 Task: Compose an email with the signature James Flores with the subject Thank you for your time and the message Could you please provide us with the details of the project requirements? from softage.8@softage.net to softage.9@softage.net Select the numbered list and change the font typography to strikethroughSelect the numbered list and remove the font typography strikethrough Send the email. Finally, move the email from Sent Items to the label Educational resources
Action: Mouse moved to (1330, 70)
Screenshot: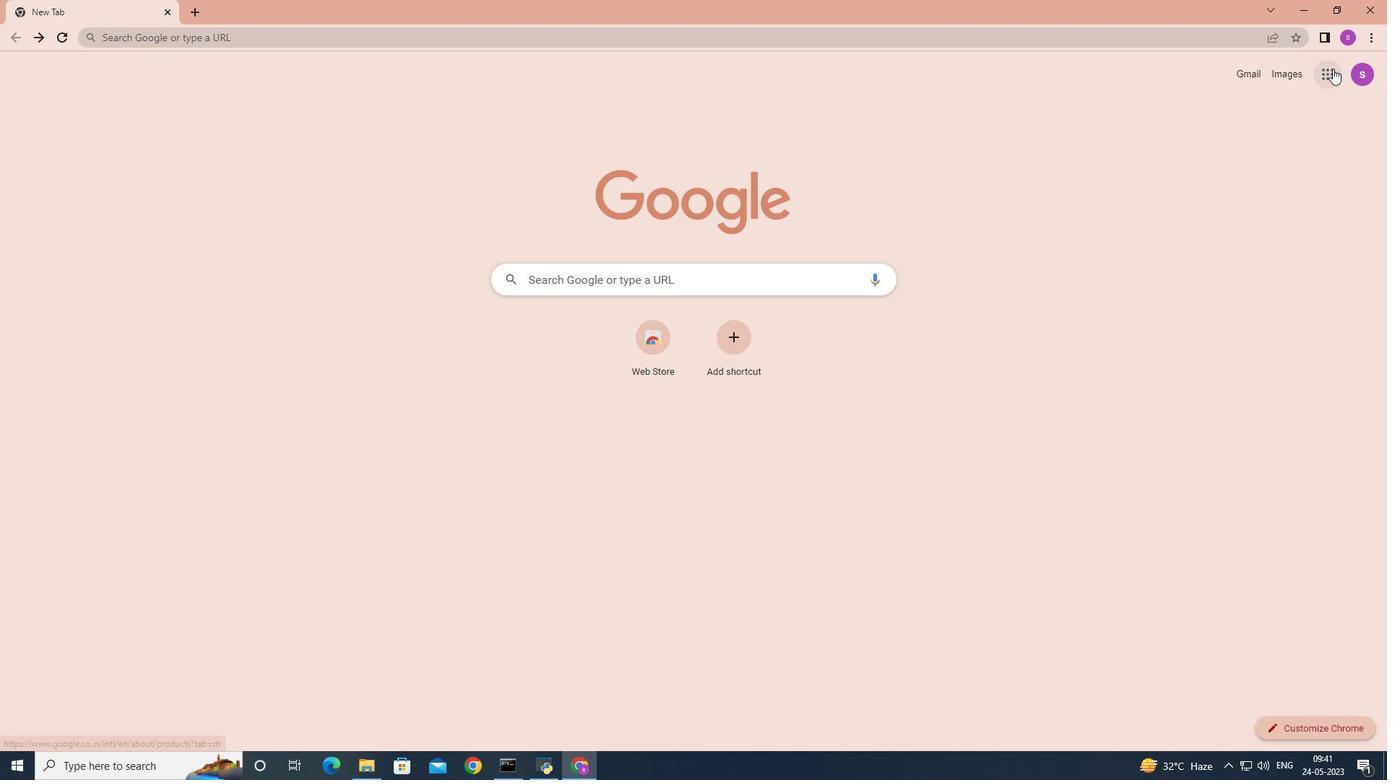 
Action: Mouse pressed left at (1330, 70)
Screenshot: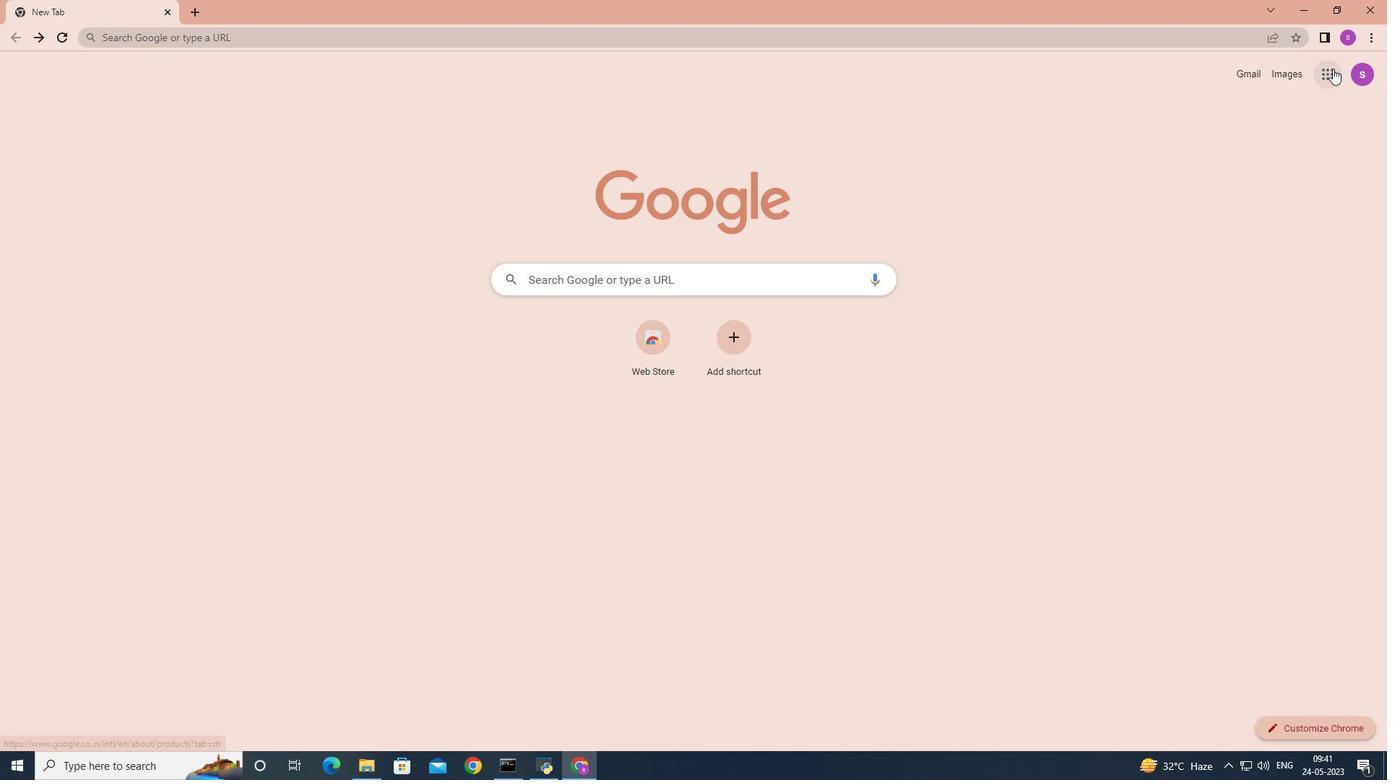
Action: Mouse moved to (1273, 148)
Screenshot: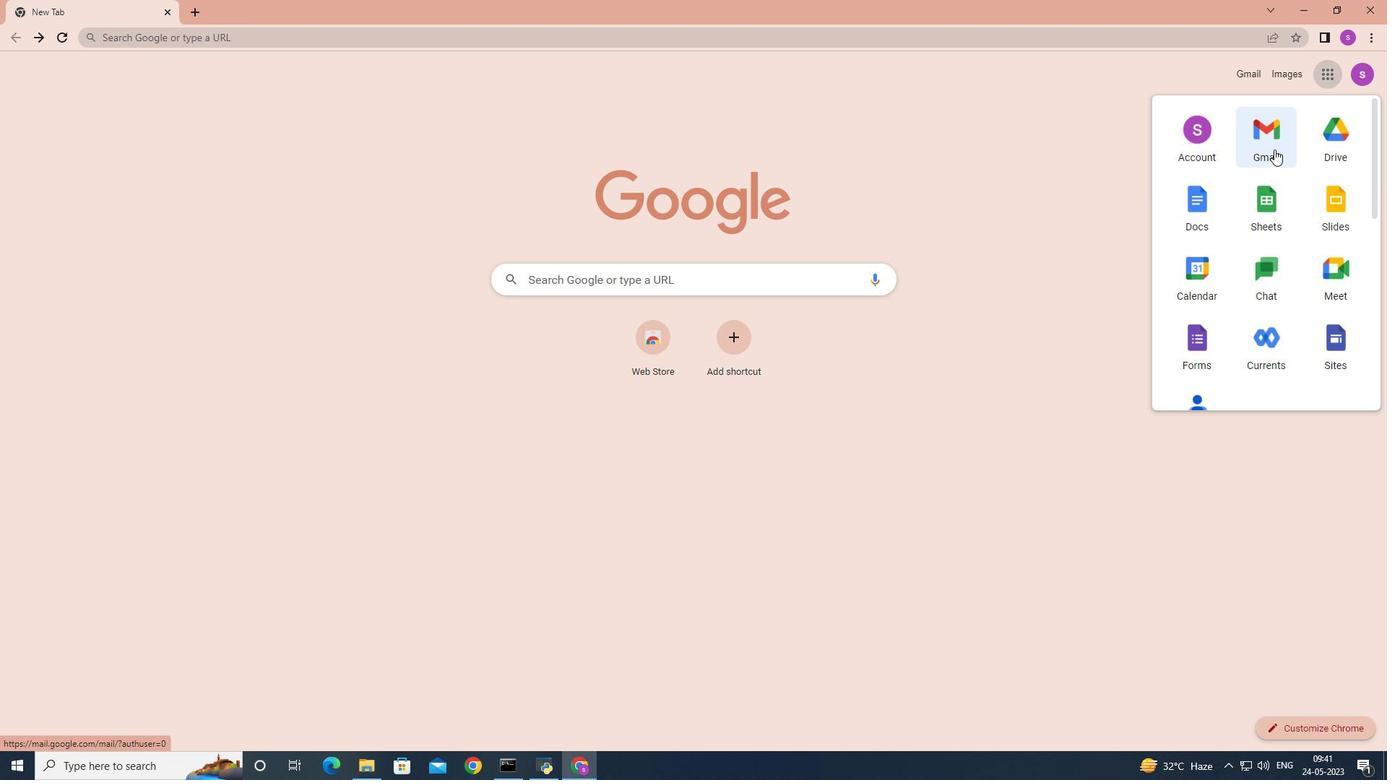
Action: Mouse pressed left at (1273, 148)
Screenshot: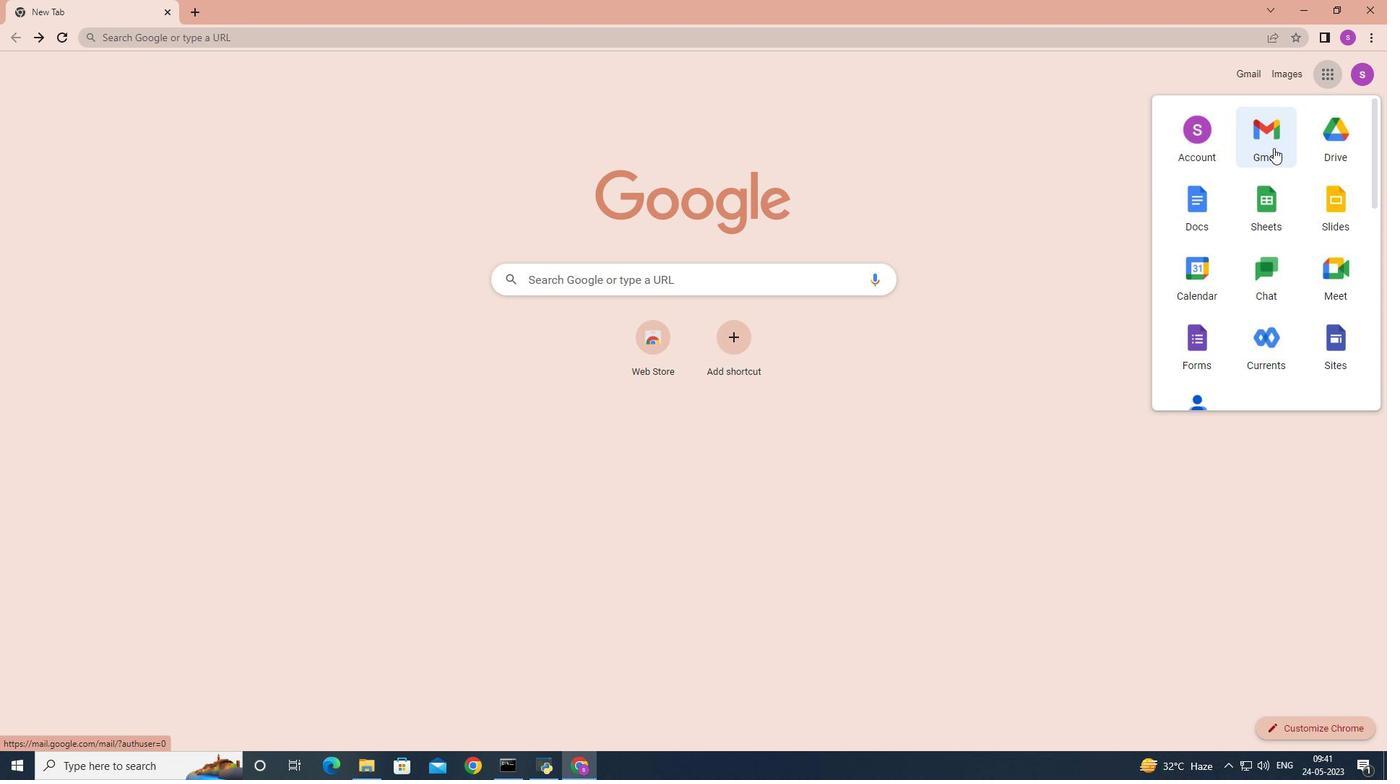 
Action: Mouse moved to (1221, 88)
Screenshot: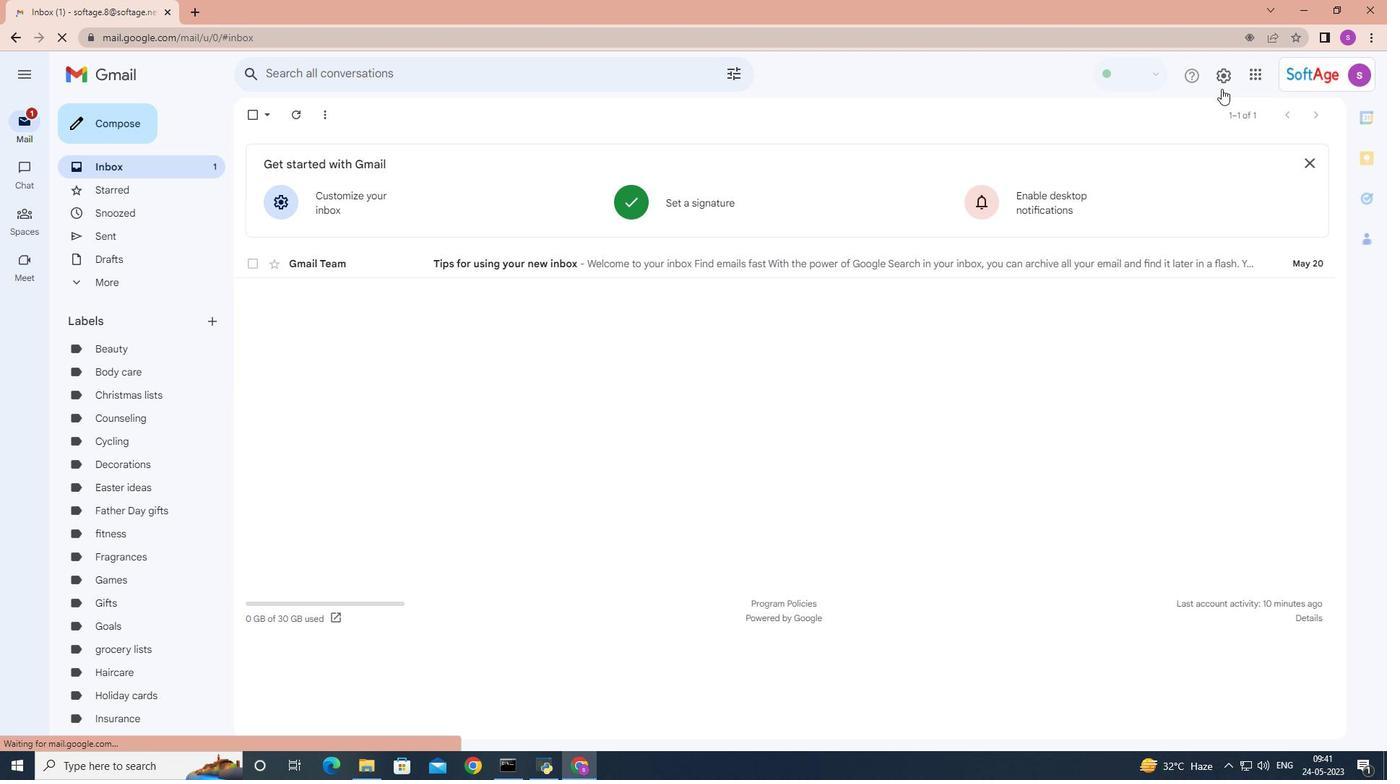 
Action: Mouse pressed left at (1221, 88)
Screenshot: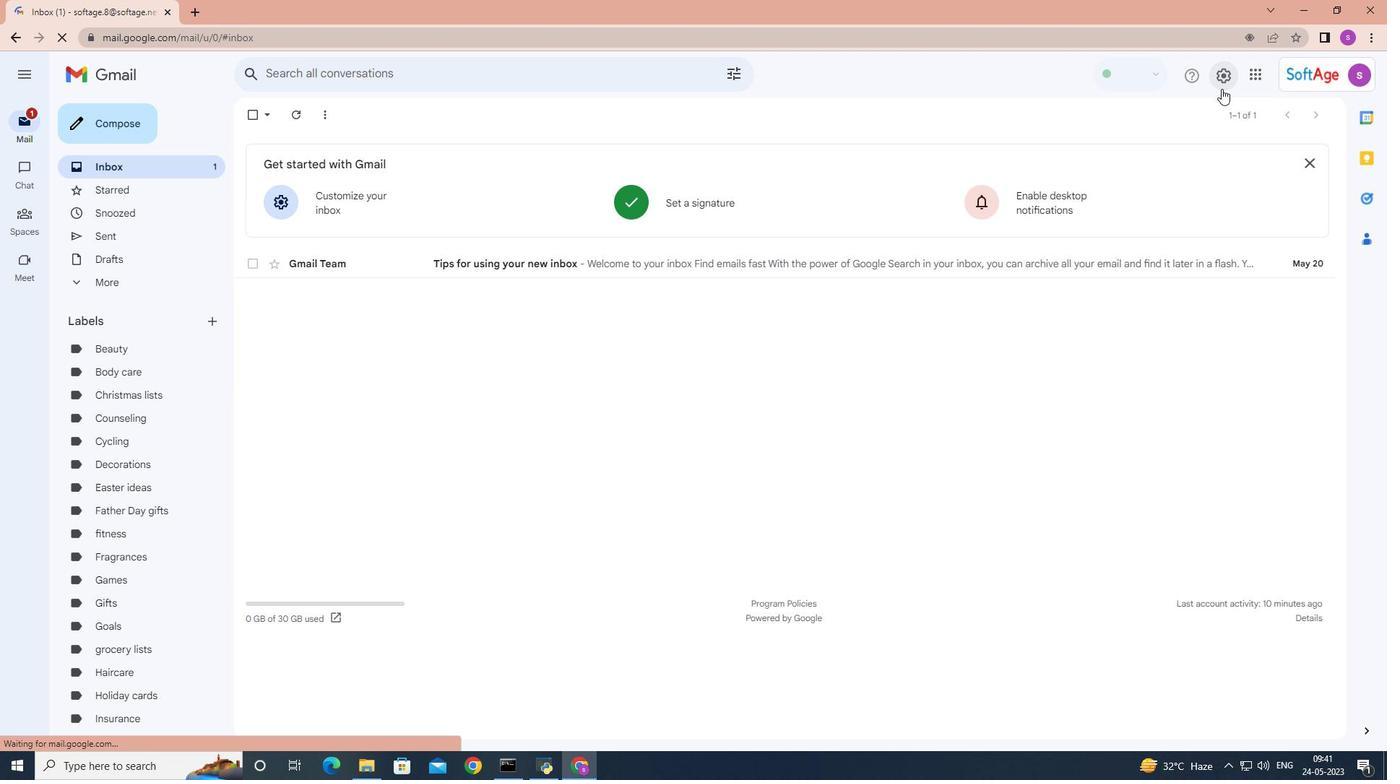 
Action: Mouse moved to (1248, 147)
Screenshot: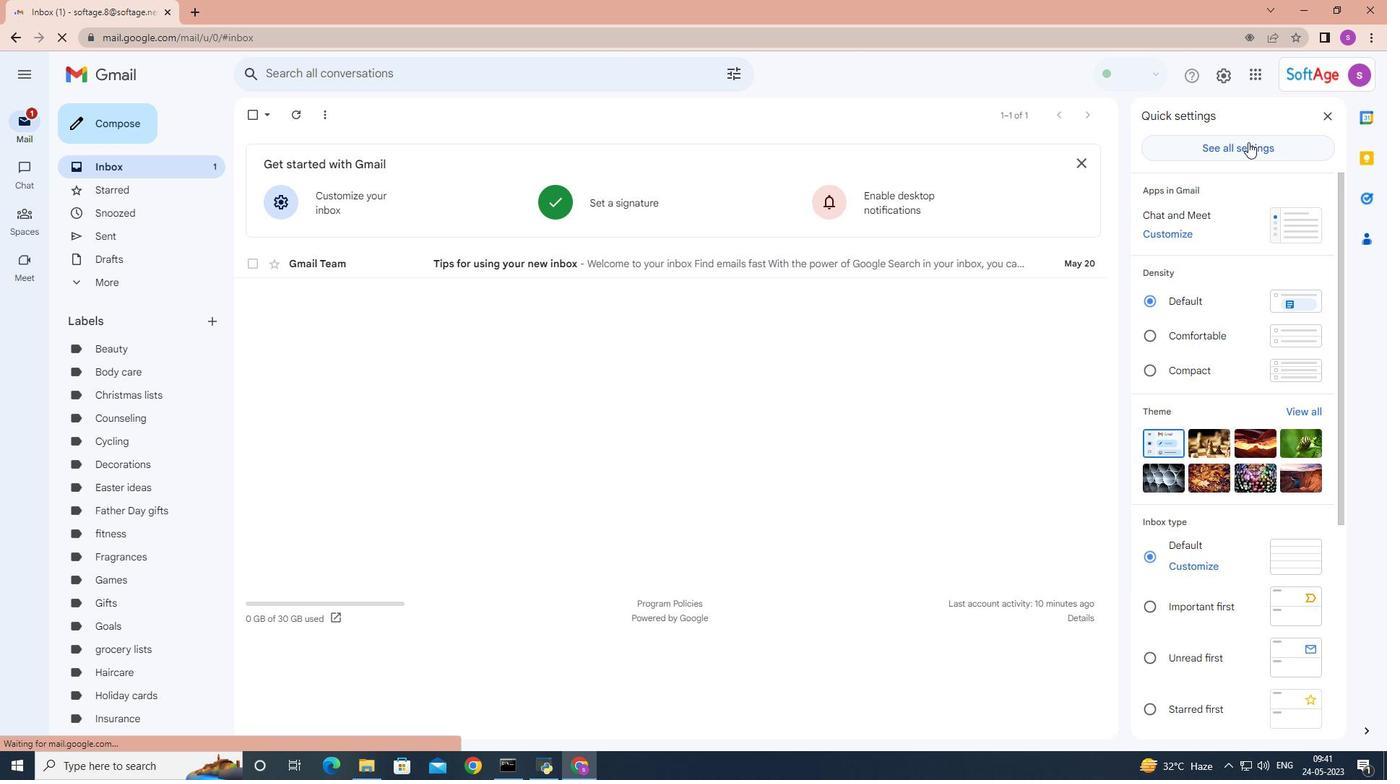 
Action: Mouse pressed left at (1248, 147)
Screenshot: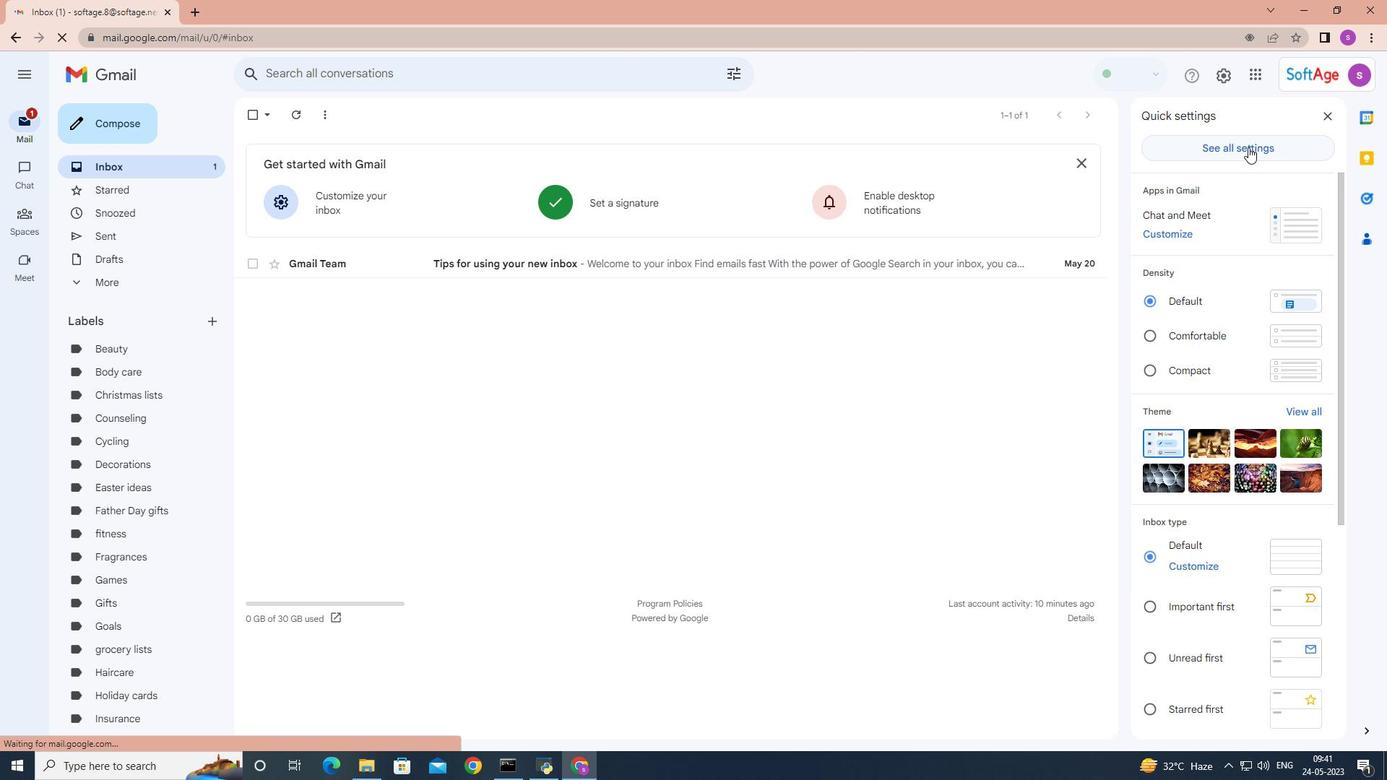 
Action: Mouse moved to (934, 260)
Screenshot: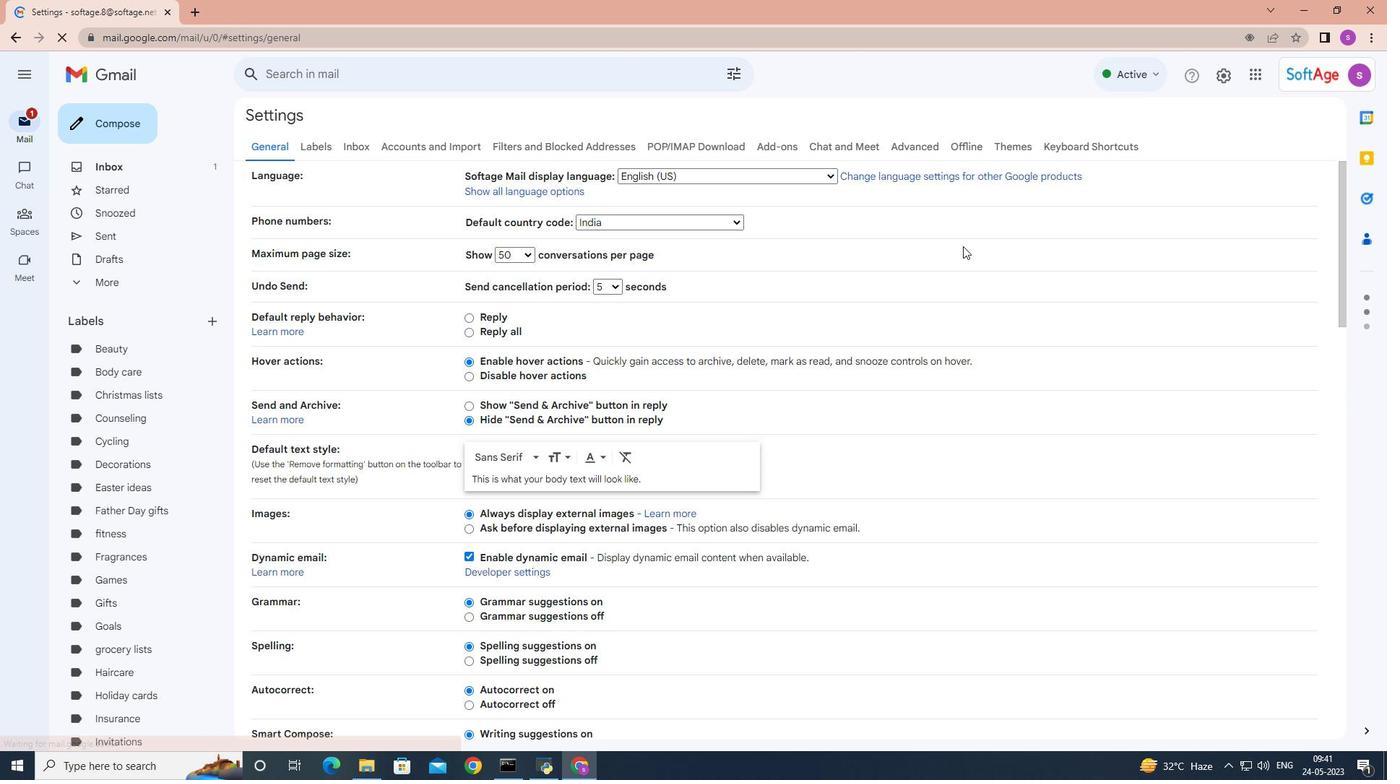 
Action: Mouse scrolled (934, 259) with delta (0, 0)
Screenshot: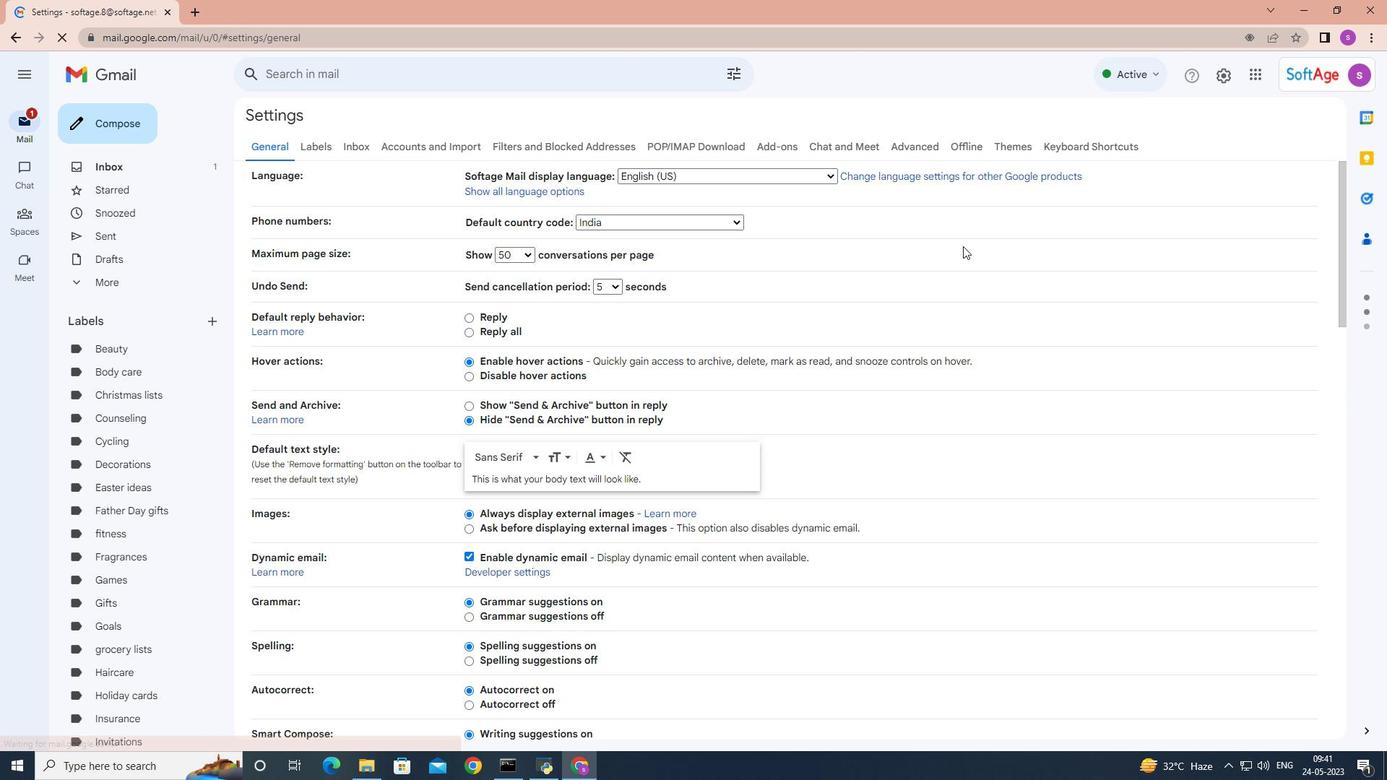 
Action: Mouse moved to (934, 261)
Screenshot: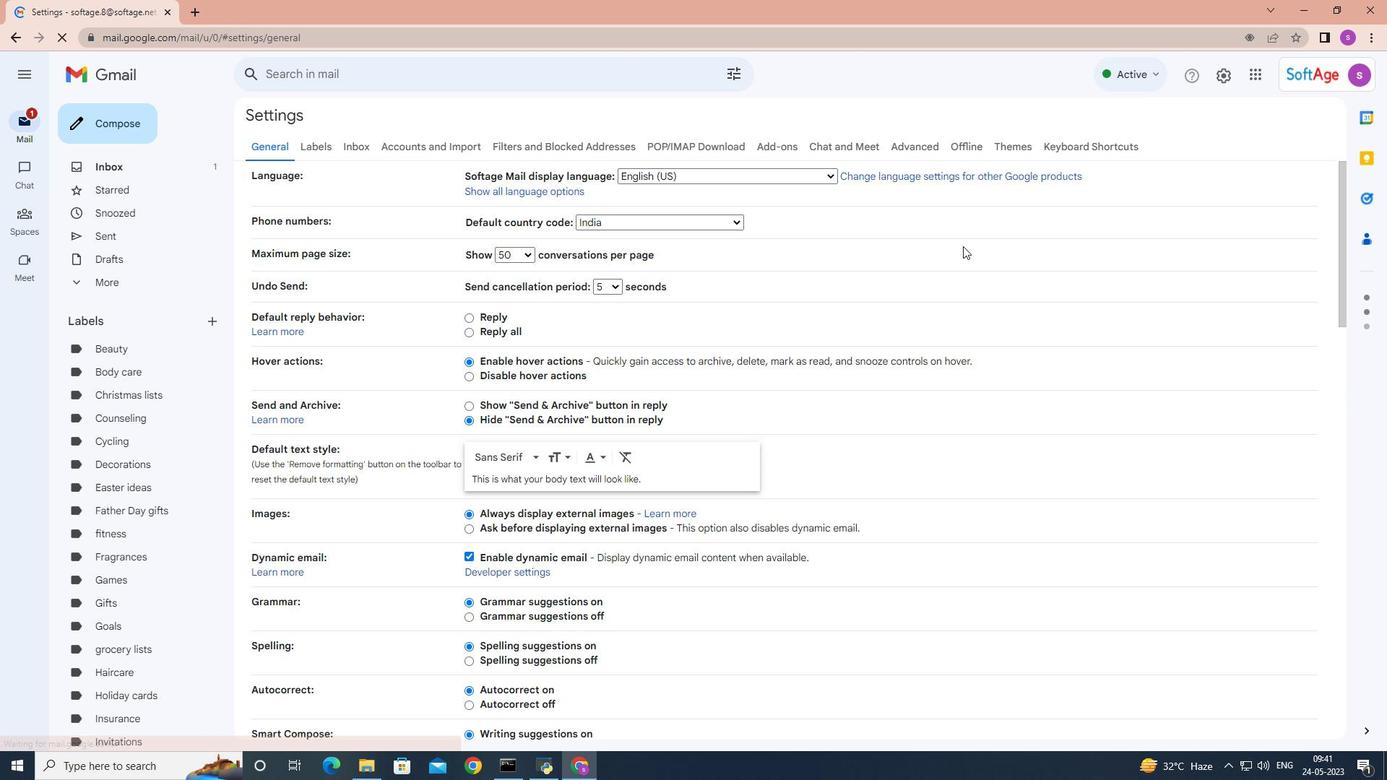 
Action: Mouse scrolled (934, 260) with delta (0, 0)
Screenshot: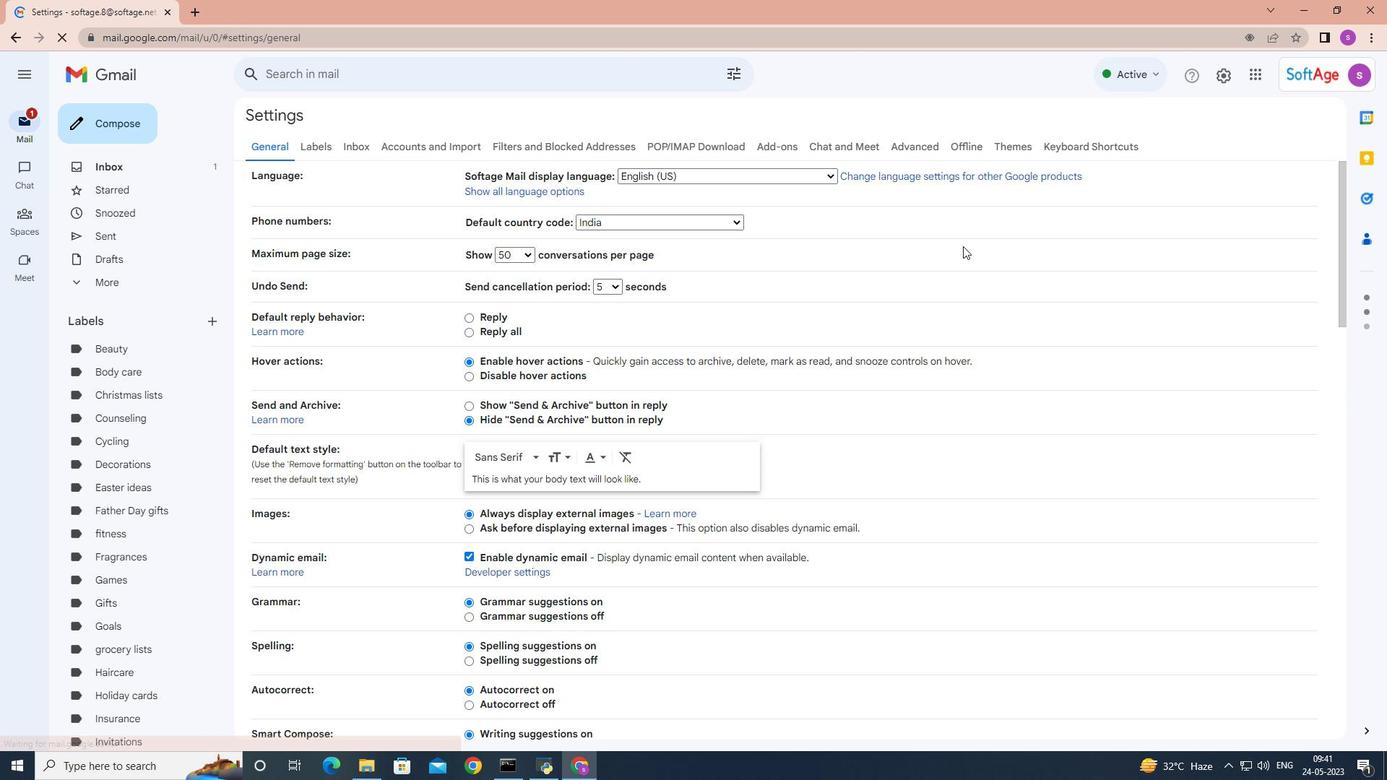 
Action: Mouse scrolled (934, 260) with delta (0, 0)
Screenshot: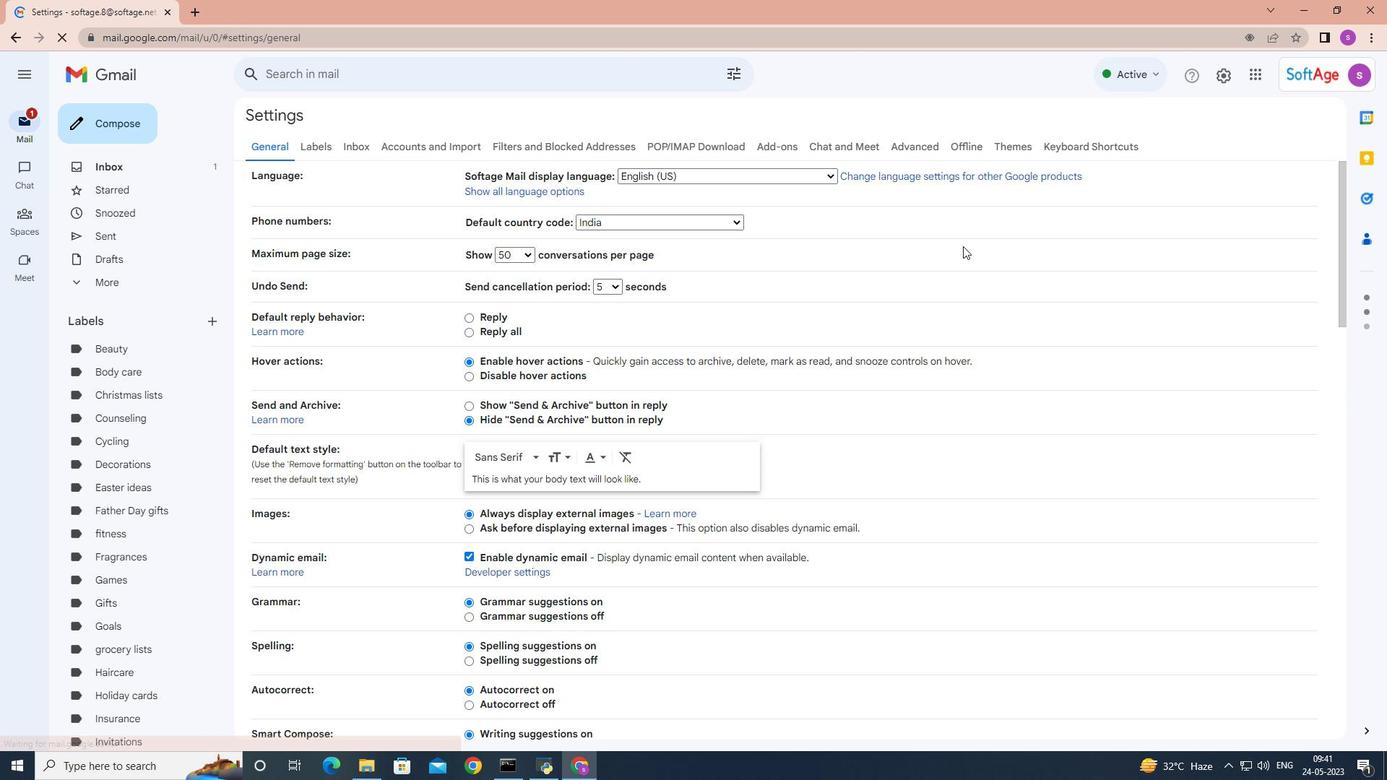 
Action: Mouse moved to (934, 261)
Screenshot: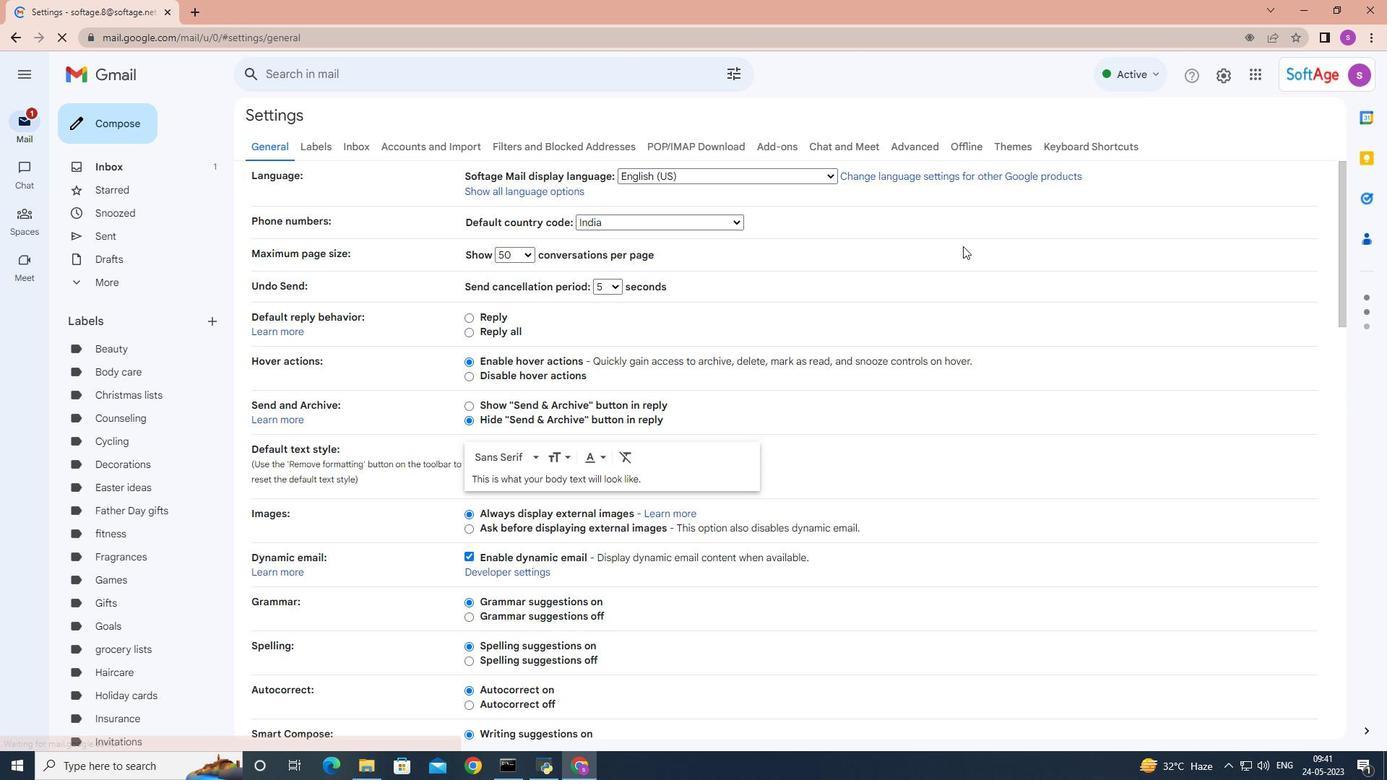 
Action: Mouse scrolled (934, 260) with delta (0, 0)
Screenshot: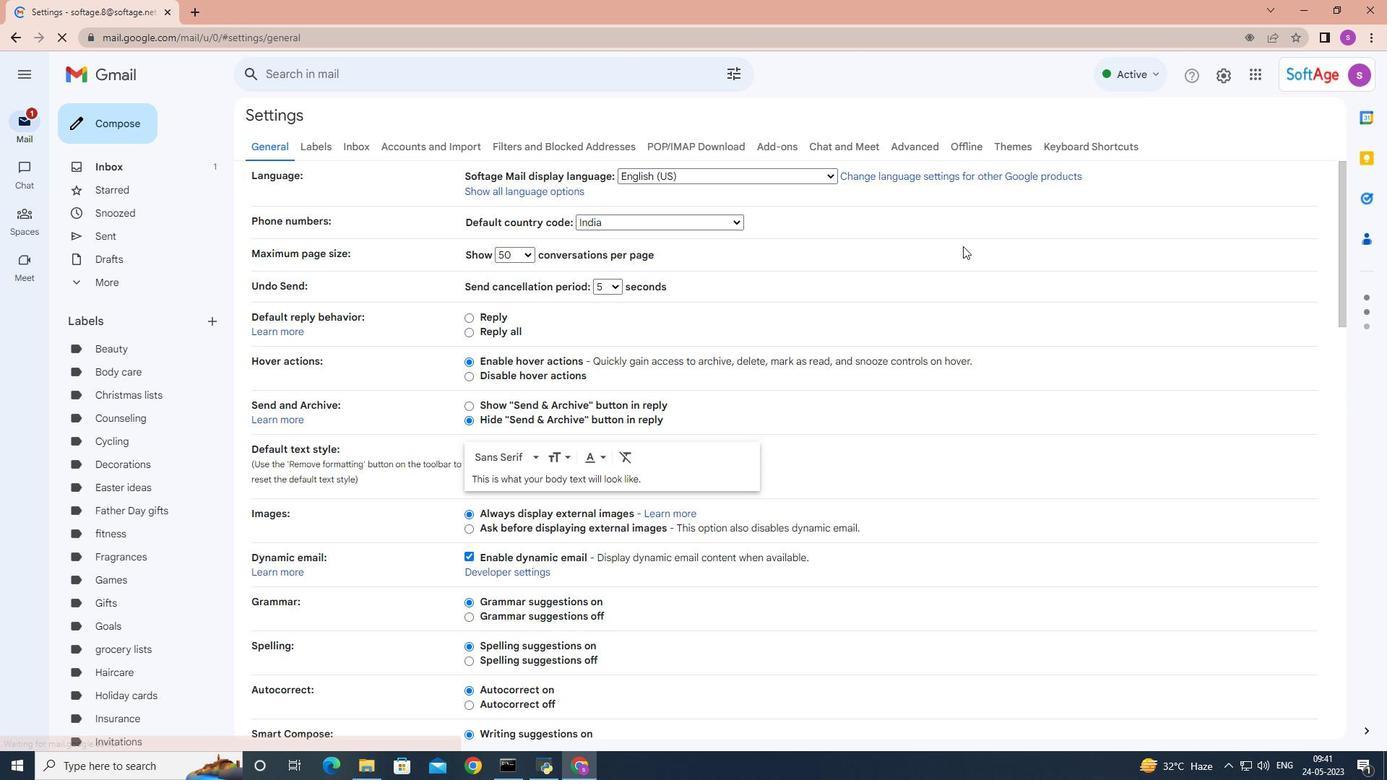 
Action: Mouse scrolled (934, 260) with delta (0, 0)
Screenshot: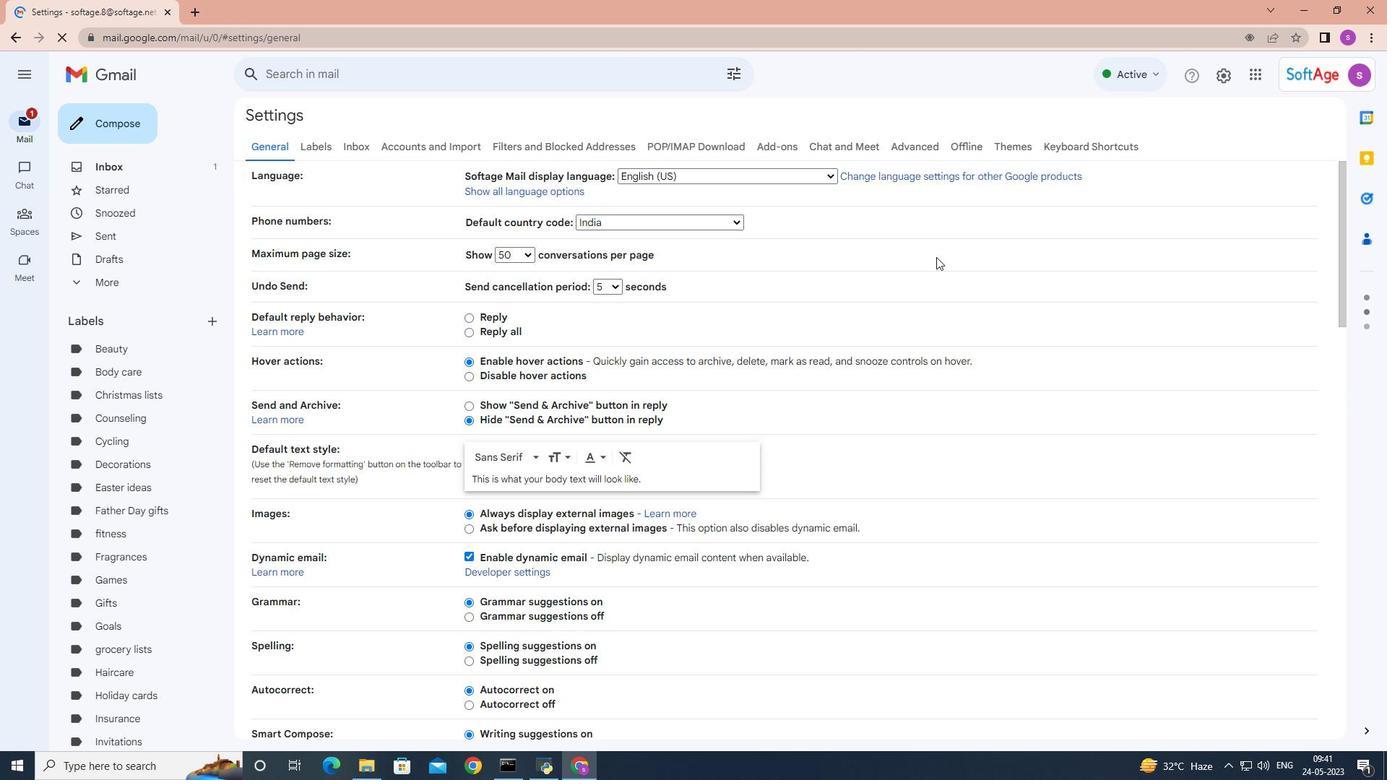 
Action: Mouse scrolled (934, 260) with delta (0, 0)
Screenshot: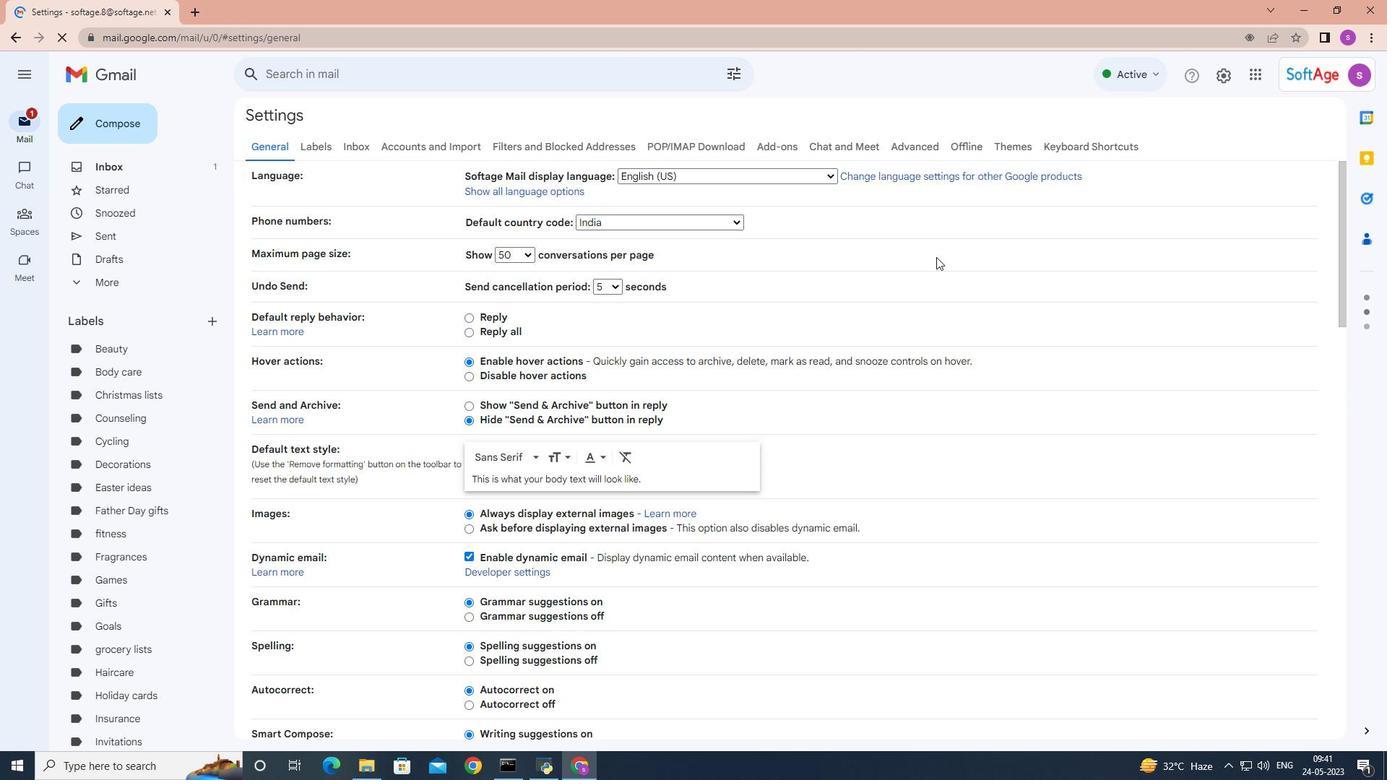 
Action: Mouse scrolled (934, 260) with delta (0, 0)
Screenshot: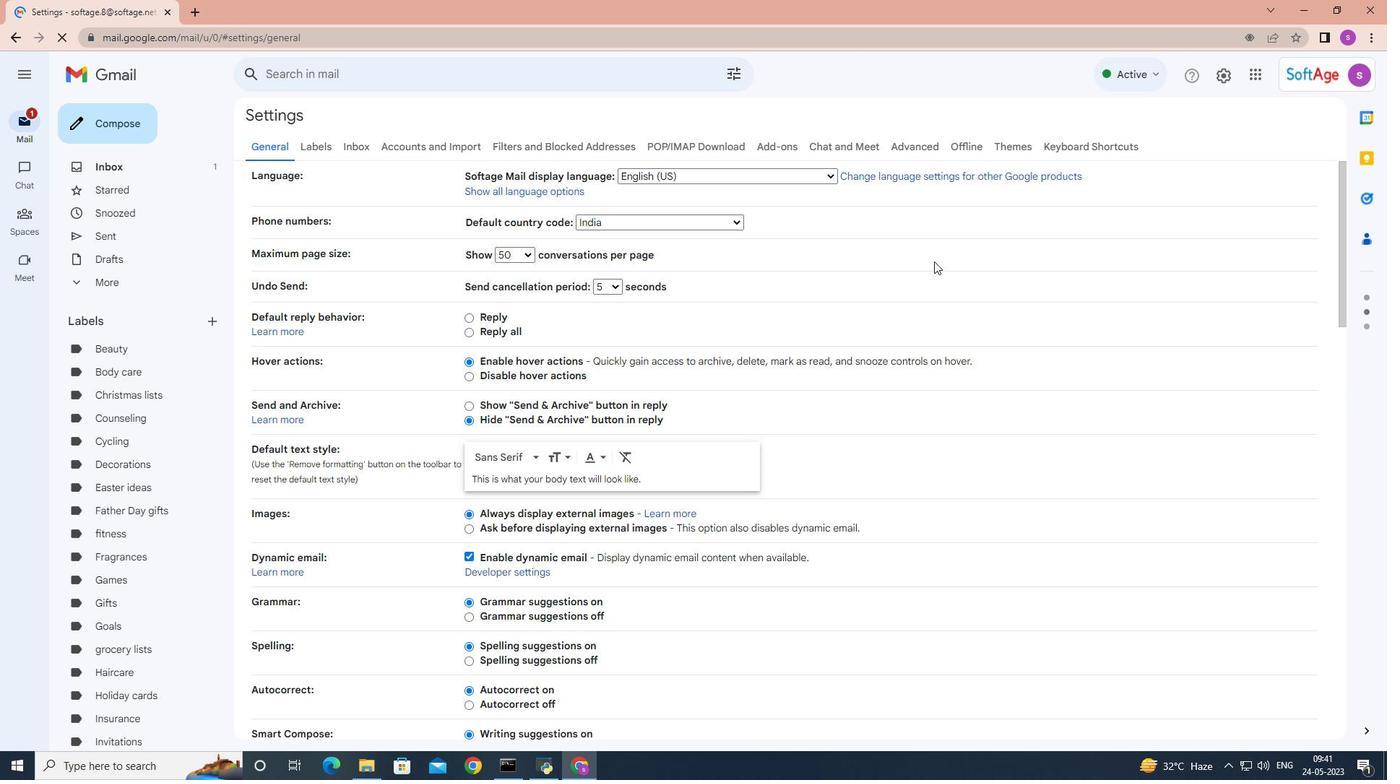 
Action: Mouse scrolled (934, 260) with delta (0, 0)
Screenshot: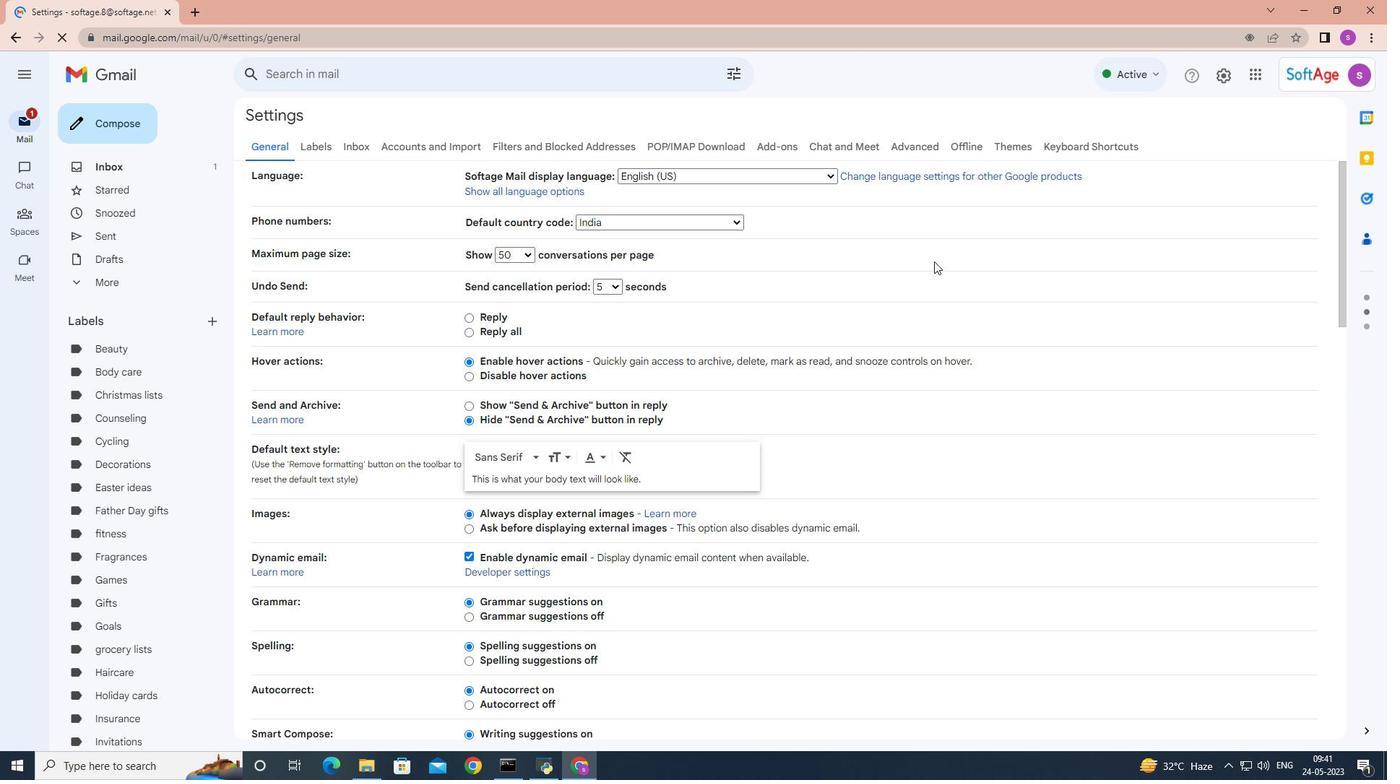 
Action: Mouse moved to (936, 260)
Screenshot: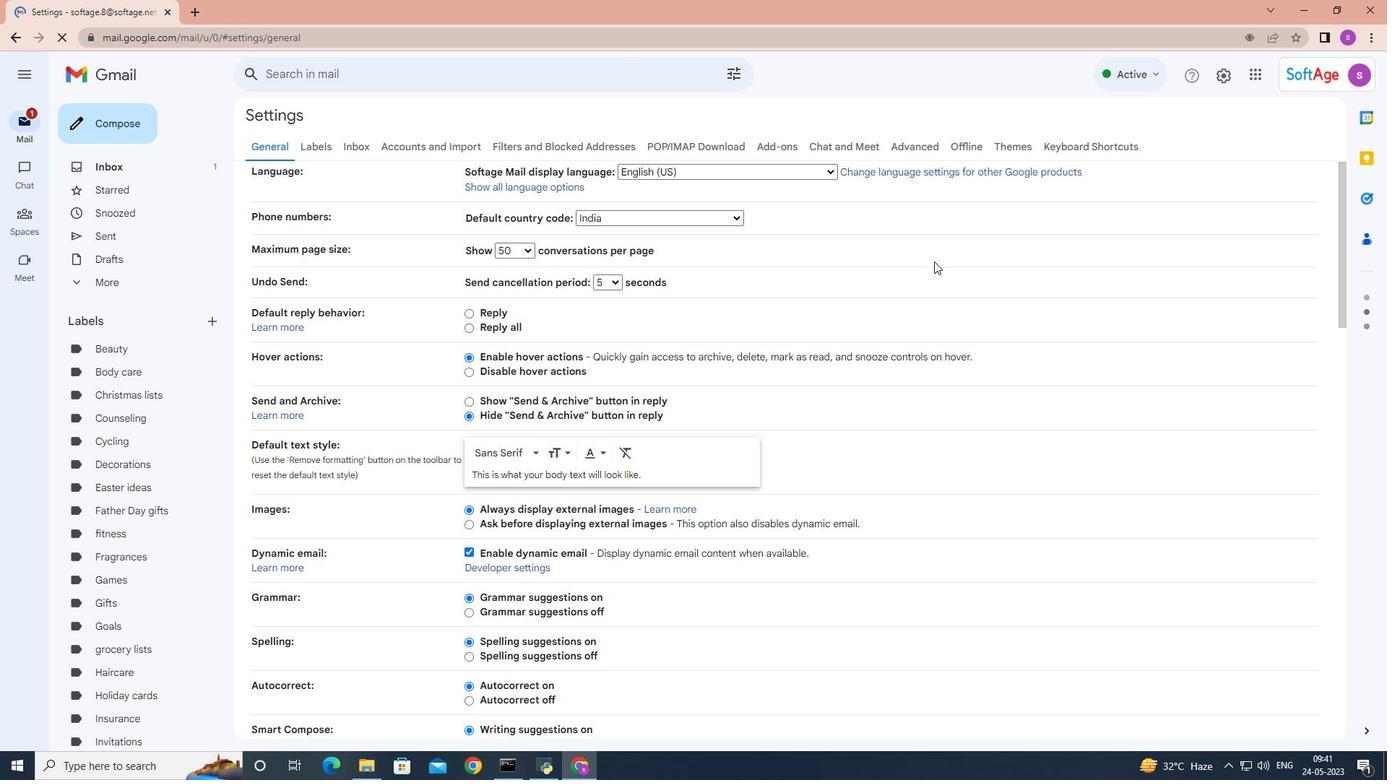 
Action: Mouse scrolled (936, 259) with delta (0, 0)
Screenshot: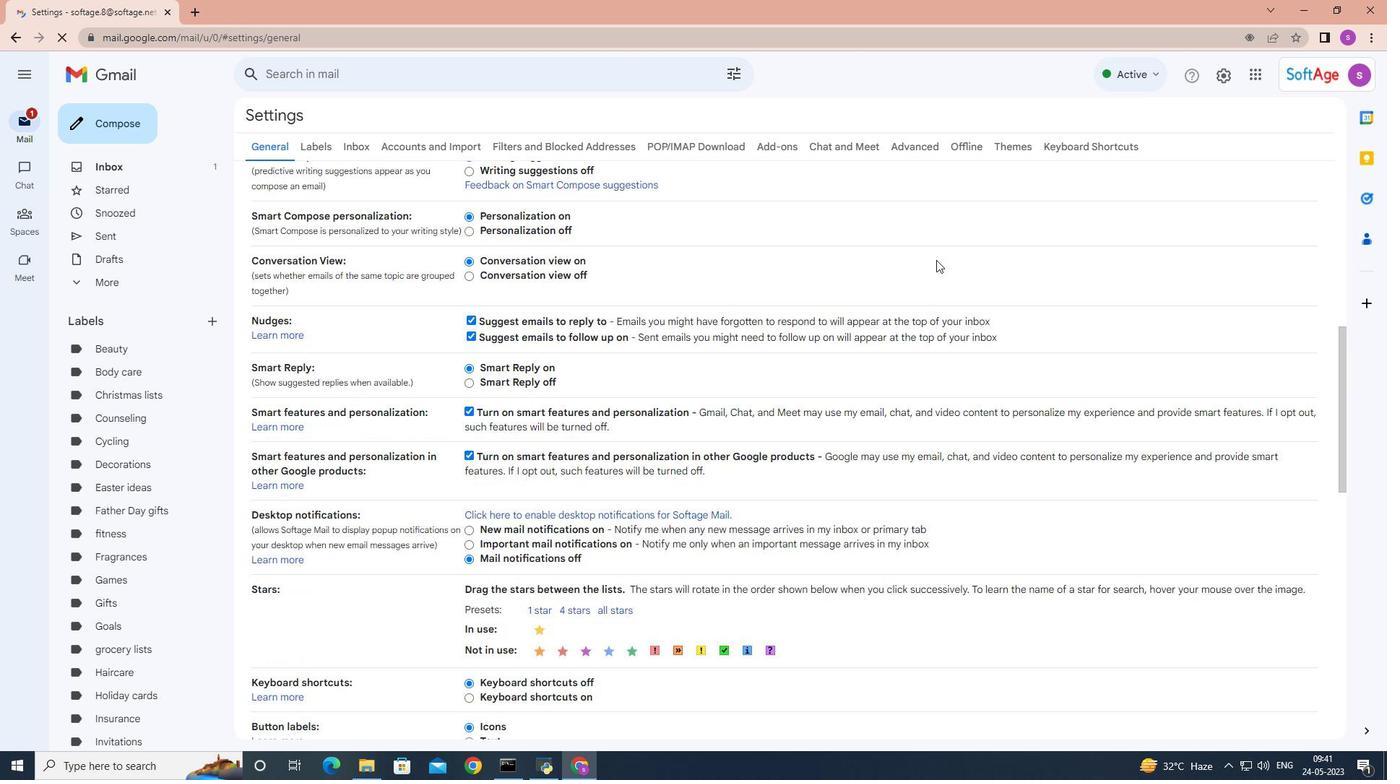 
Action: Mouse scrolled (936, 259) with delta (0, 0)
Screenshot: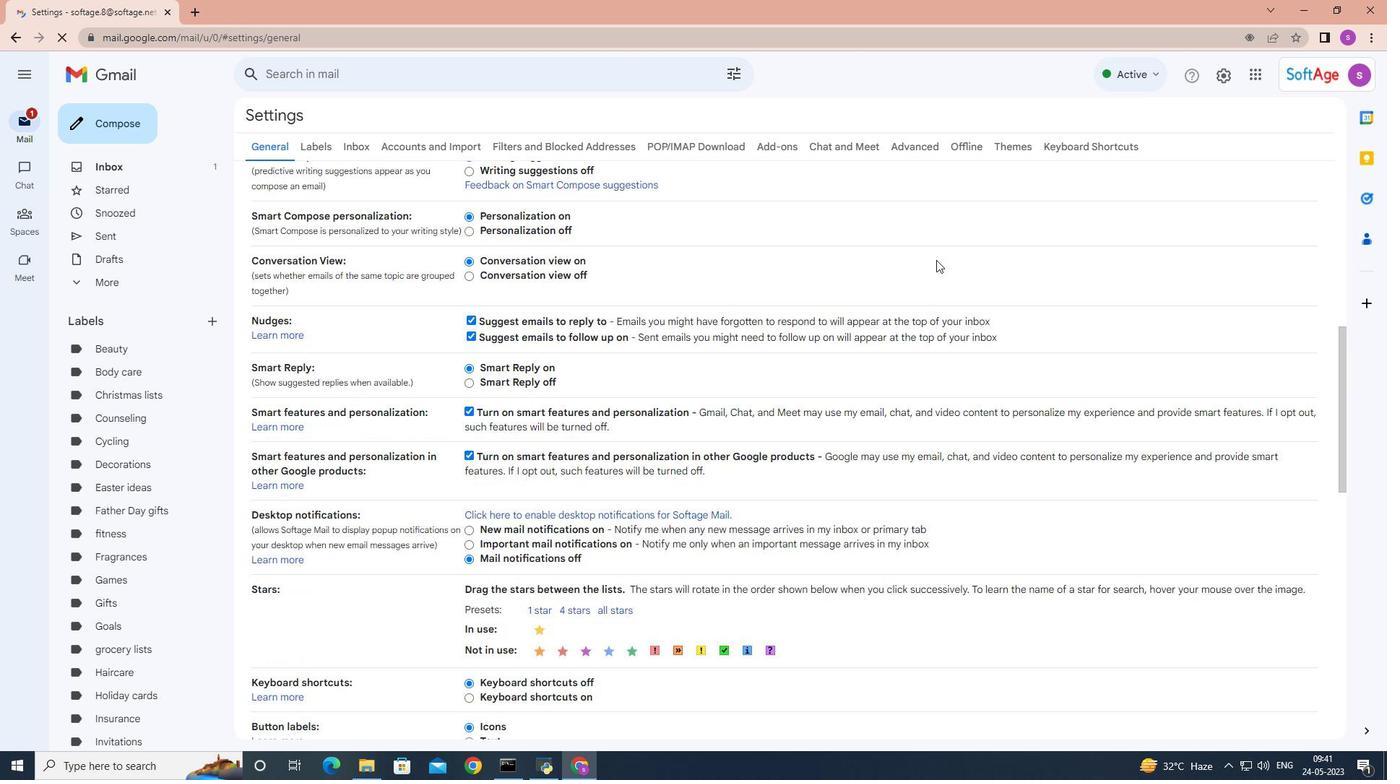 
Action: Mouse moved to (936, 260)
Screenshot: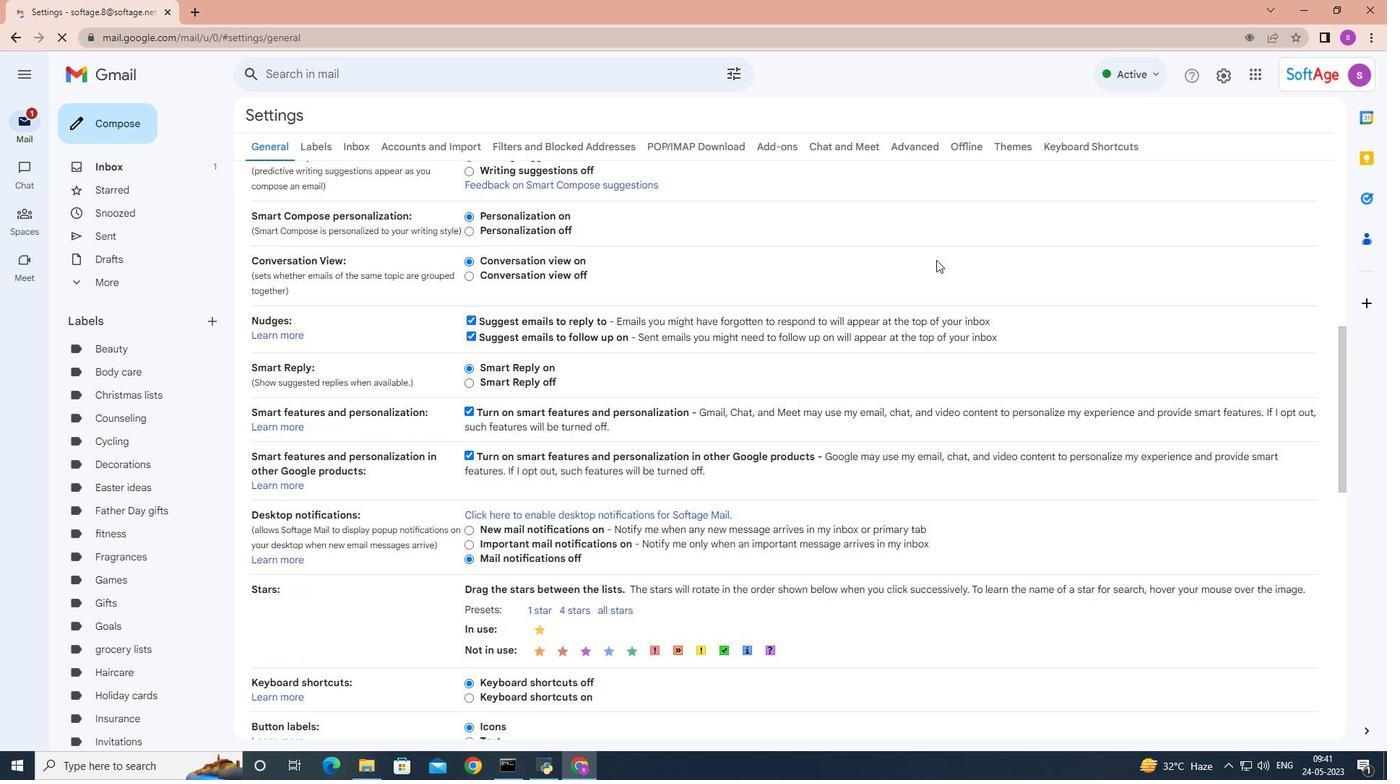 
Action: Mouse scrolled (936, 259) with delta (0, 0)
Screenshot: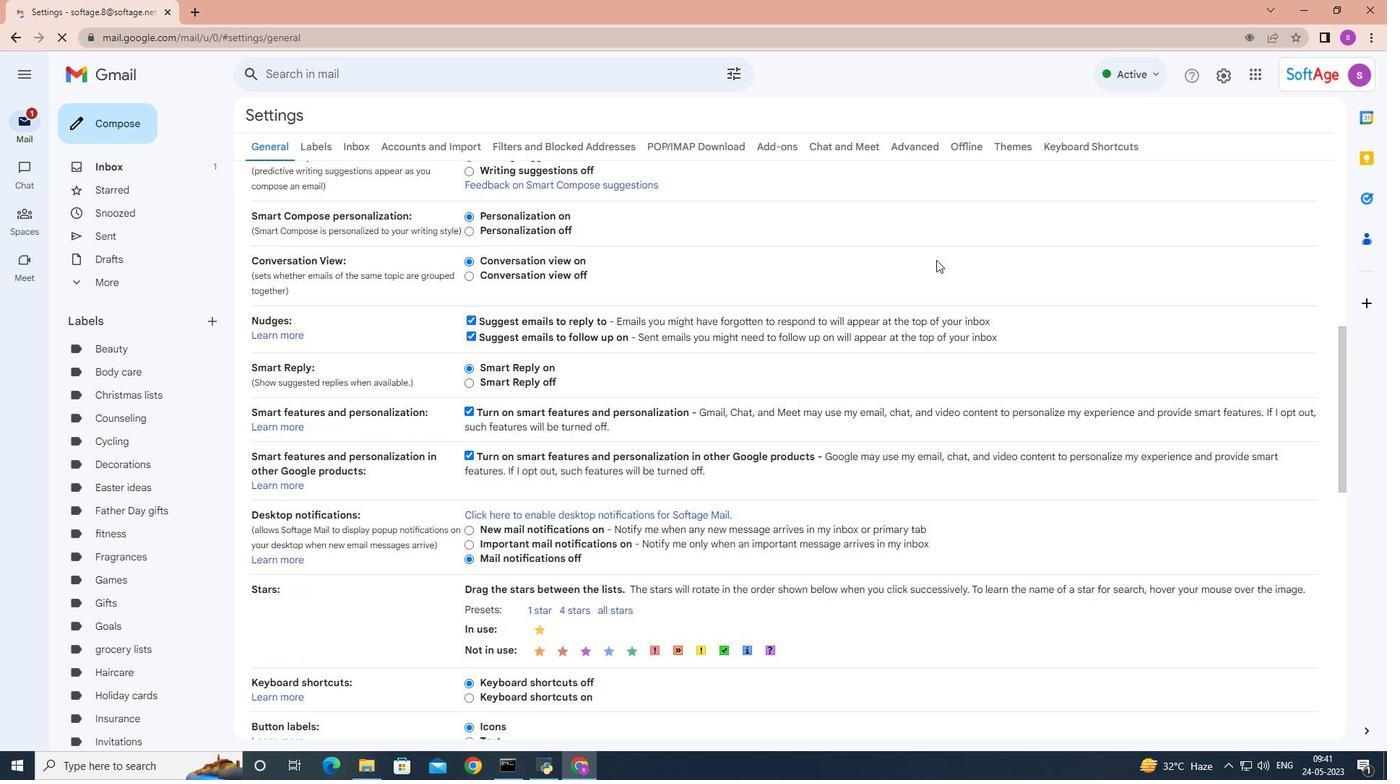 
Action: Mouse moved to (936, 261)
Screenshot: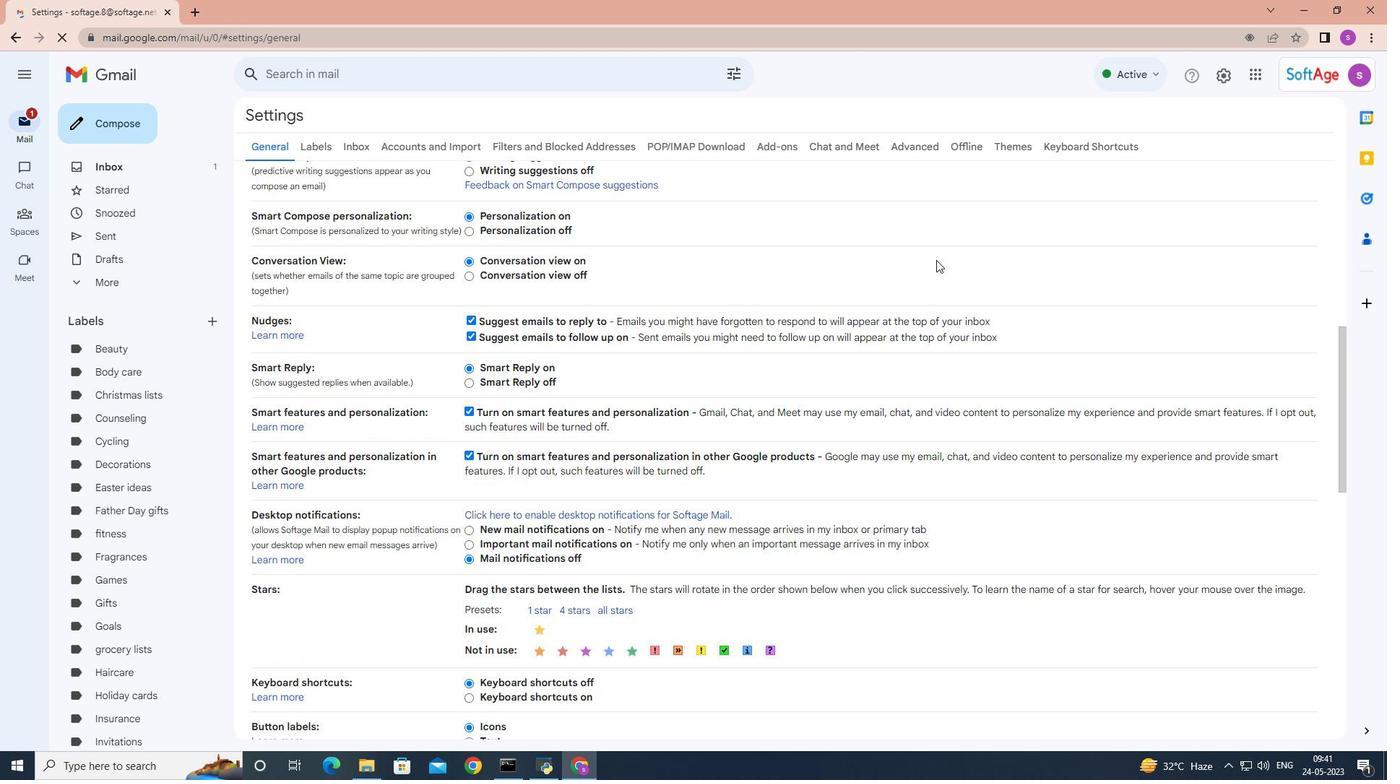 
Action: Mouse scrolled (936, 260) with delta (0, 0)
Screenshot: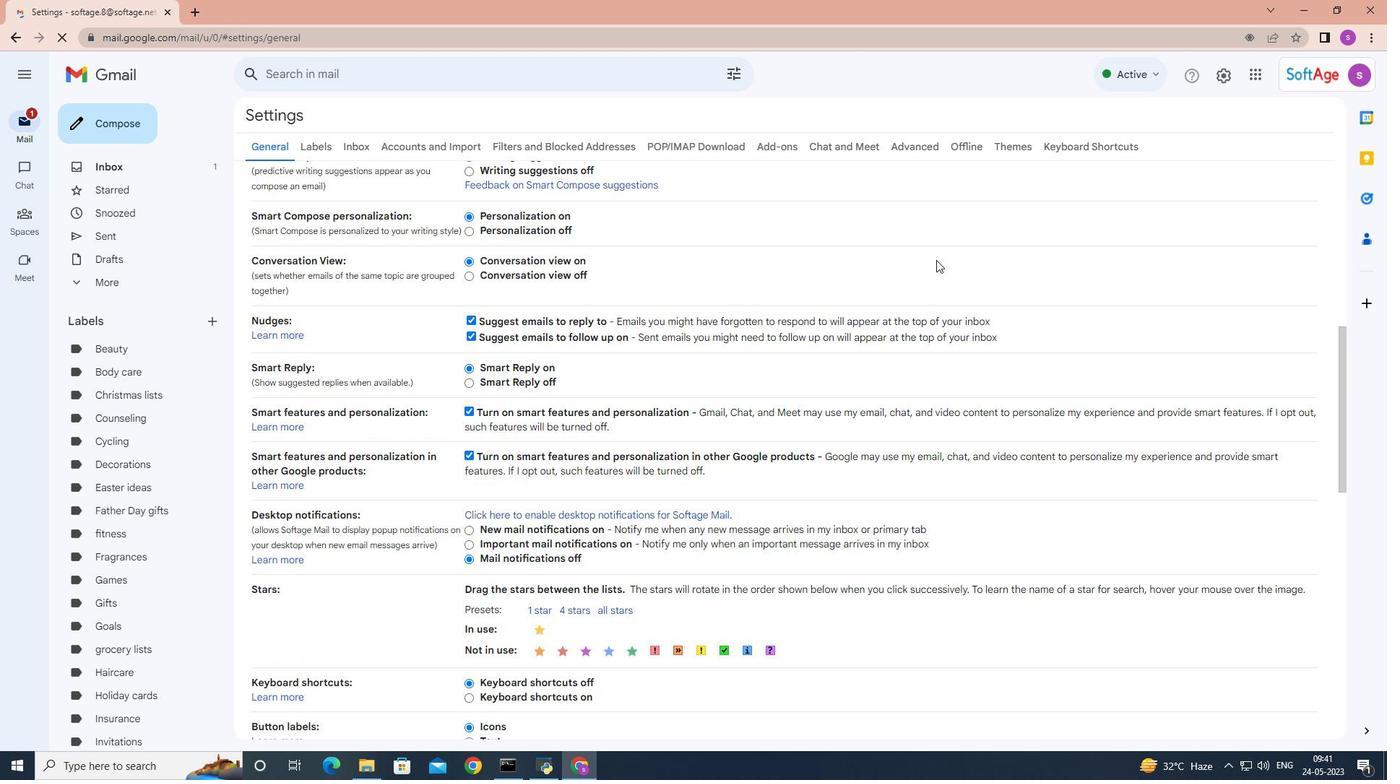 
Action: Mouse moved to (936, 262)
Screenshot: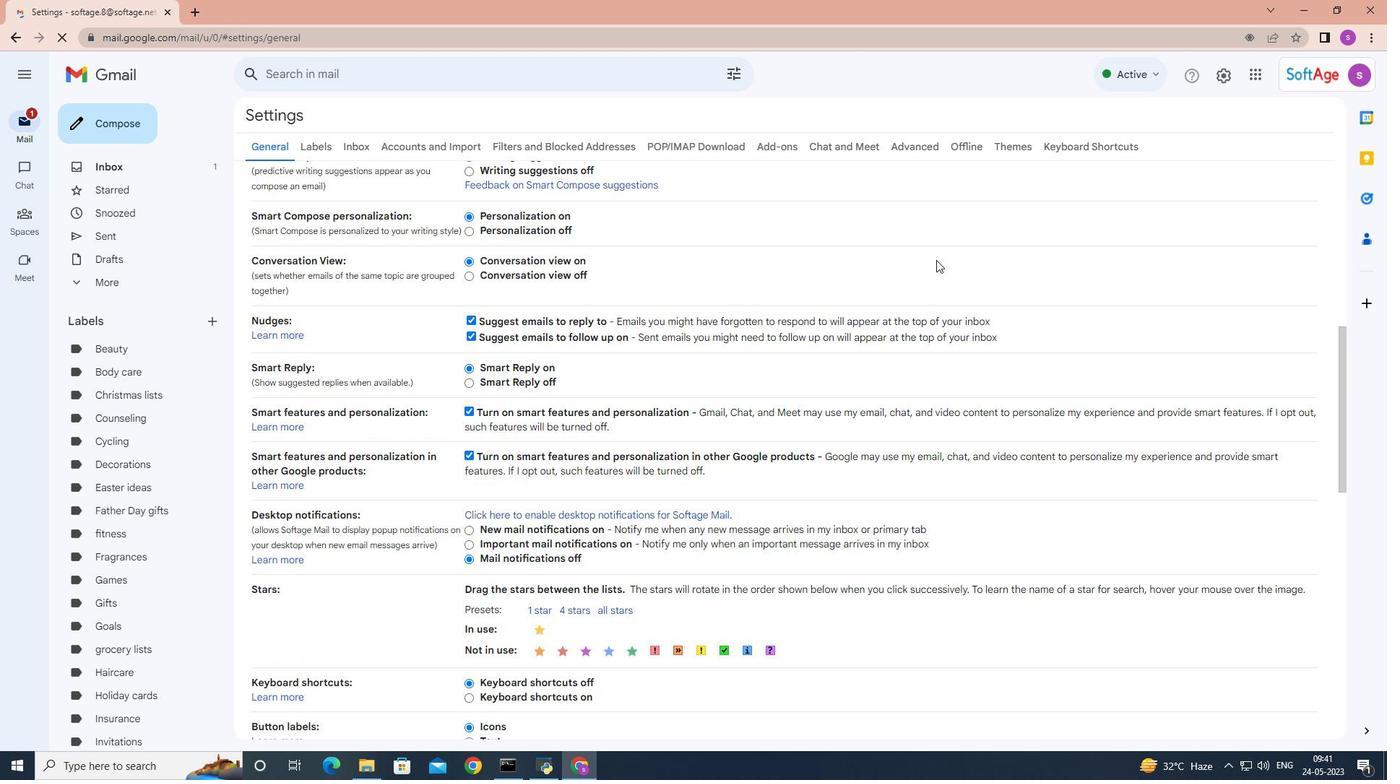
Action: Mouse scrolled (936, 261) with delta (0, 0)
Screenshot: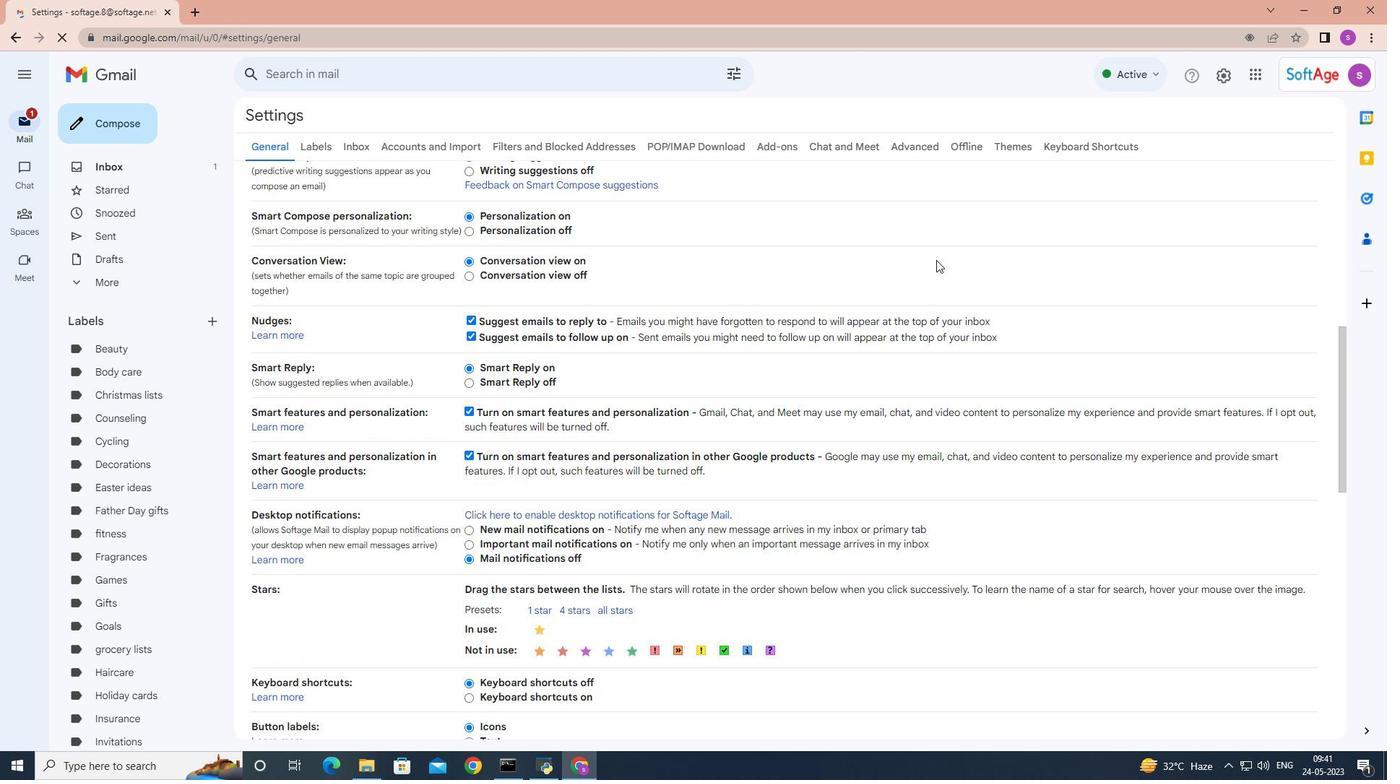 
Action: Mouse moved to (936, 262)
Screenshot: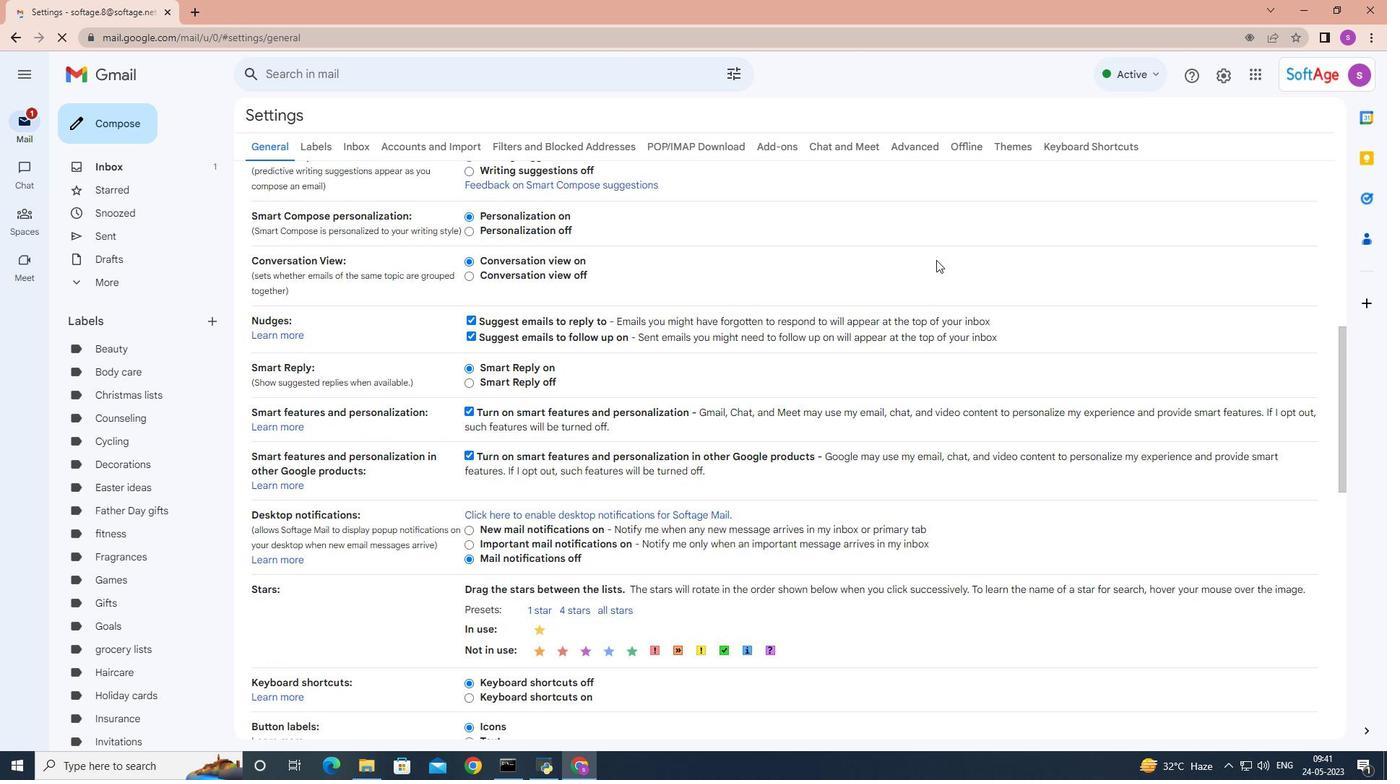 
Action: Mouse scrolled (936, 261) with delta (0, 0)
Screenshot: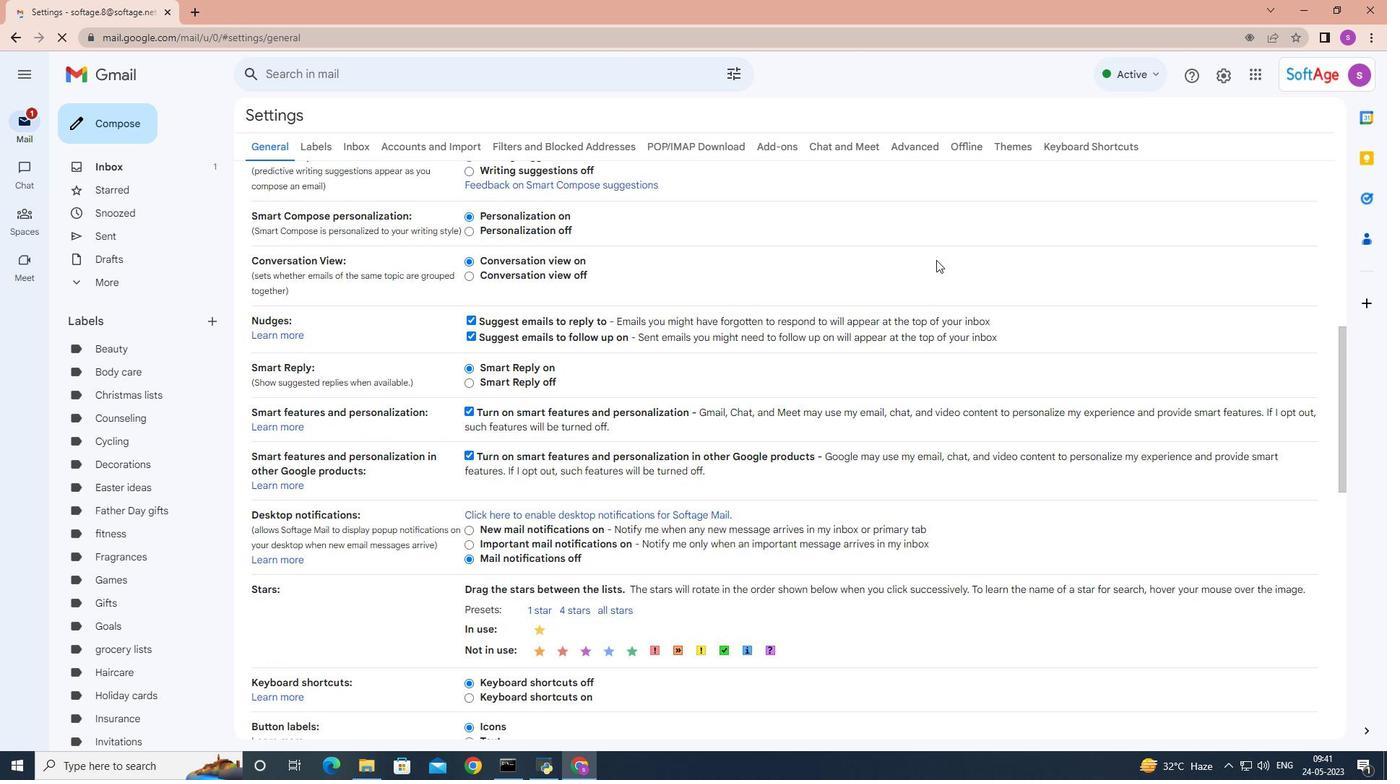 
Action: Mouse scrolled (936, 261) with delta (0, 0)
Screenshot: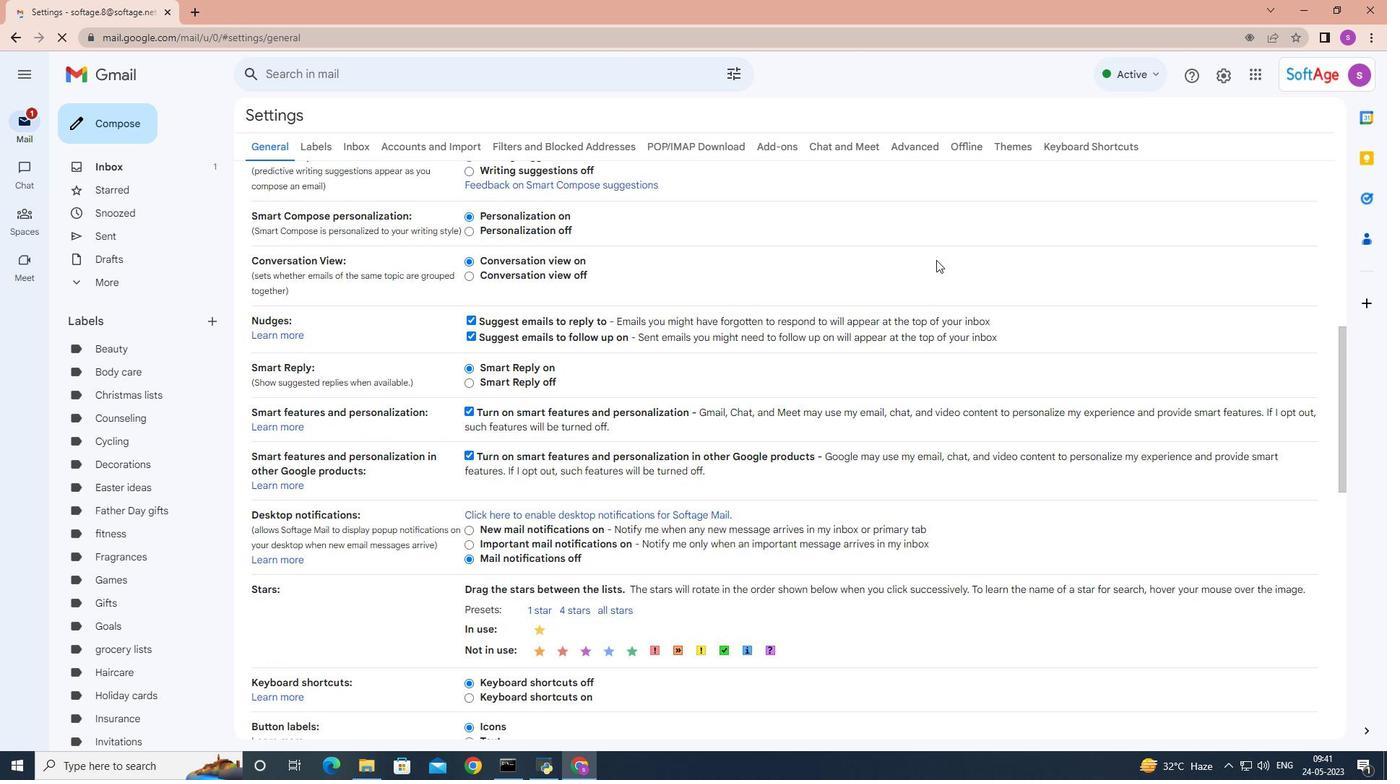 
Action: Mouse moved to (936, 262)
Screenshot: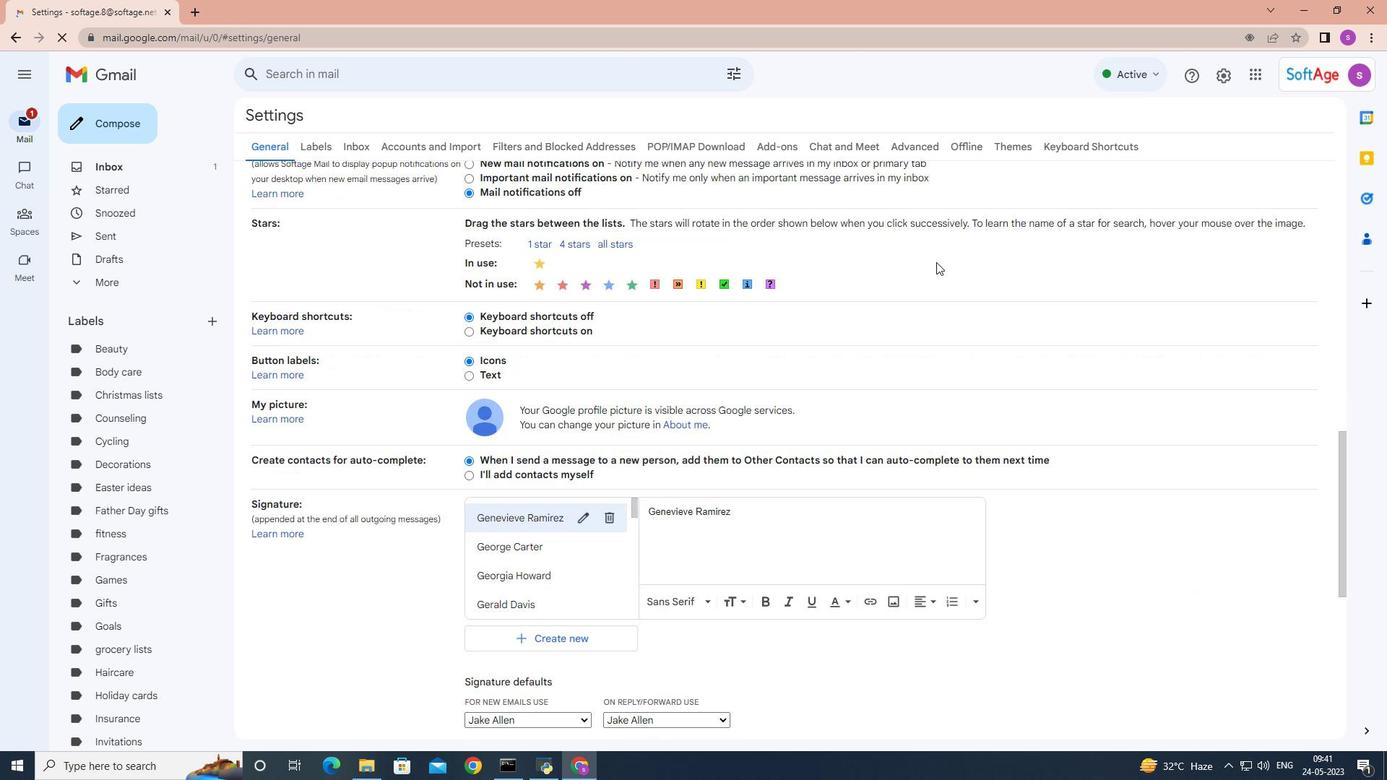 
Action: Mouse scrolled (936, 261) with delta (0, 0)
Screenshot: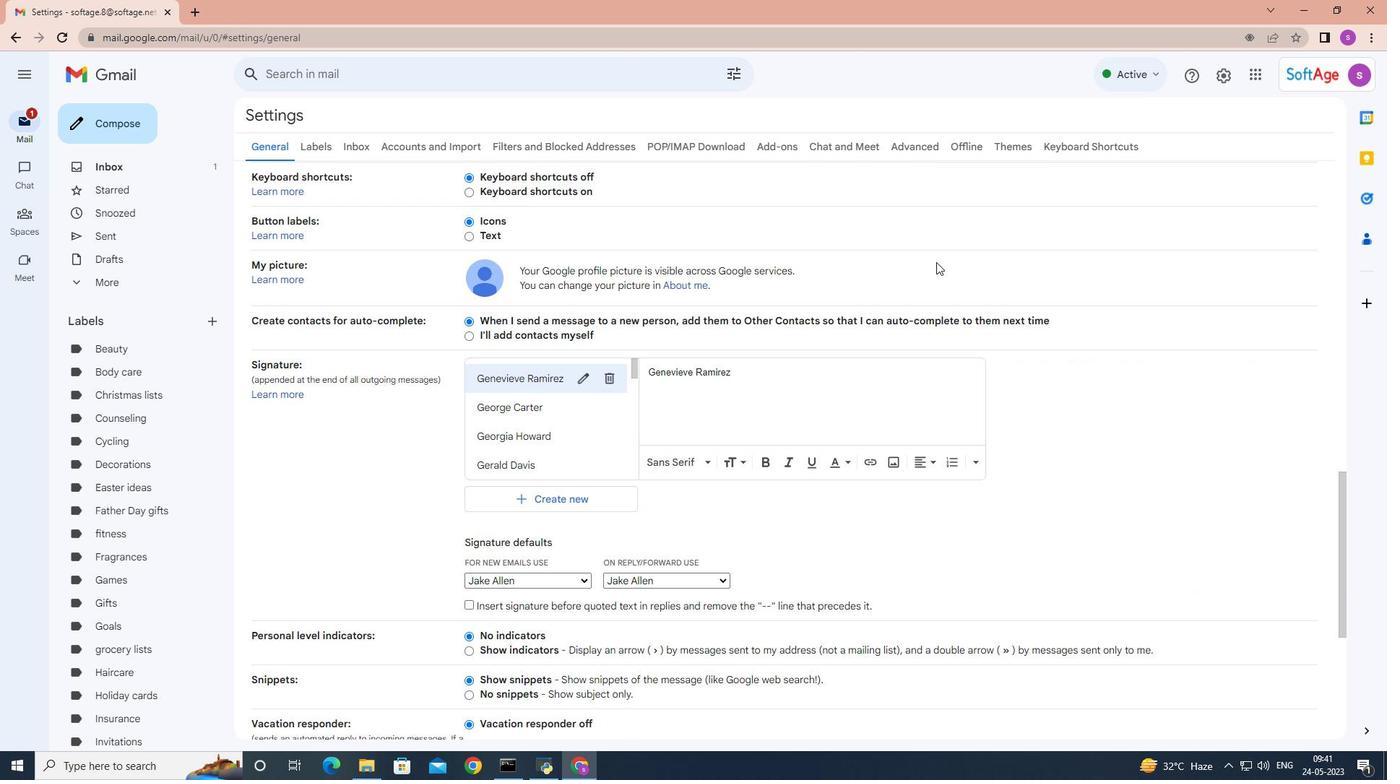 
Action: Mouse scrolled (936, 261) with delta (0, 0)
Screenshot: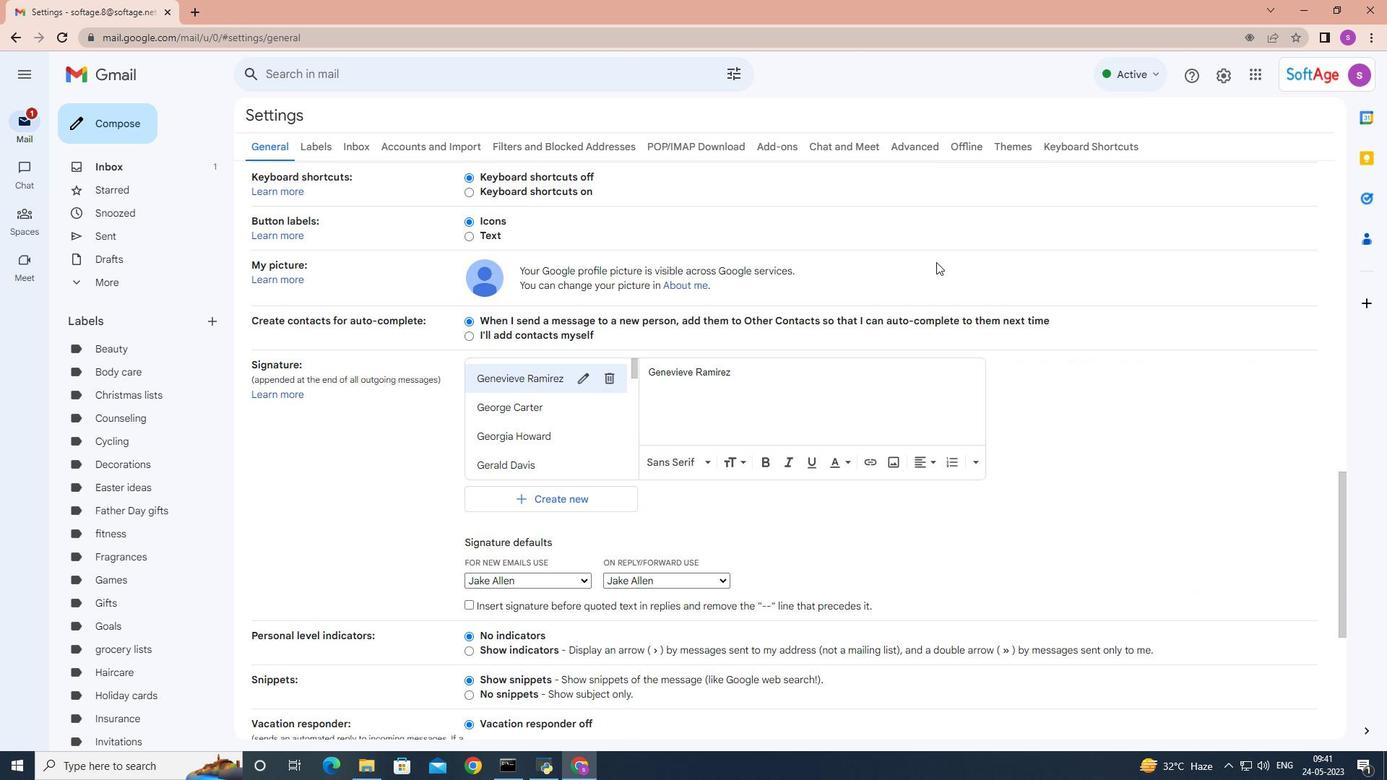 
Action: Mouse scrolled (936, 261) with delta (0, 0)
Screenshot: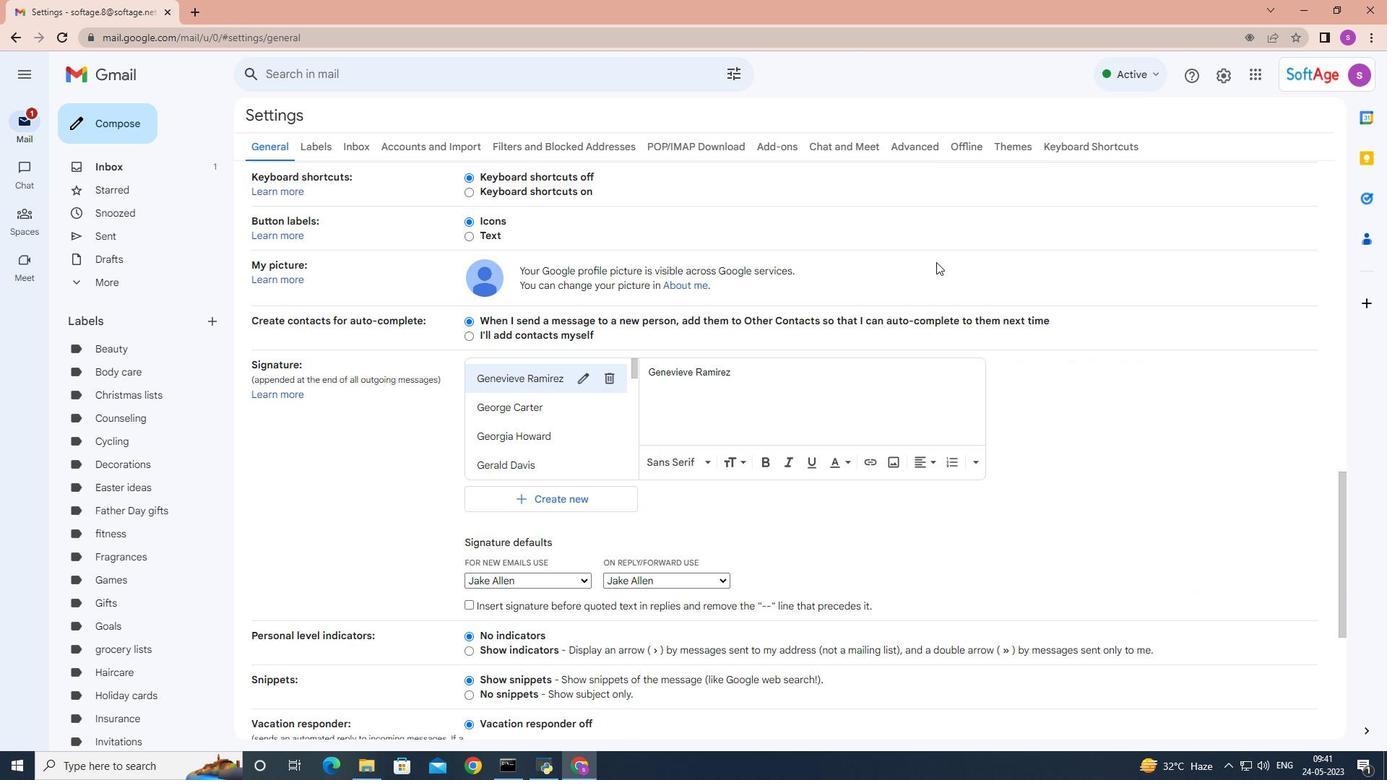
Action: Mouse moved to (594, 282)
Screenshot: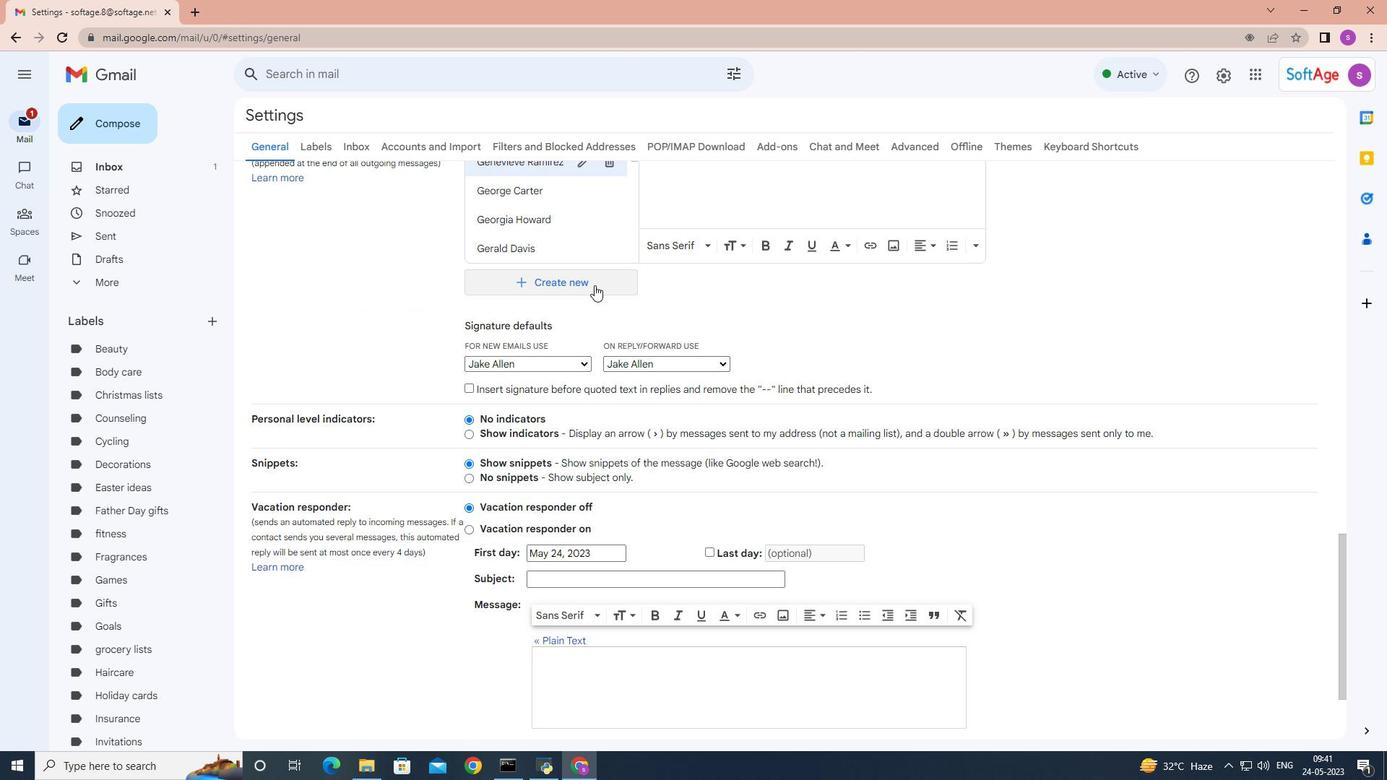 
Action: Mouse pressed left at (594, 282)
Screenshot: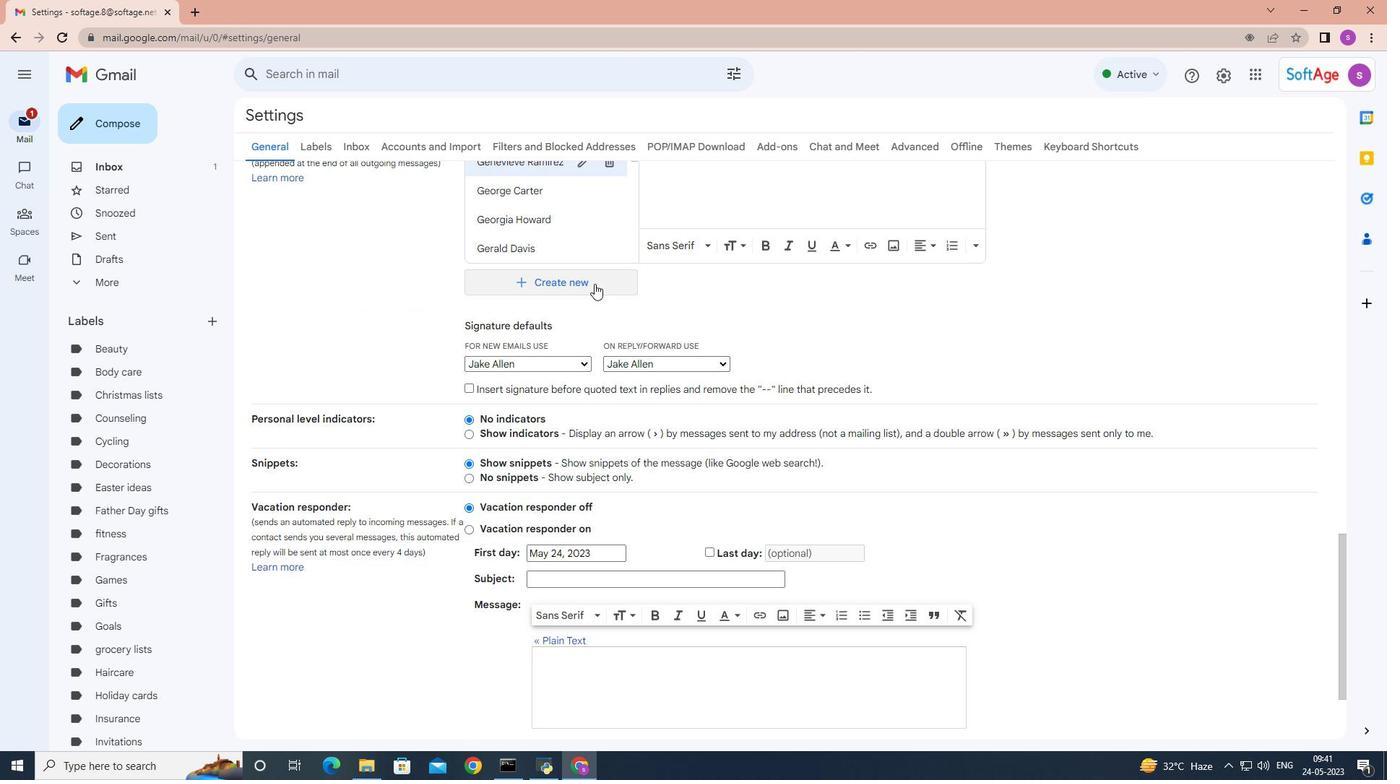 
Action: Mouse moved to (652, 356)
Screenshot: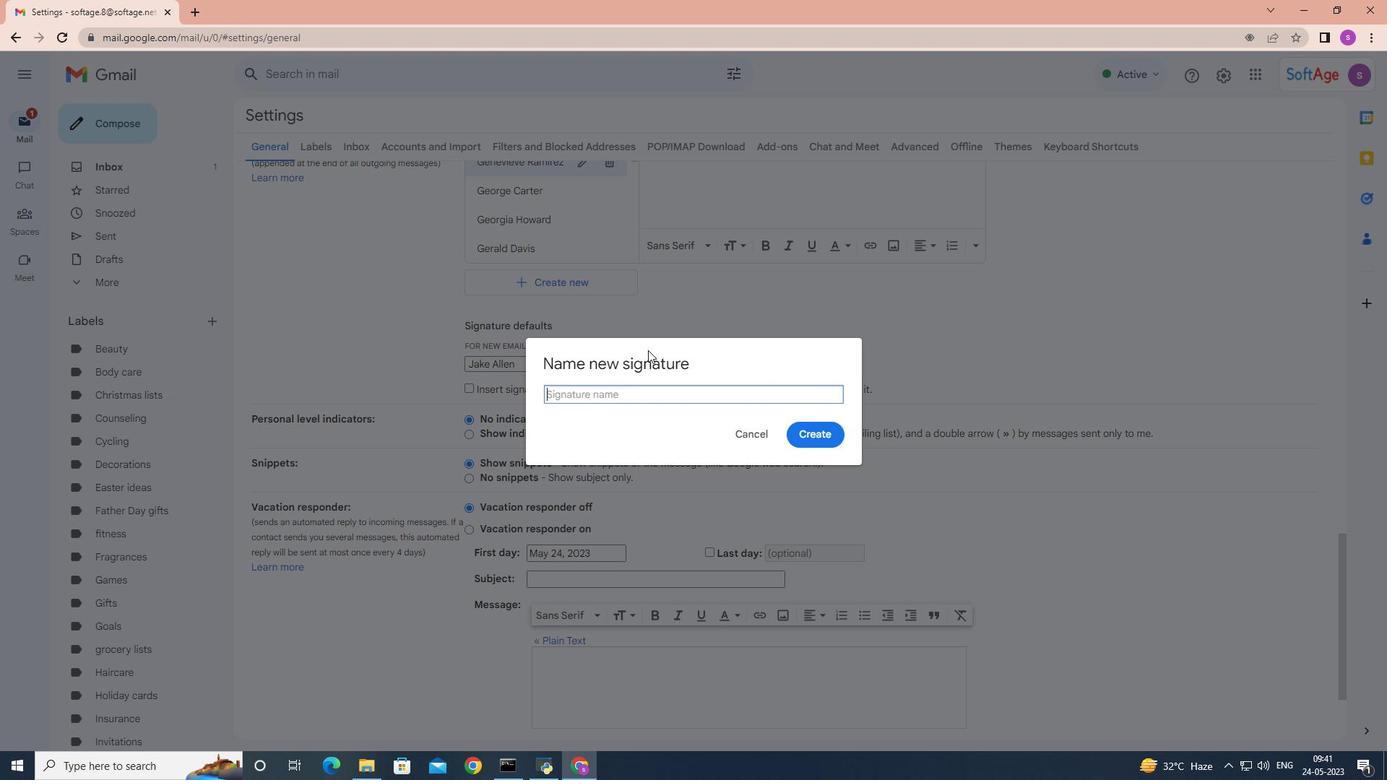 
Action: Key pressed <Key.shift>James<Key.space><Key.shift><Key.shift>Flores
Screenshot: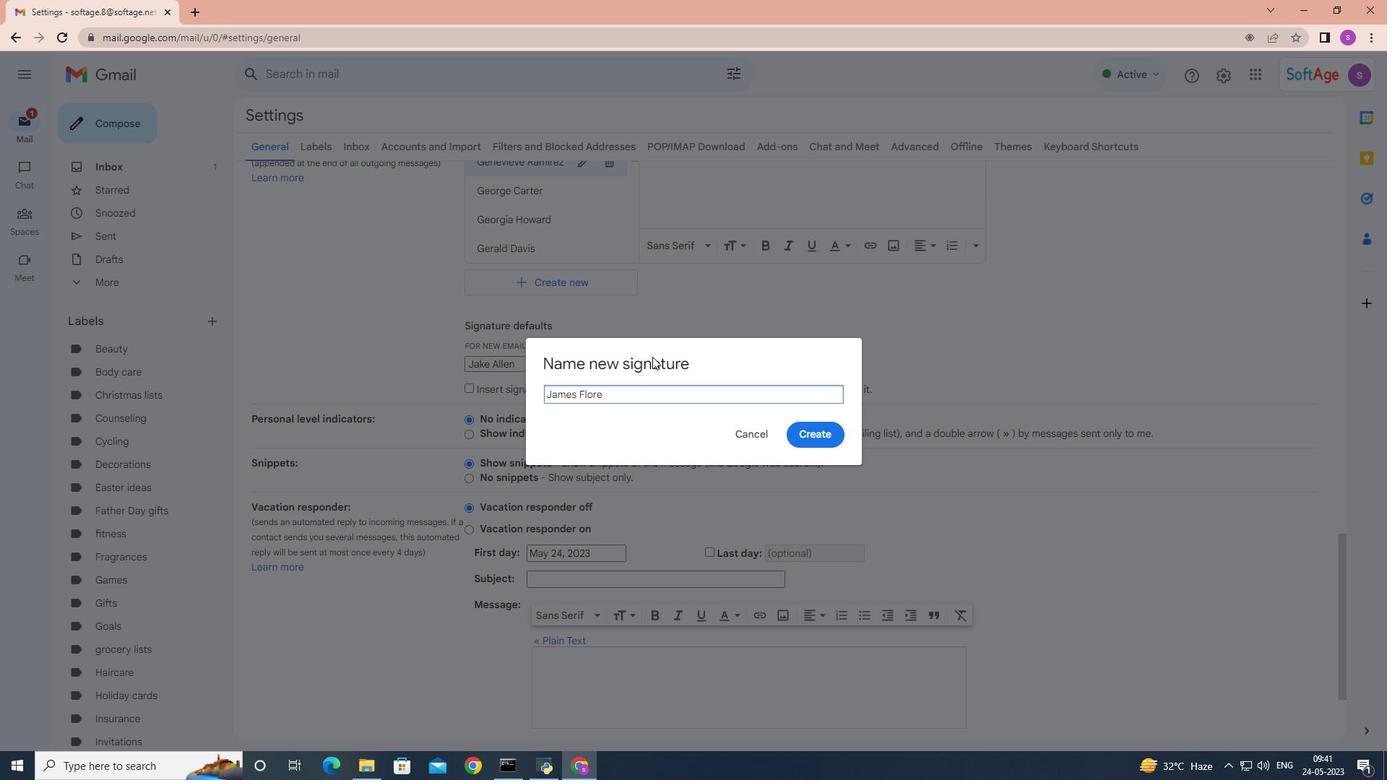 
Action: Mouse moved to (813, 437)
Screenshot: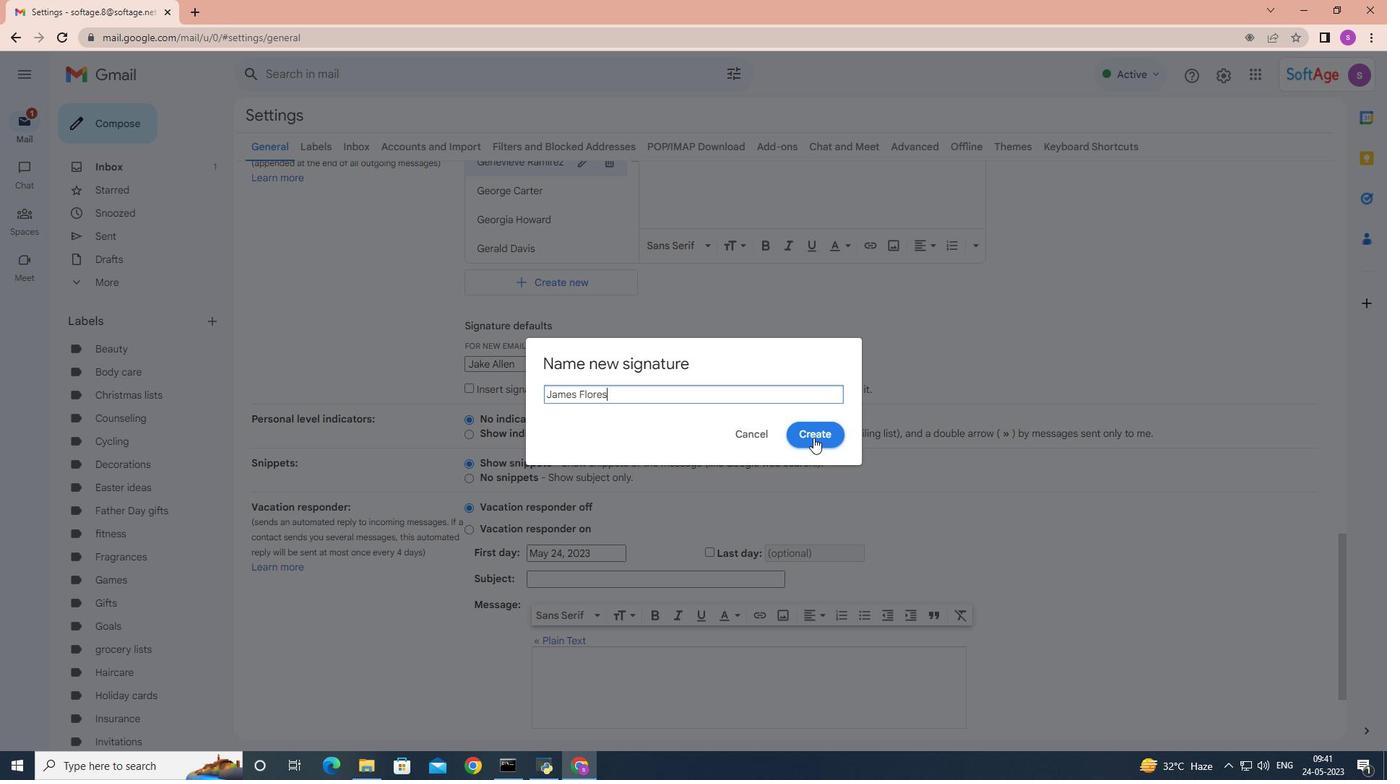 
Action: Mouse pressed left at (813, 437)
Screenshot: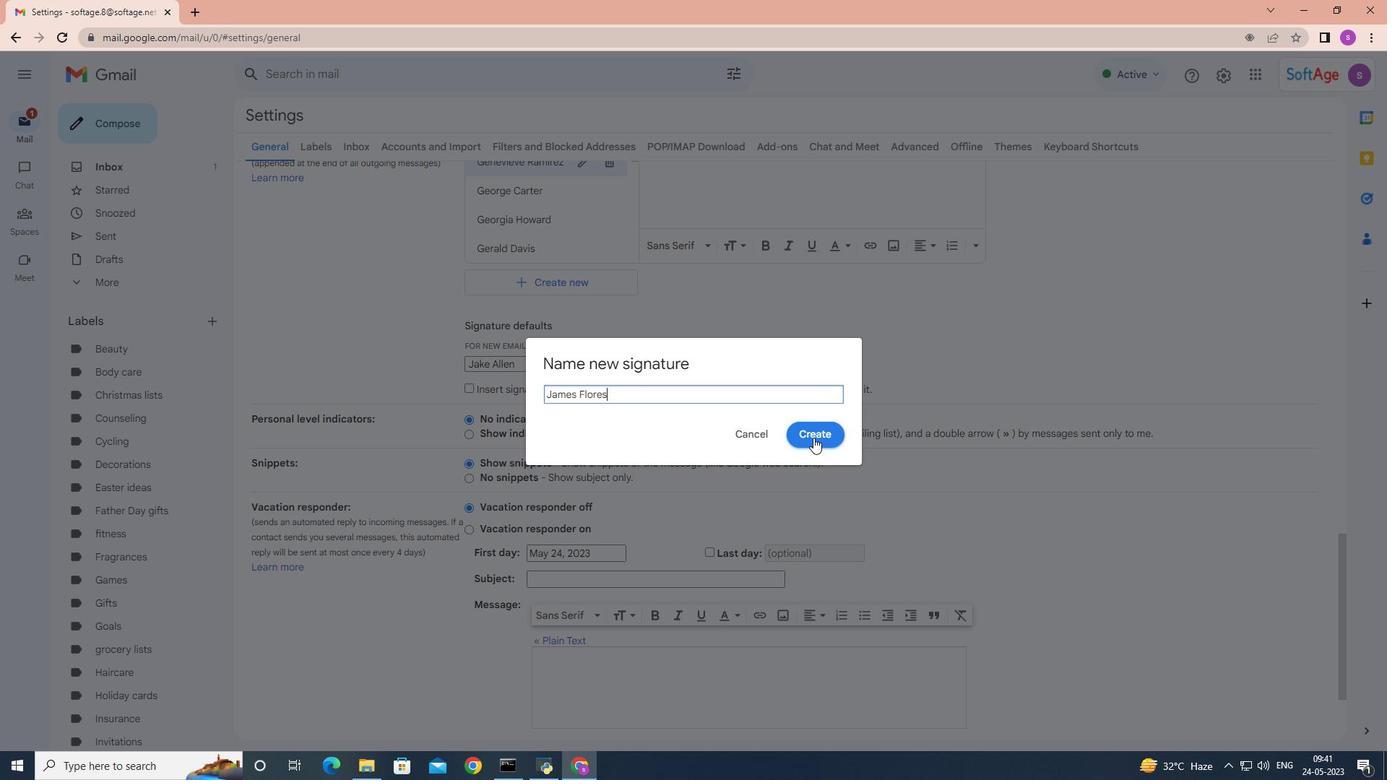 
Action: Mouse moved to (695, 447)
Screenshot: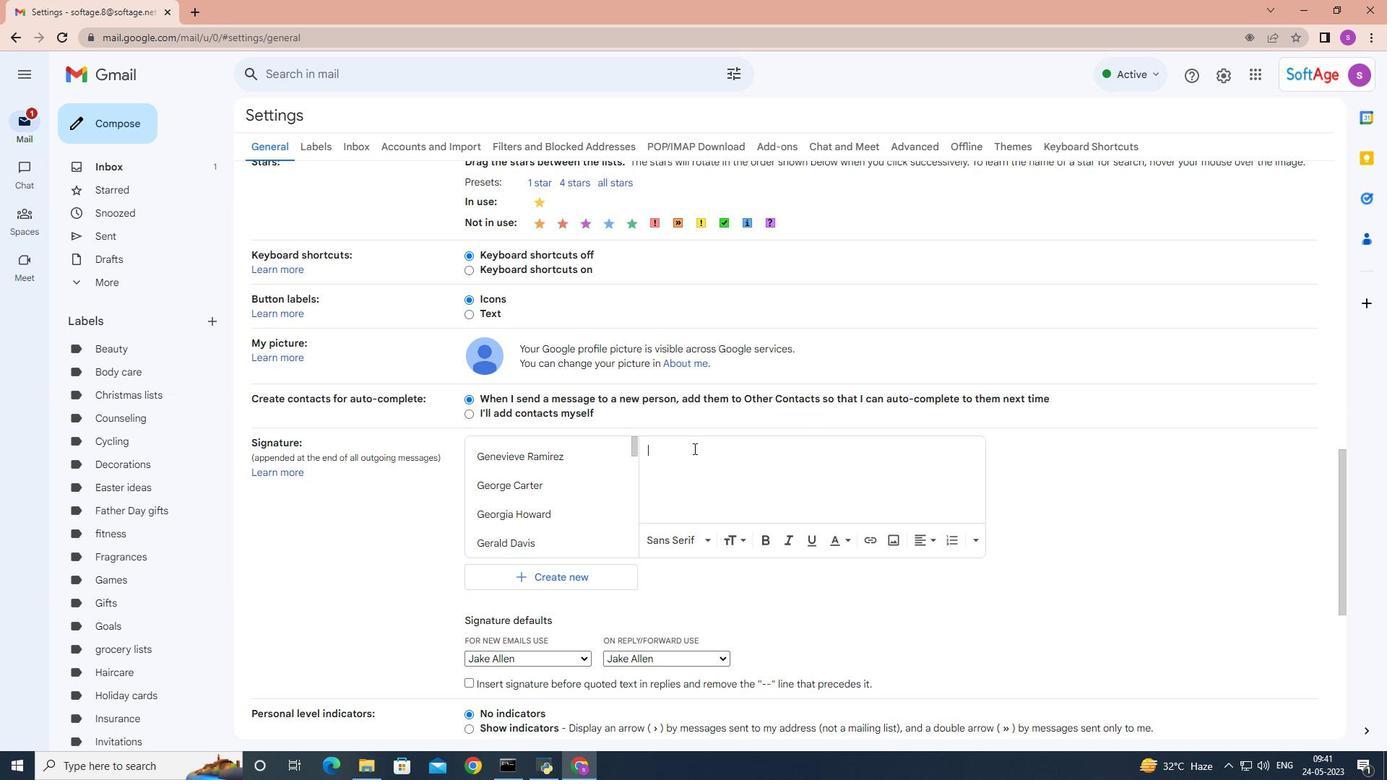 
Action: Key pressed <Key.shift>James<Key.space><Key.shift>Flores
Screenshot: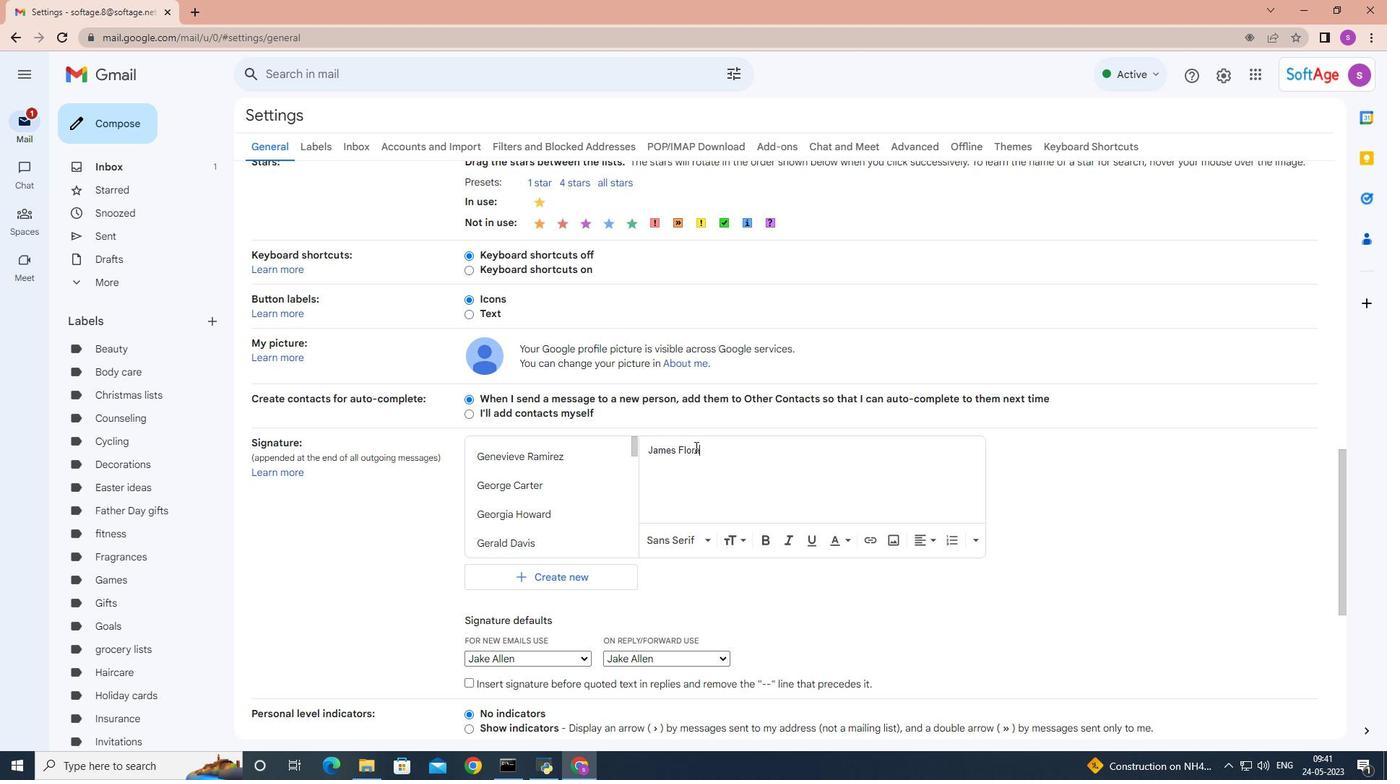 
Action: Mouse moved to (747, 578)
Screenshot: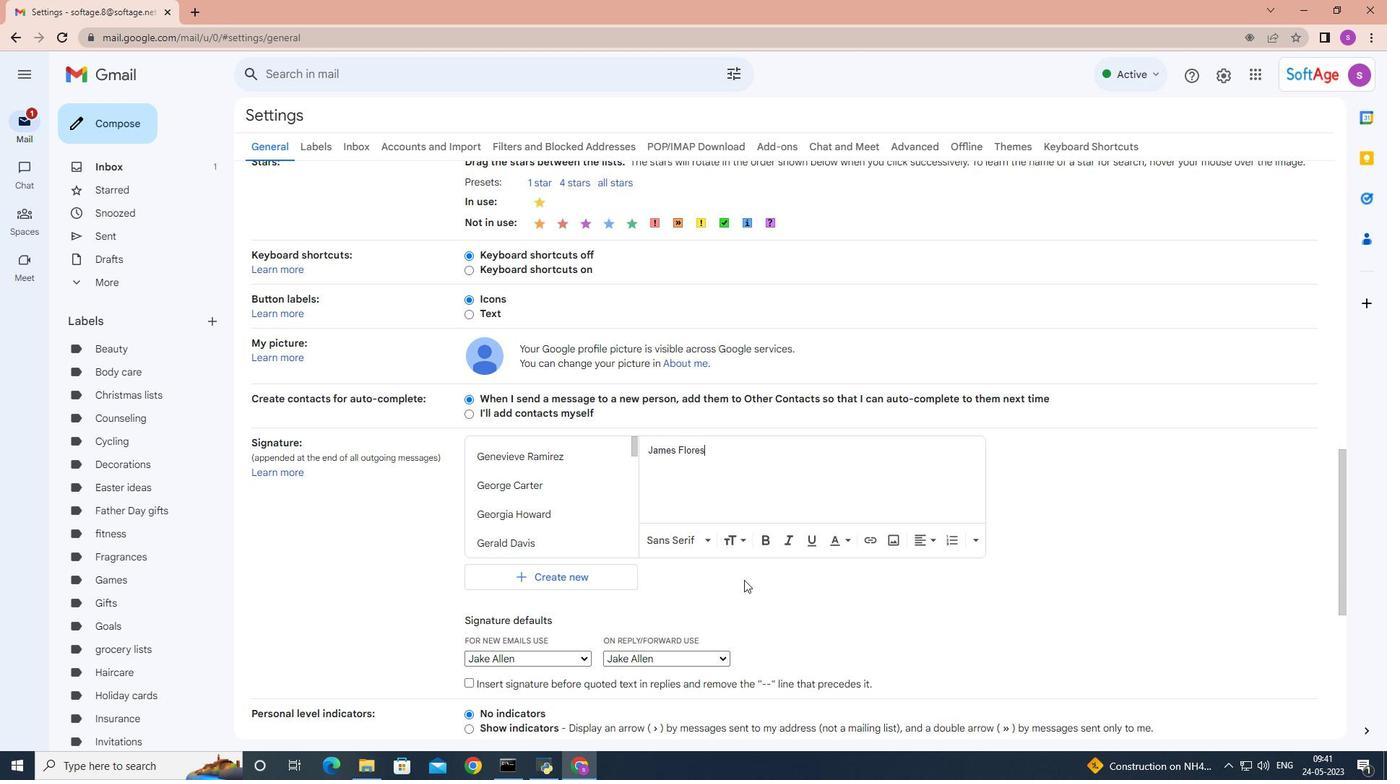 
Action: Mouse scrolled (747, 577) with delta (0, 0)
Screenshot: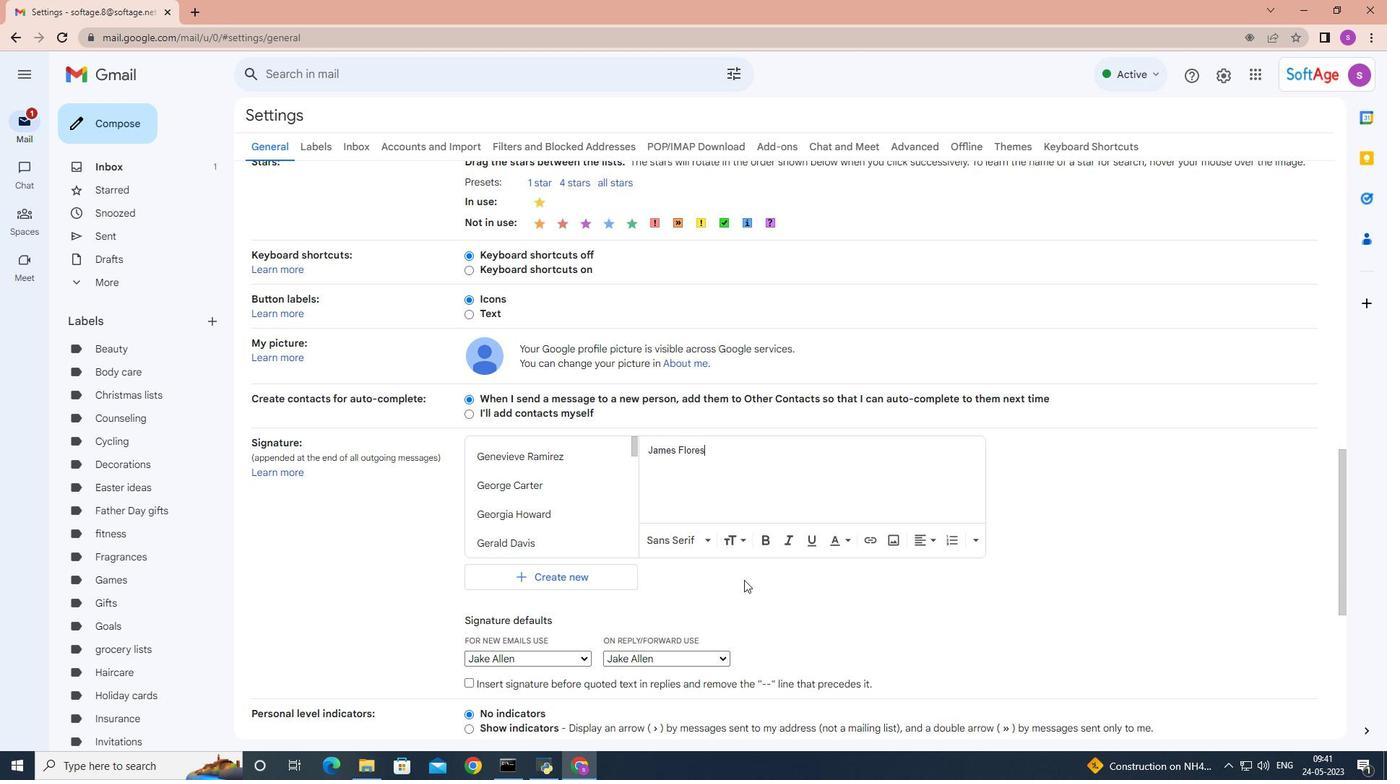 
Action: Mouse moved to (749, 576)
Screenshot: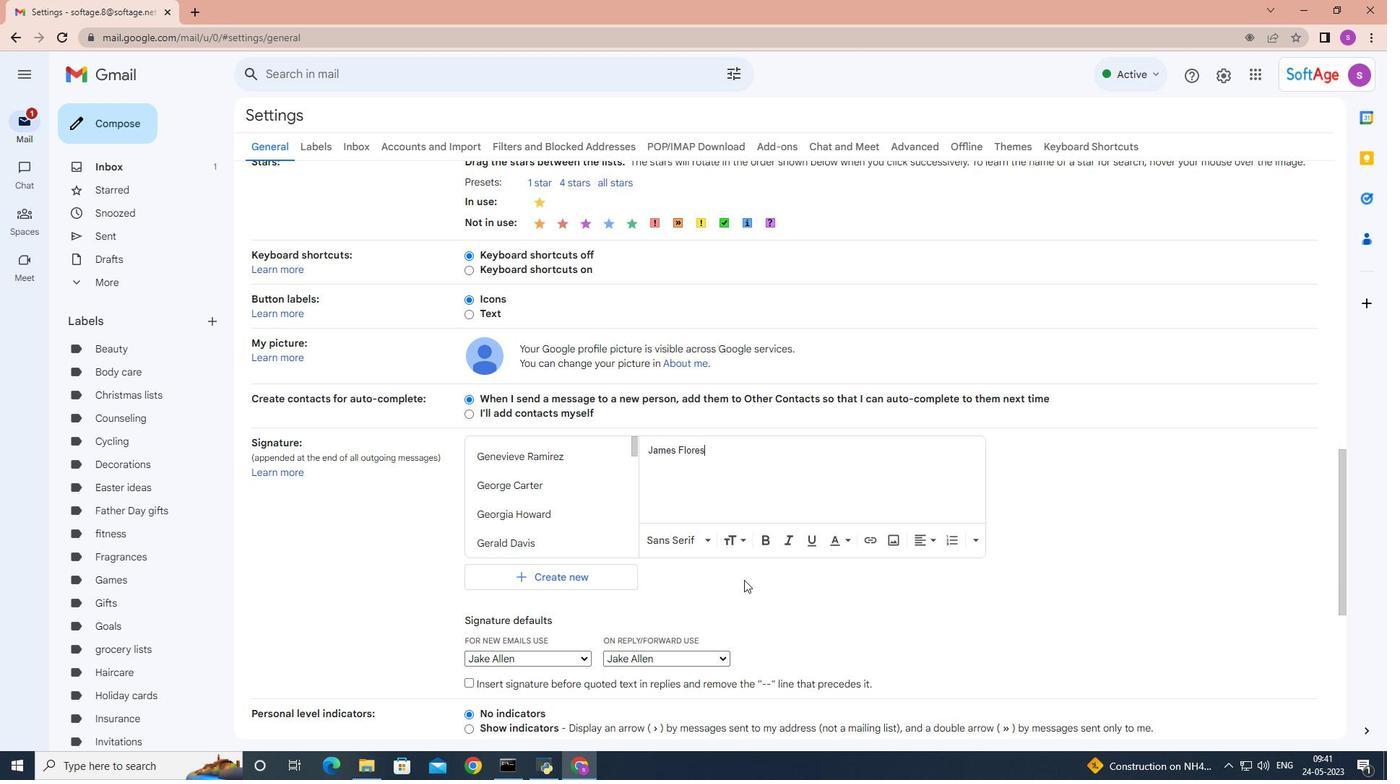 
Action: Mouse scrolled (749, 575) with delta (0, 0)
Screenshot: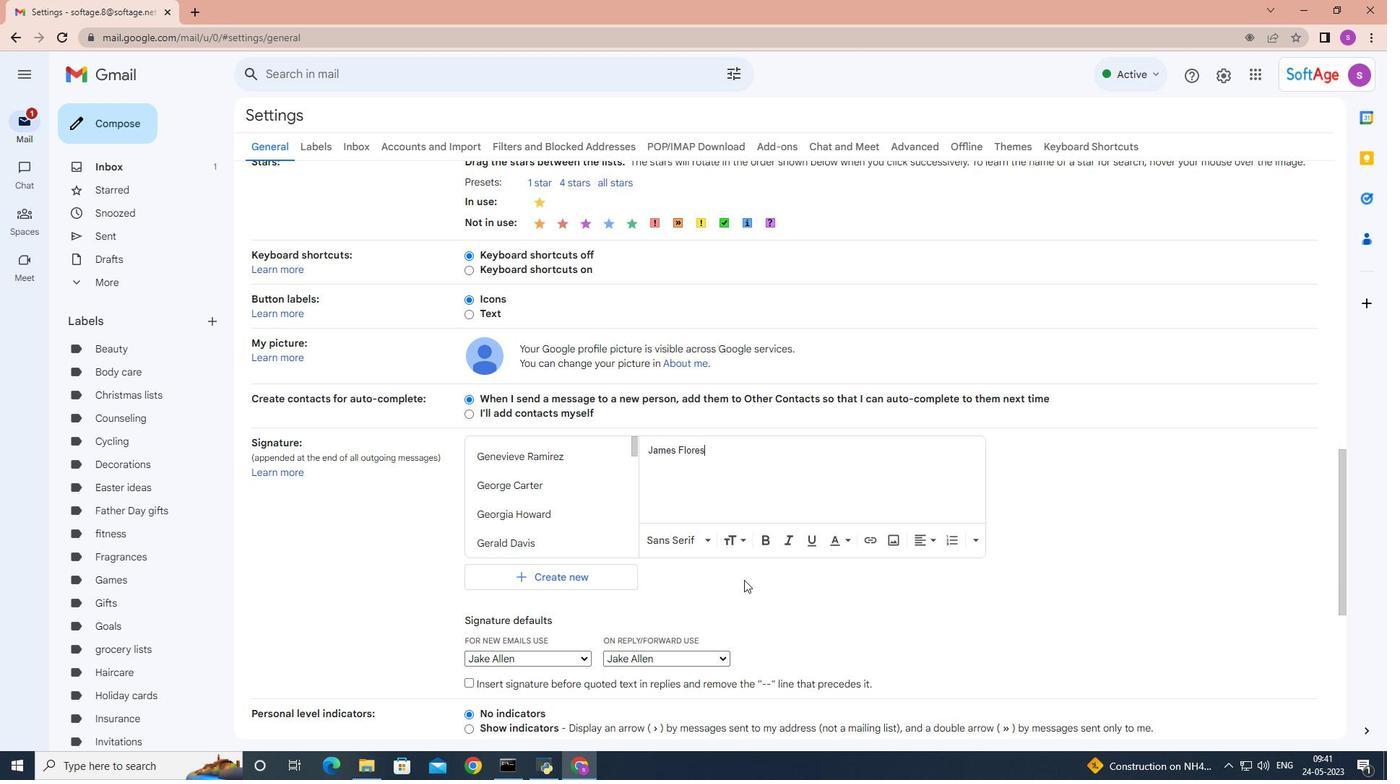 
Action: Mouse moved to (581, 514)
Screenshot: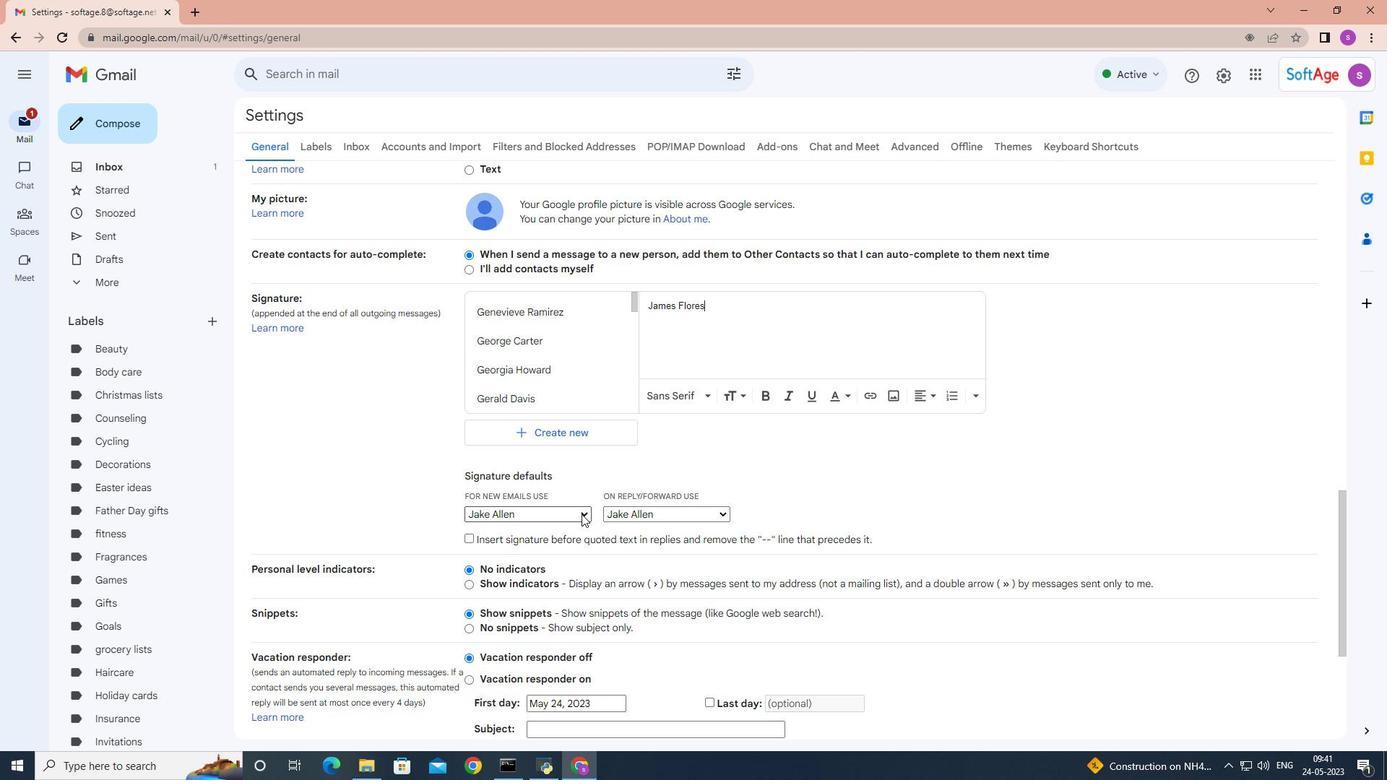 
Action: Mouse pressed left at (581, 514)
Screenshot: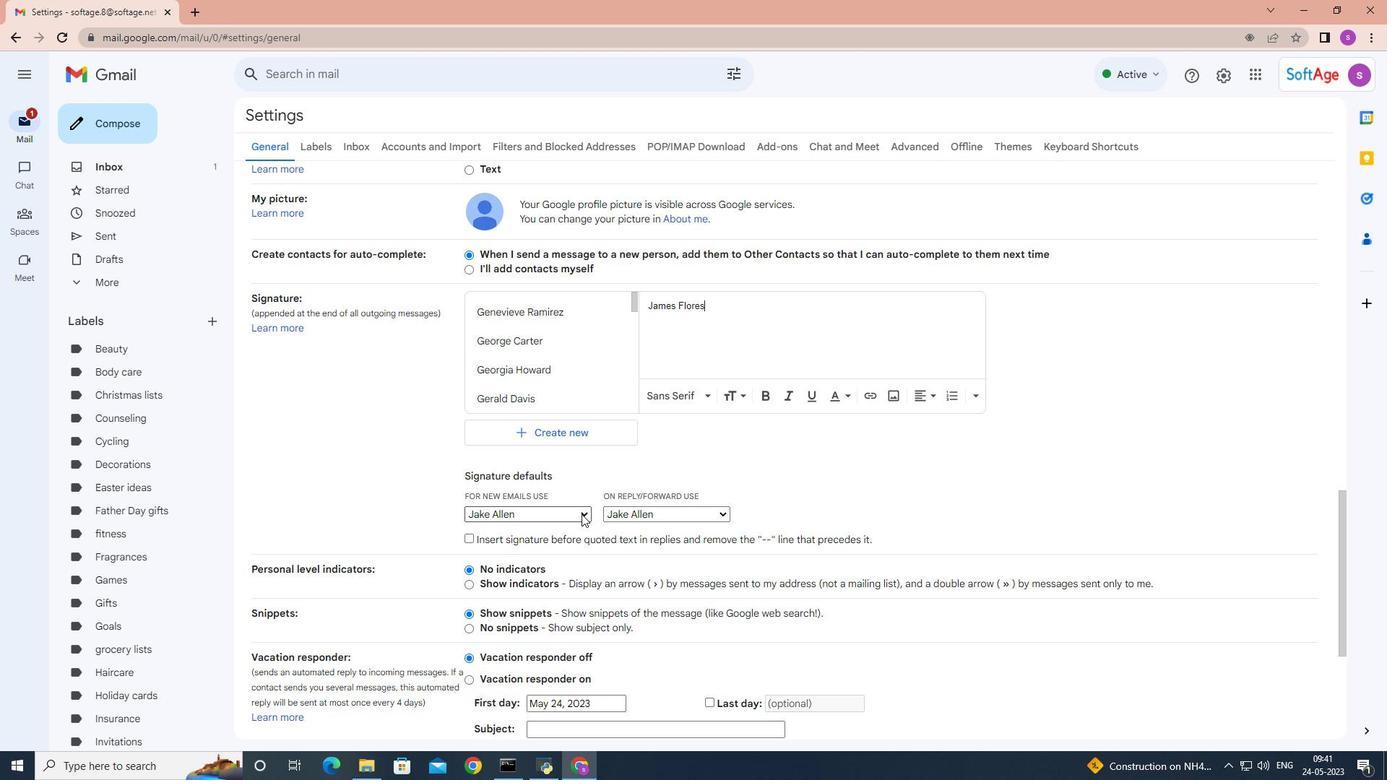 
Action: Mouse moved to (551, 471)
Screenshot: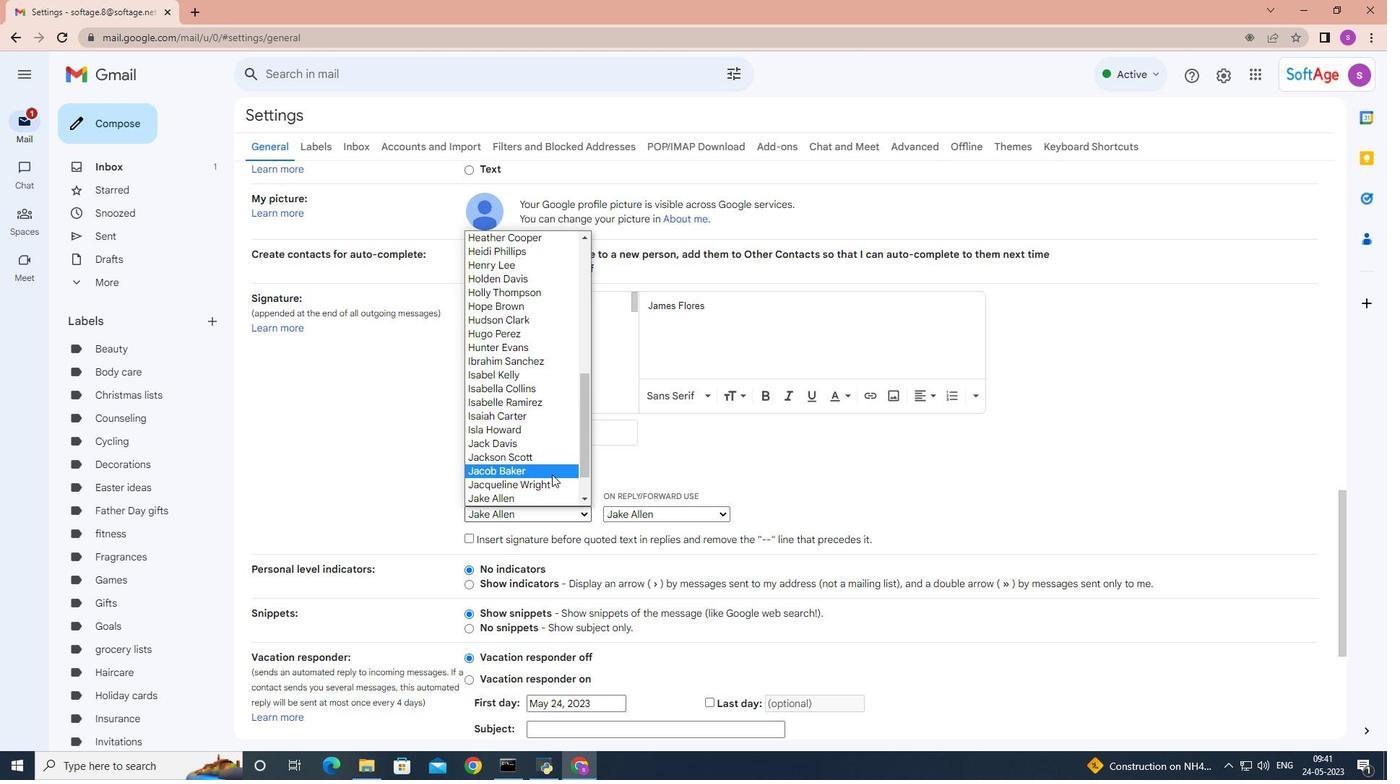
Action: Mouse scrolled (551, 470) with delta (0, 0)
Screenshot: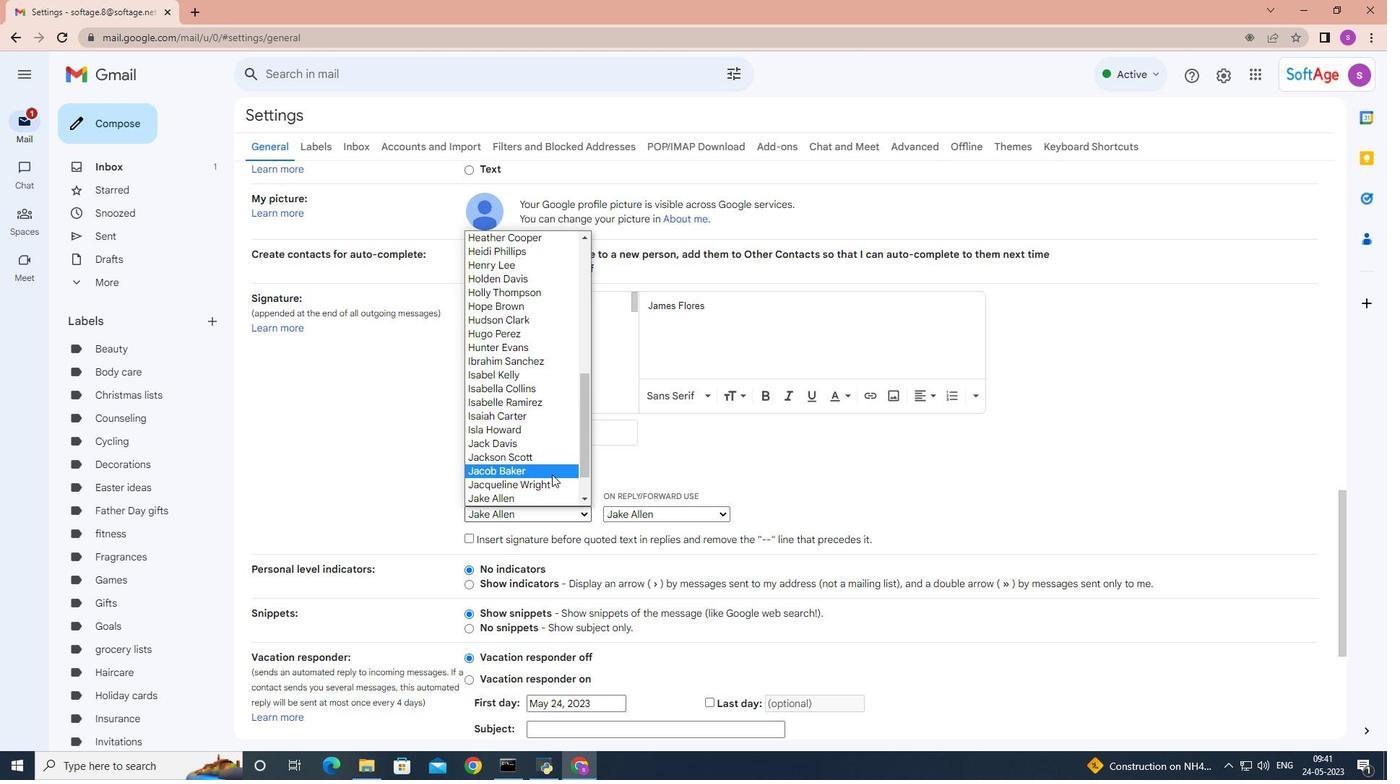 
Action: Mouse scrolled (551, 470) with delta (0, 0)
Screenshot: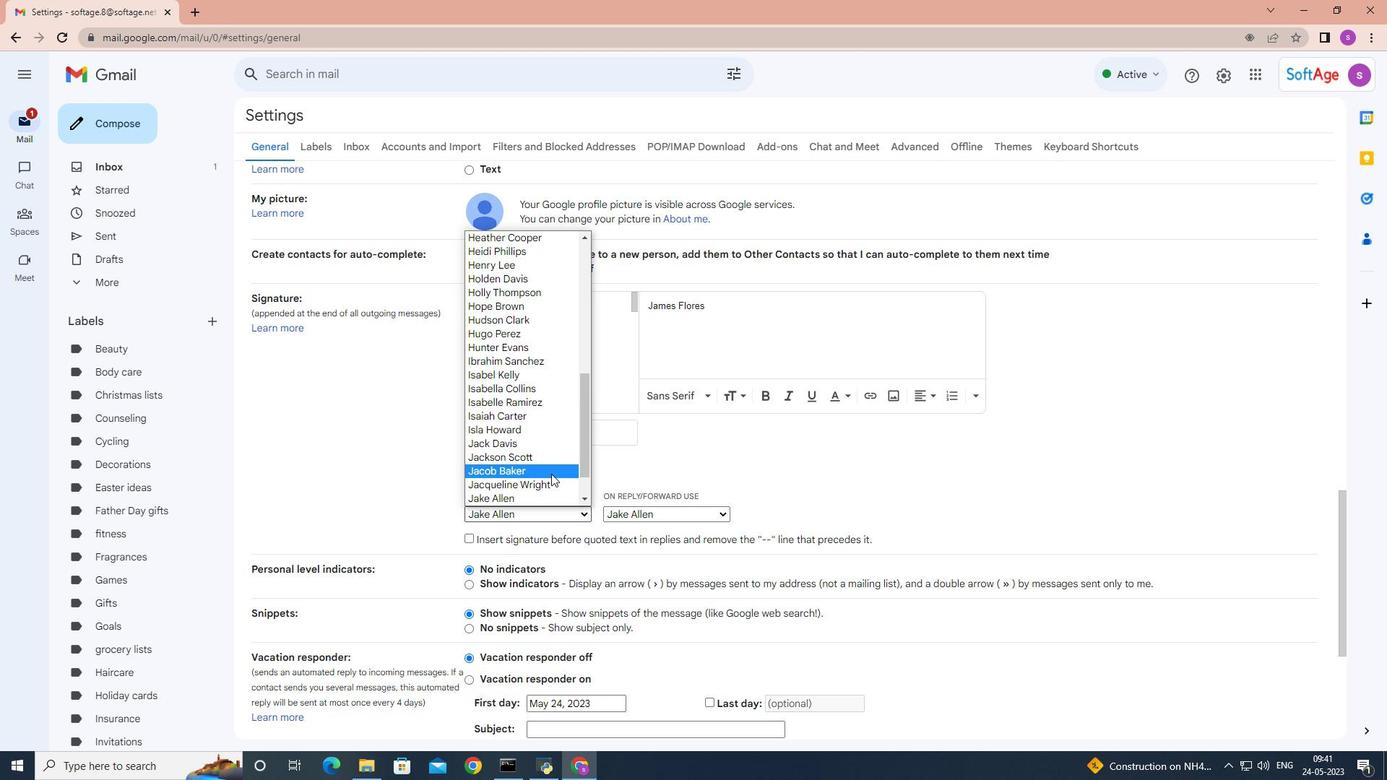 
Action: Mouse scrolled (551, 470) with delta (0, 0)
Screenshot: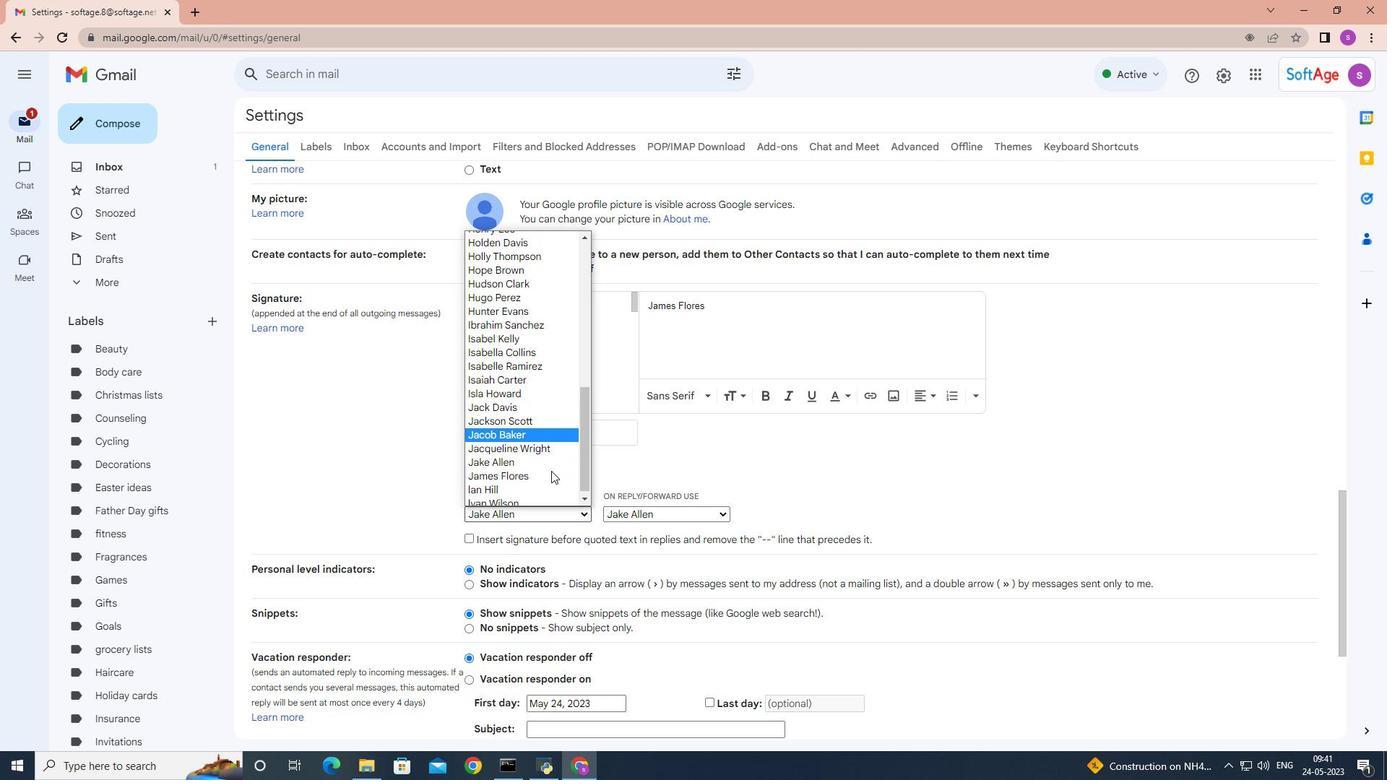 
Action: Mouse moved to (541, 473)
Screenshot: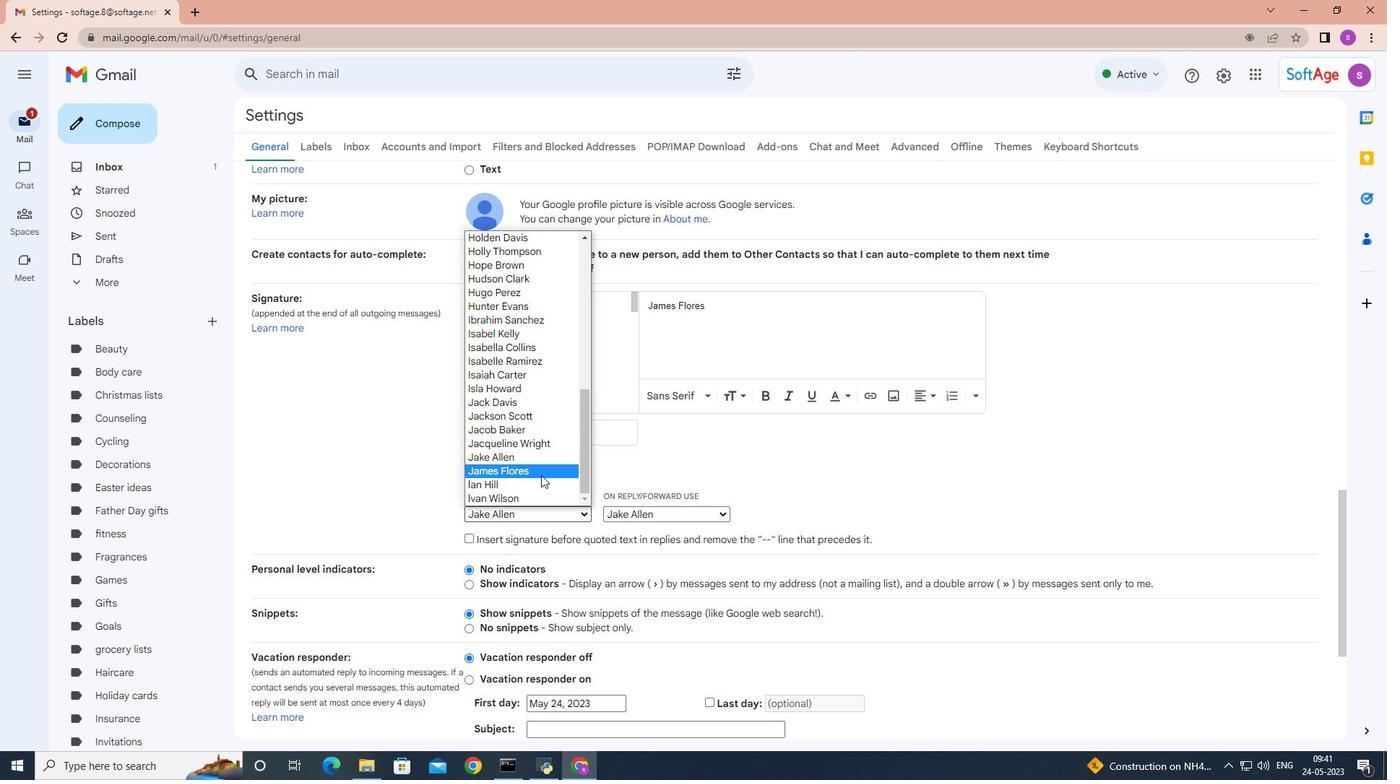 
Action: Mouse pressed left at (541, 473)
Screenshot: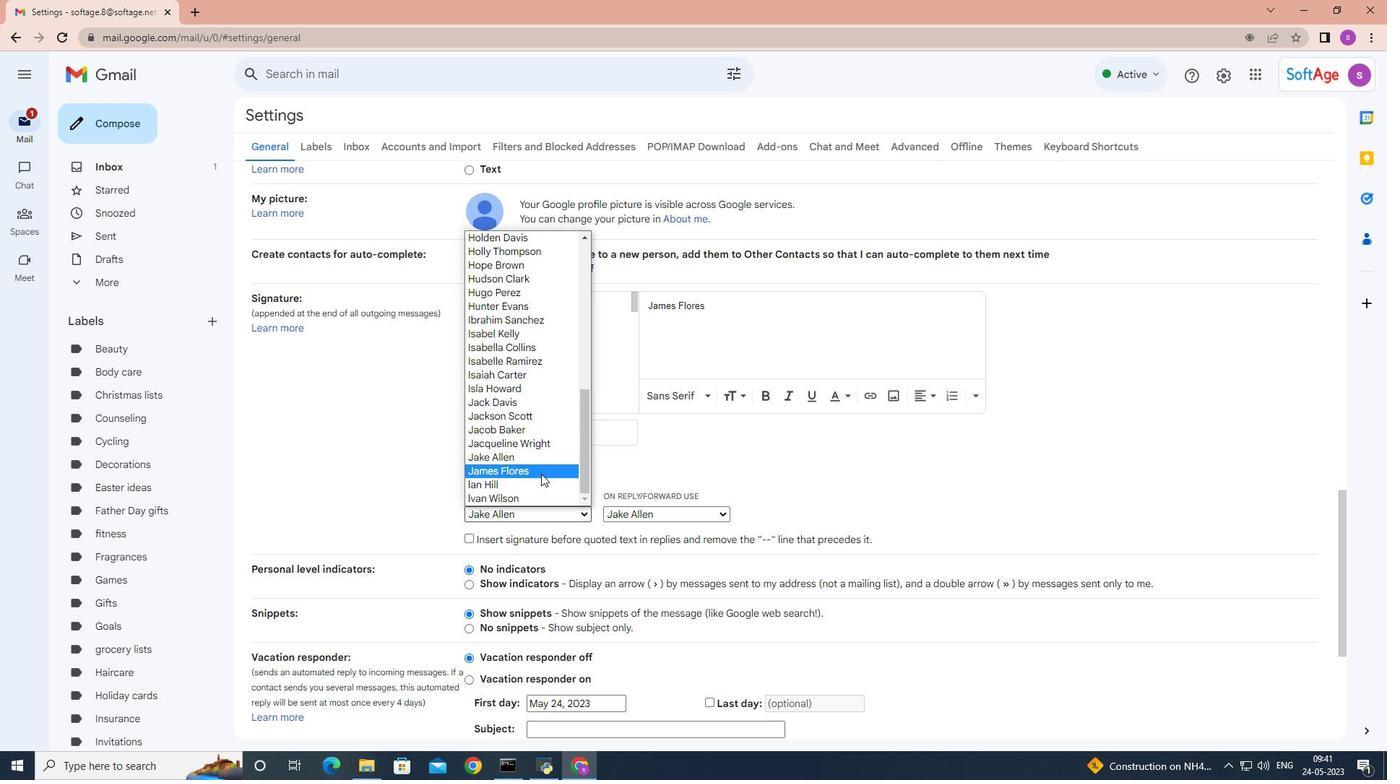 
Action: Mouse moved to (713, 516)
Screenshot: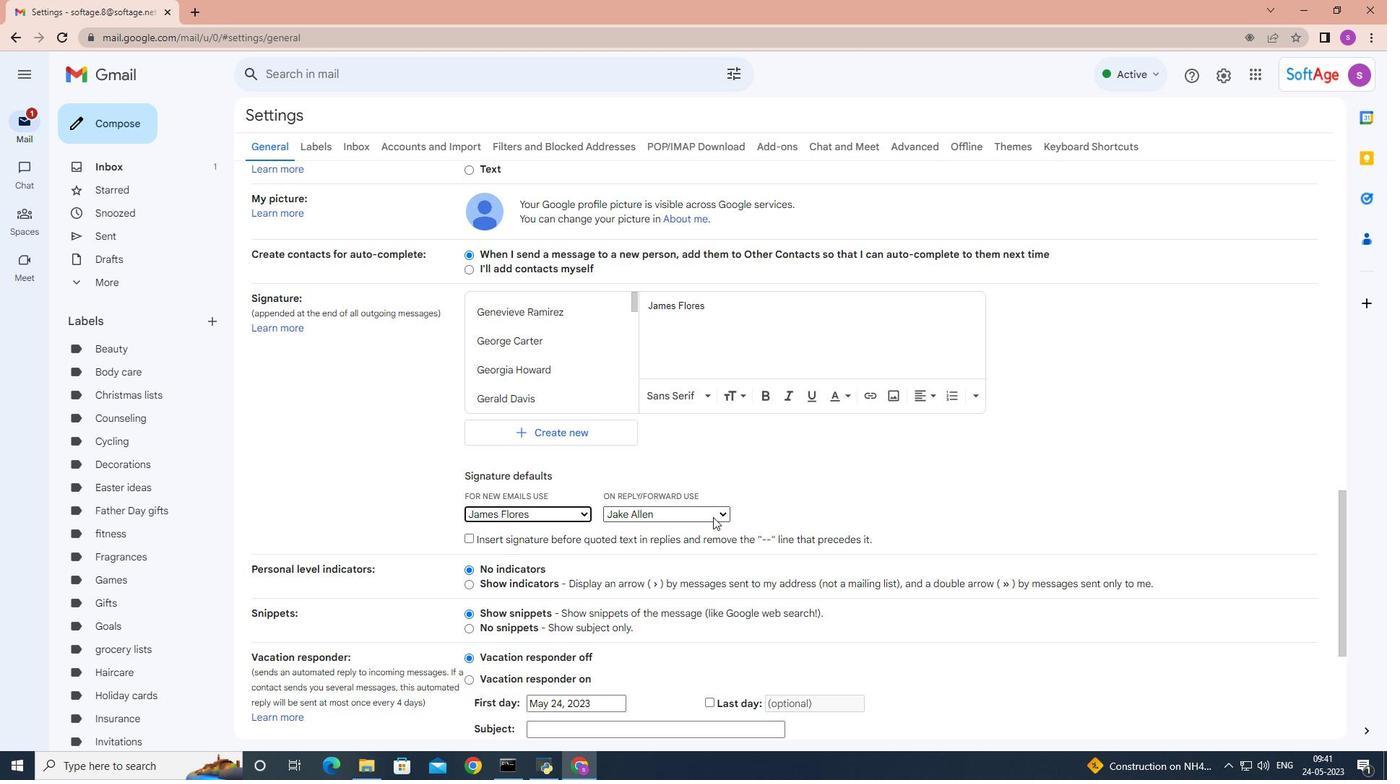 
Action: Mouse pressed left at (713, 516)
Screenshot: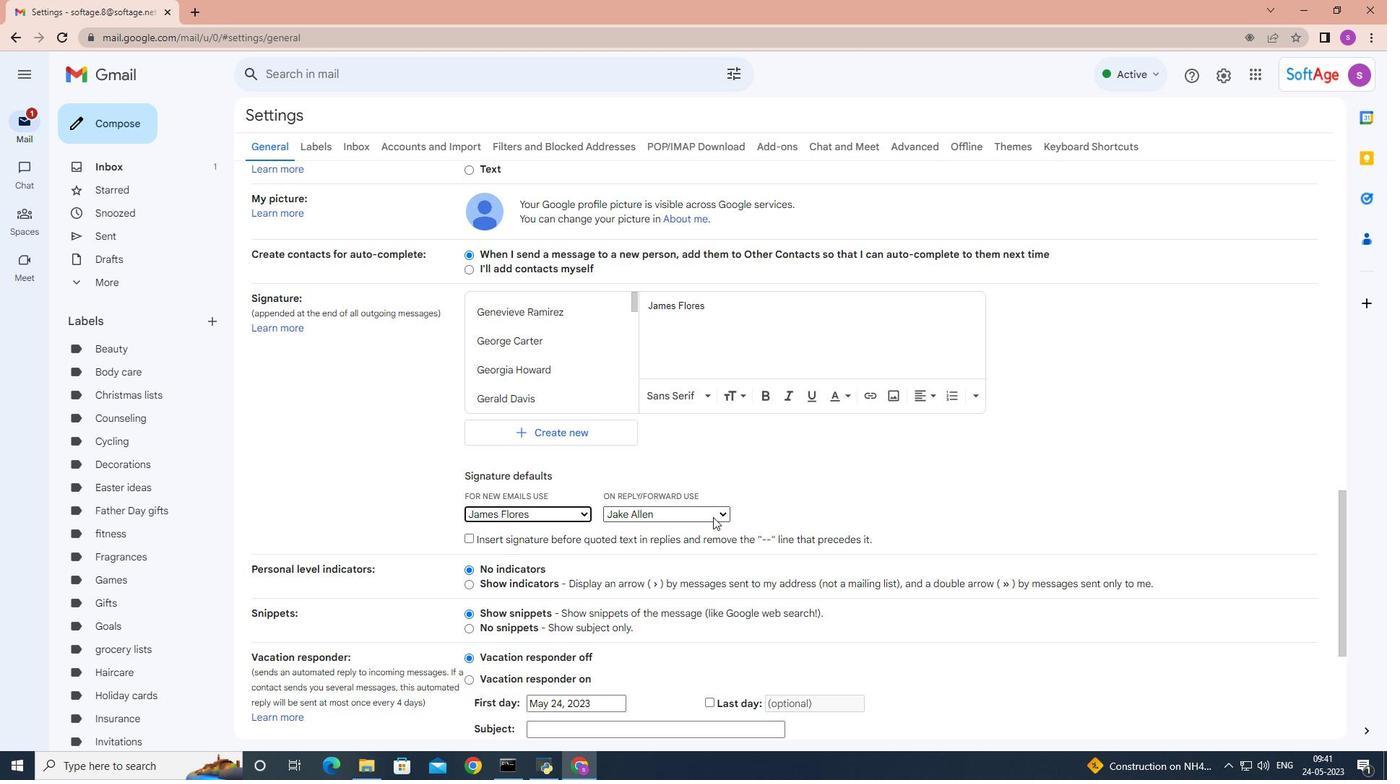 
Action: Mouse moved to (664, 451)
Screenshot: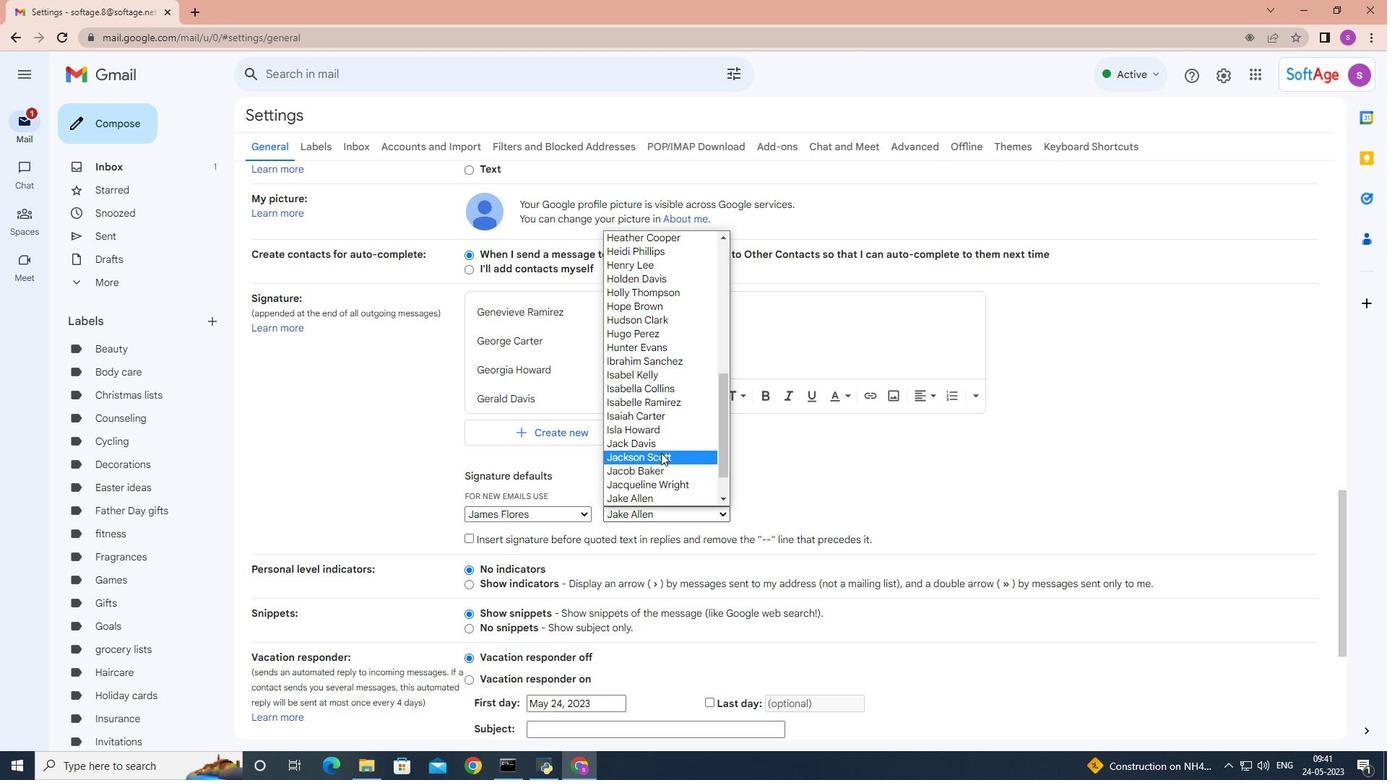 
Action: Mouse scrolled (663, 450) with delta (0, 0)
Screenshot: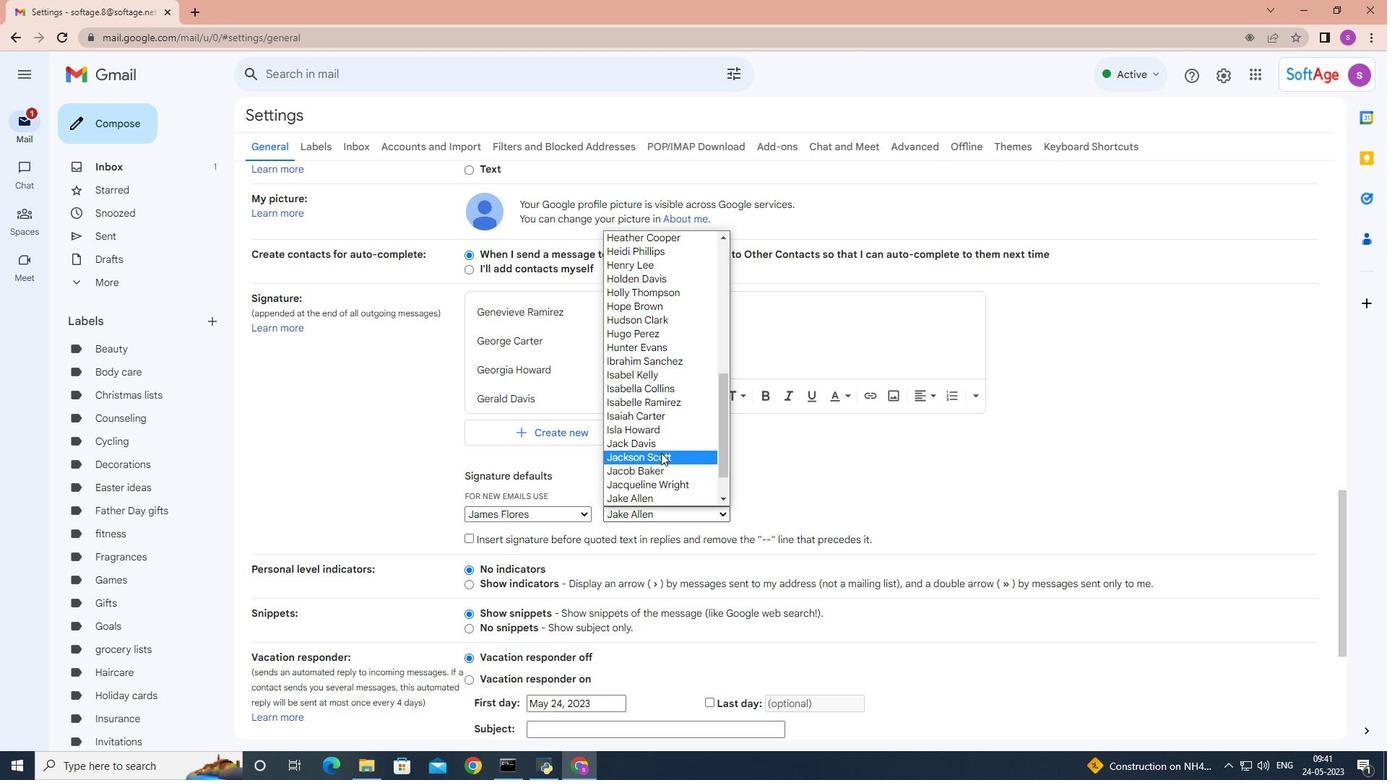 
Action: Mouse scrolled (664, 450) with delta (0, 0)
Screenshot: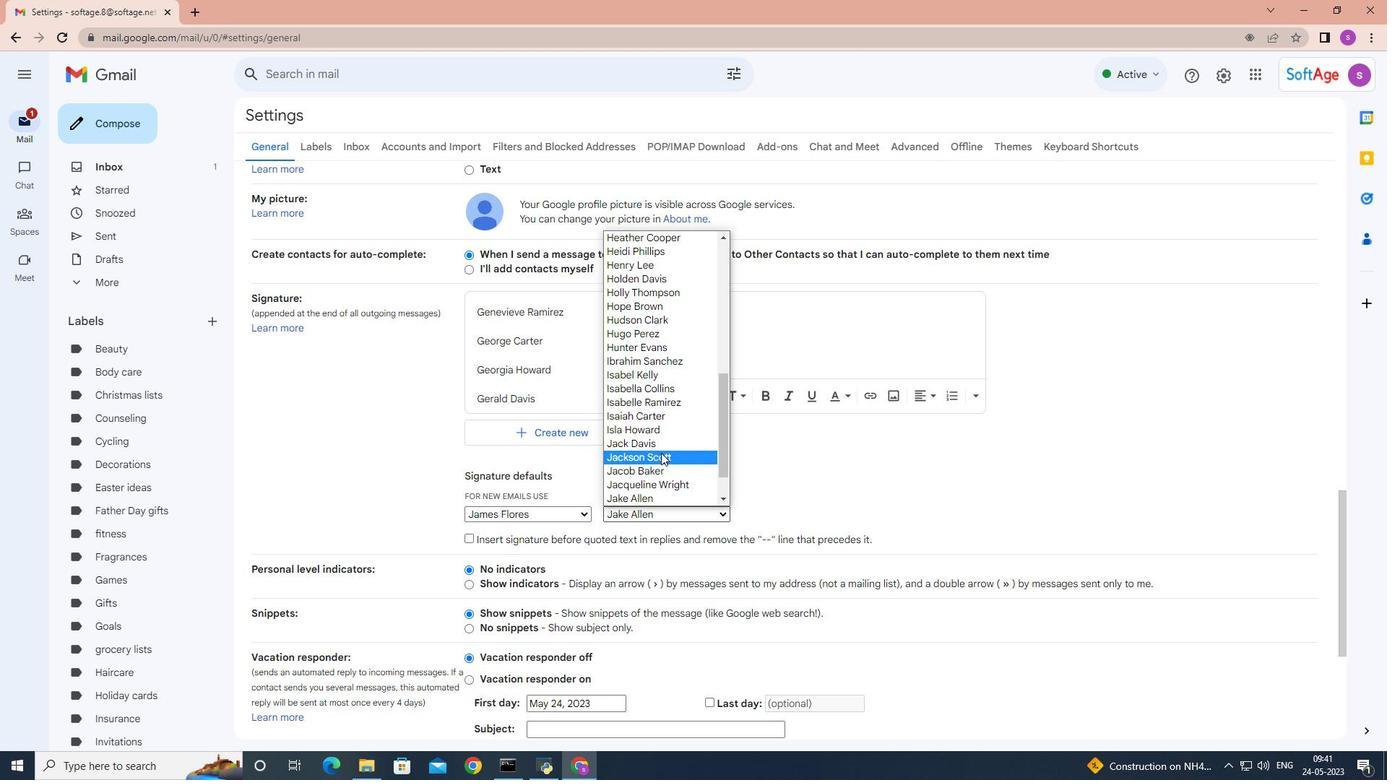 
Action: Mouse scrolled (664, 450) with delta (0, 0)
Screenshot: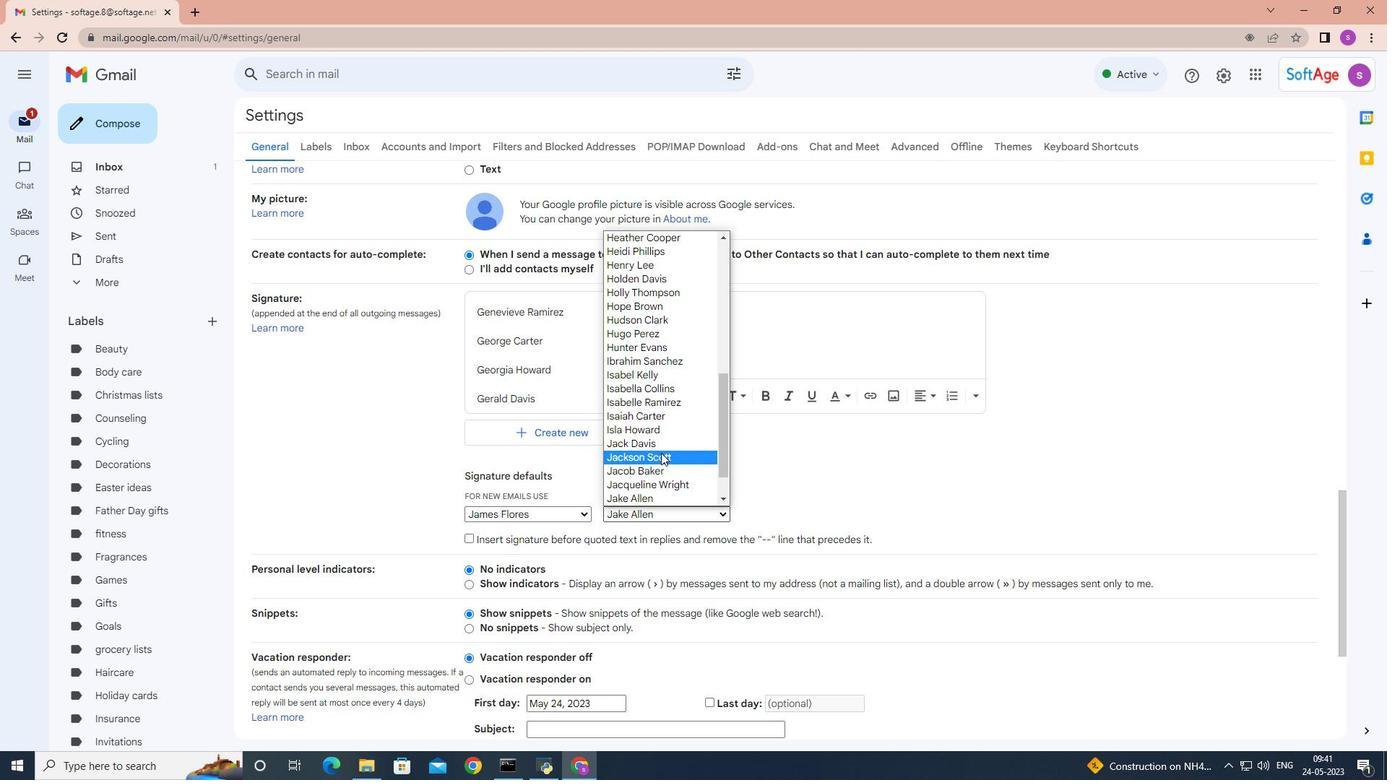 
Action: Mouse moved to (664, 451)
Screenshot: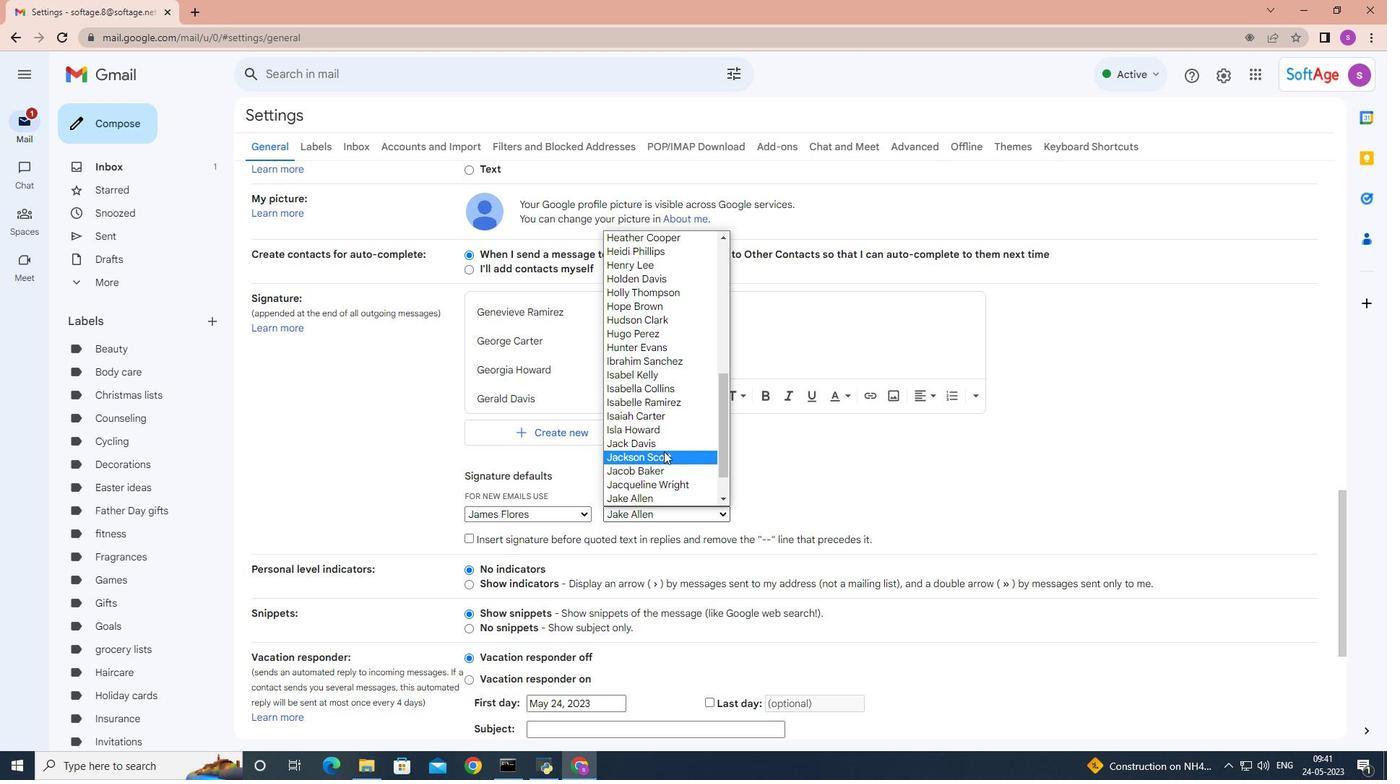 
Action: Mouse scrolled (664, 450) with delta (0, 0)
Screenshot: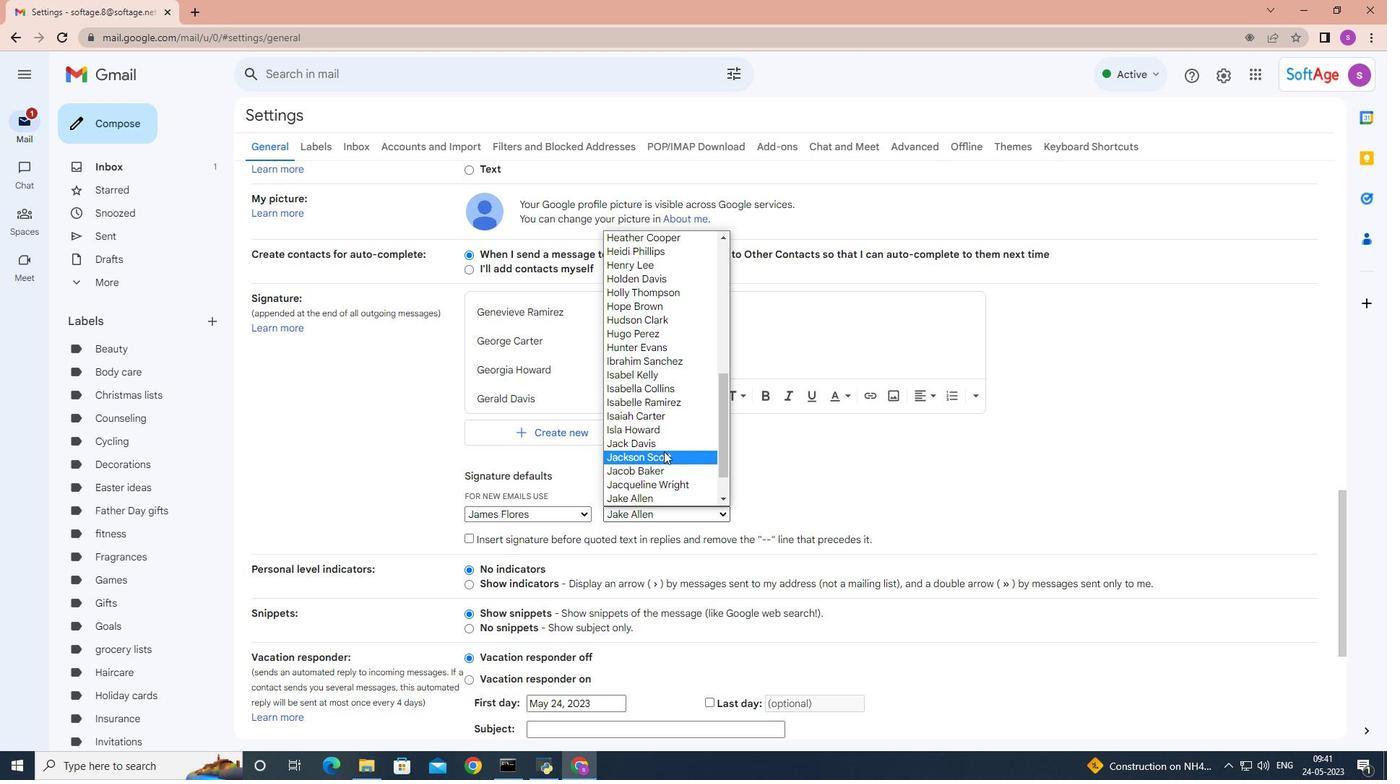 
Action: Mouse moved to (667, 451)
Screenshot: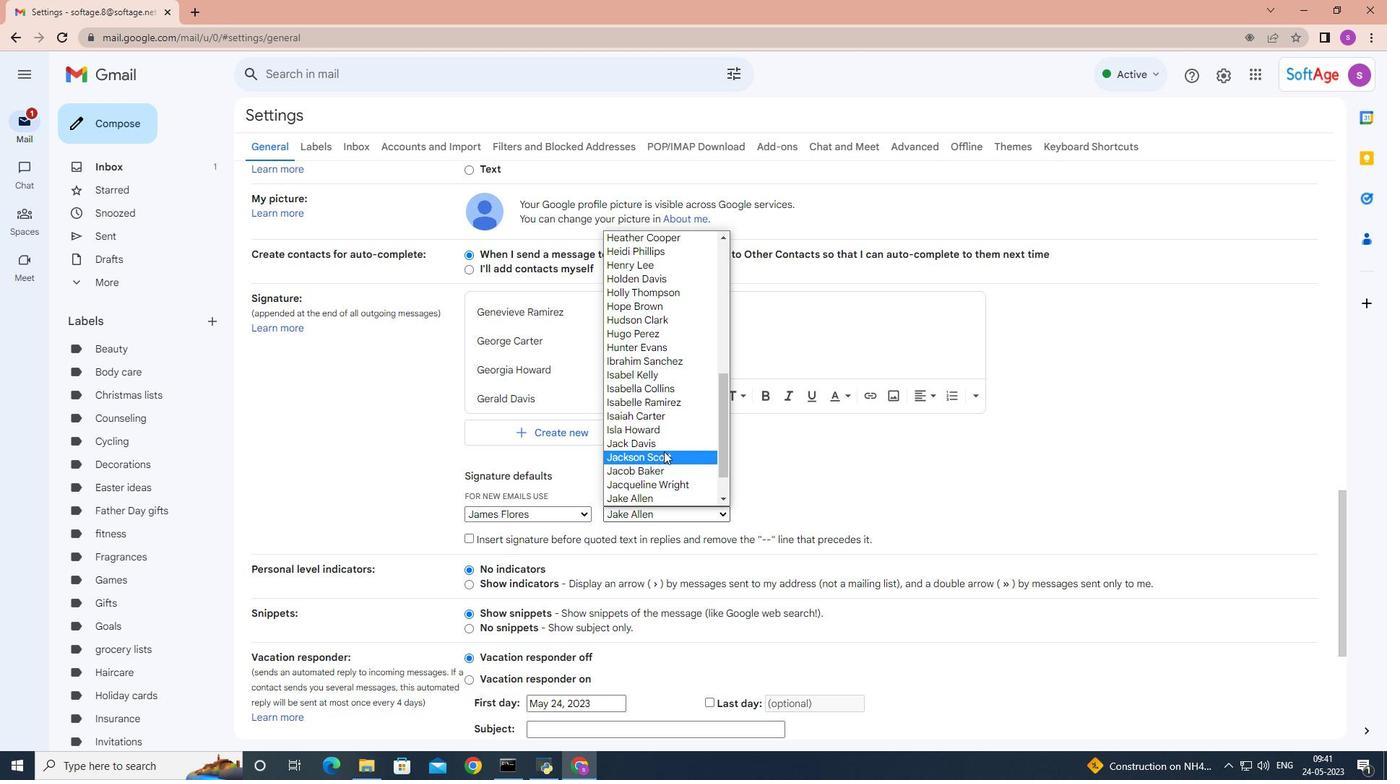 
Action: Mouse scrolled (667, 450) with delta (0, 0)
Screenshot: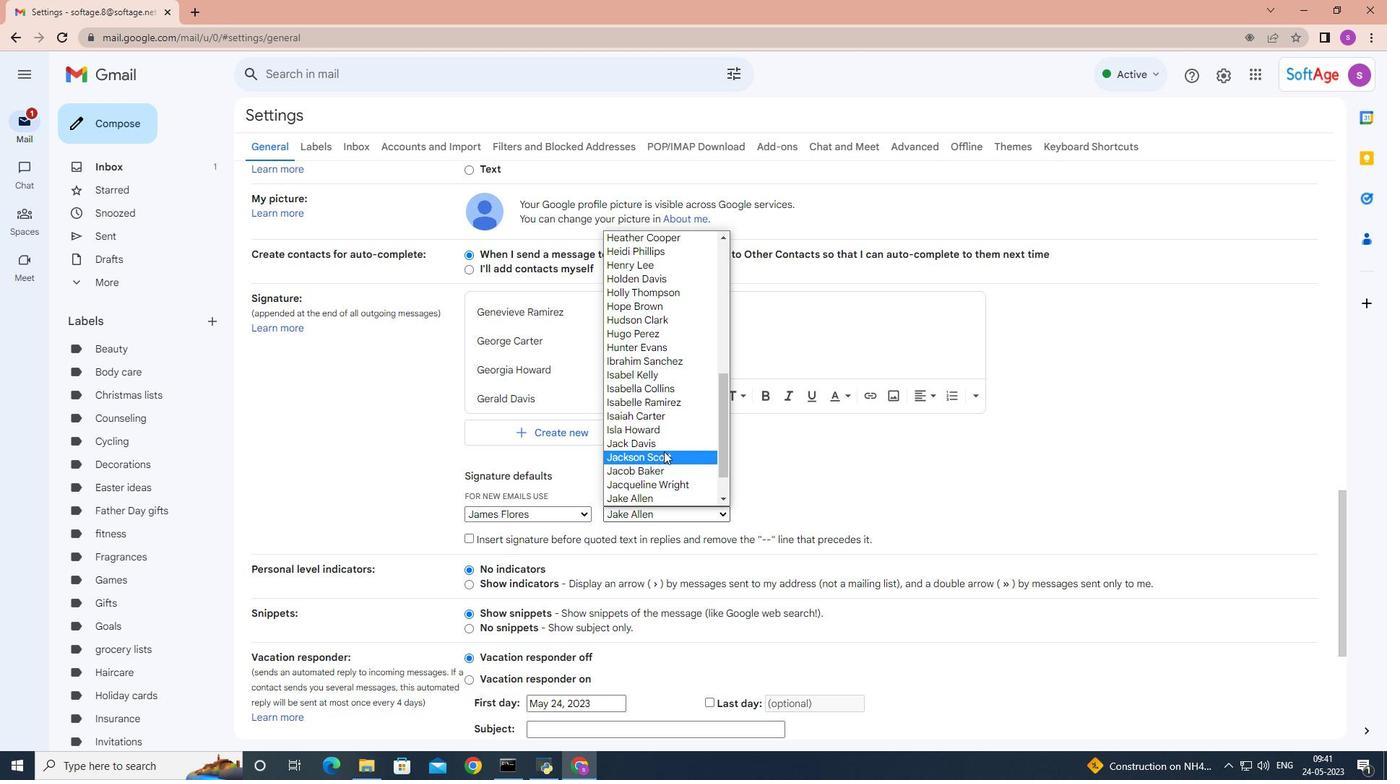 
Action: Mouse moved to (687, 470)
Screenshot: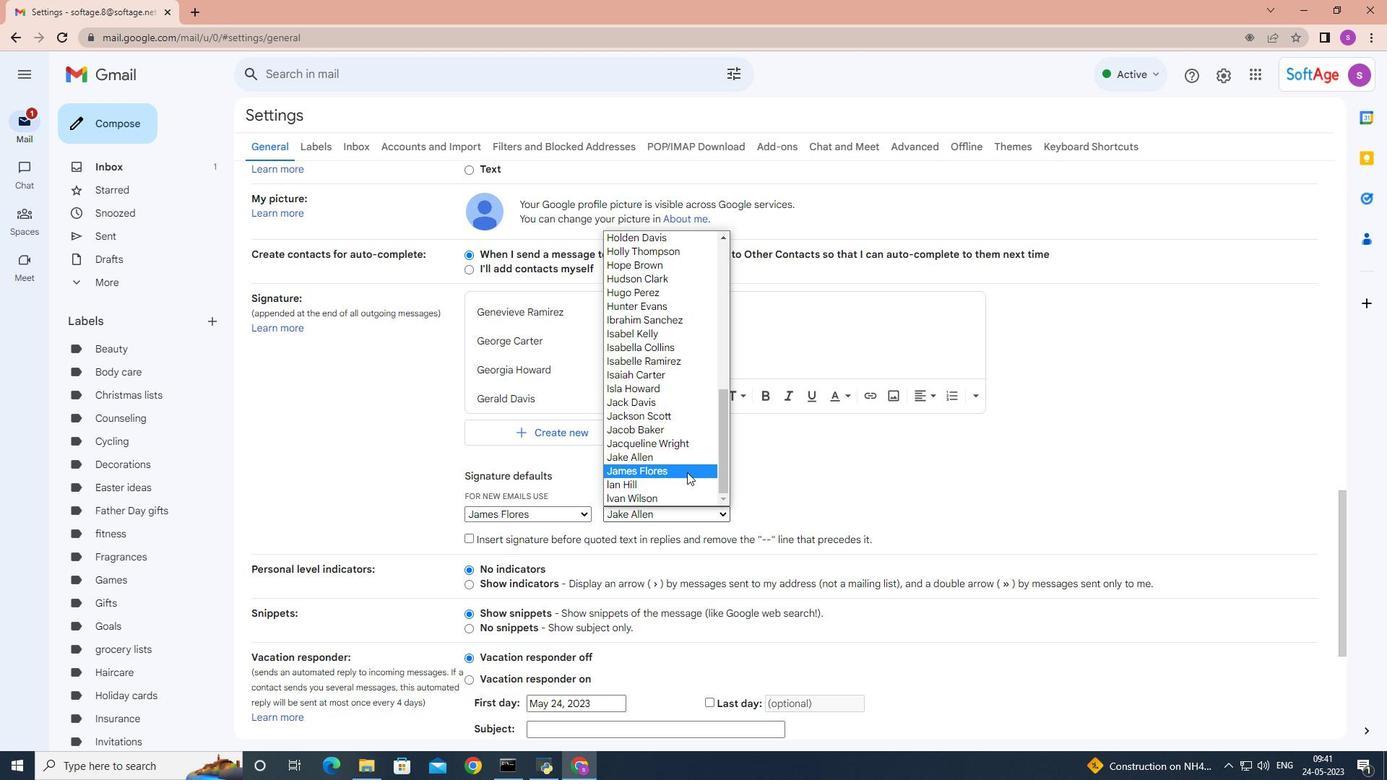 
Action: Mouse pressed left at (687, 470)
Screenshot: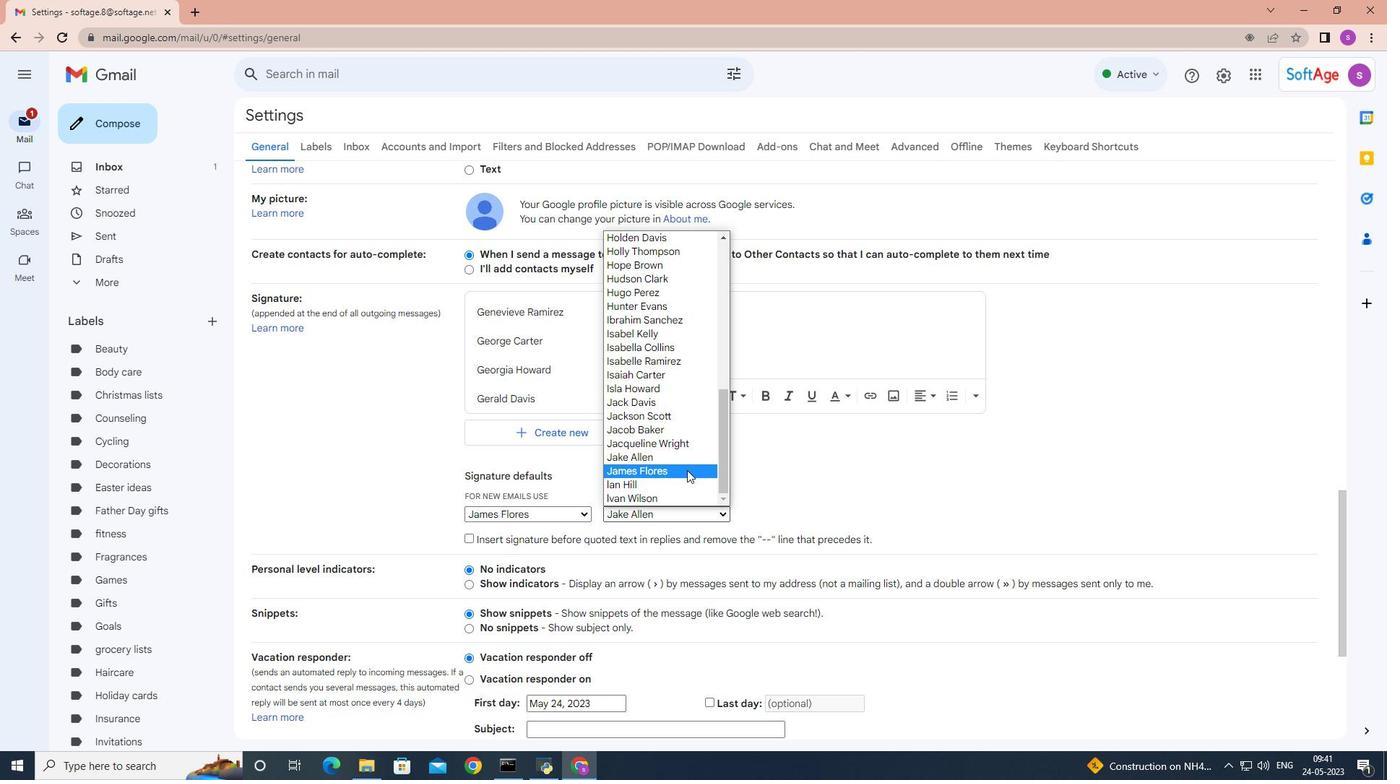 
Action: Mouse moved to (1002, 539)
Screenshot: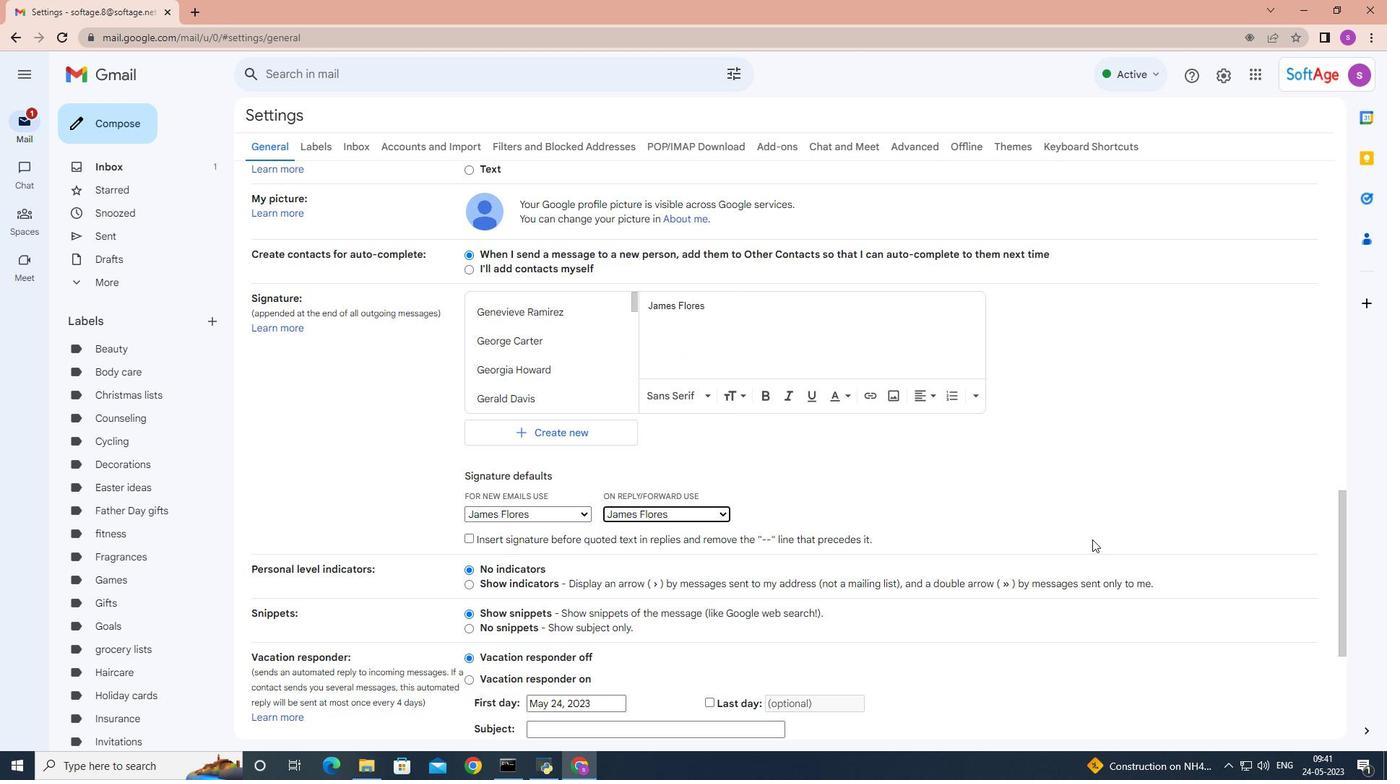 
Action: Mouse scrolled (1002, 538) with delta (0, 0)
Screenshot: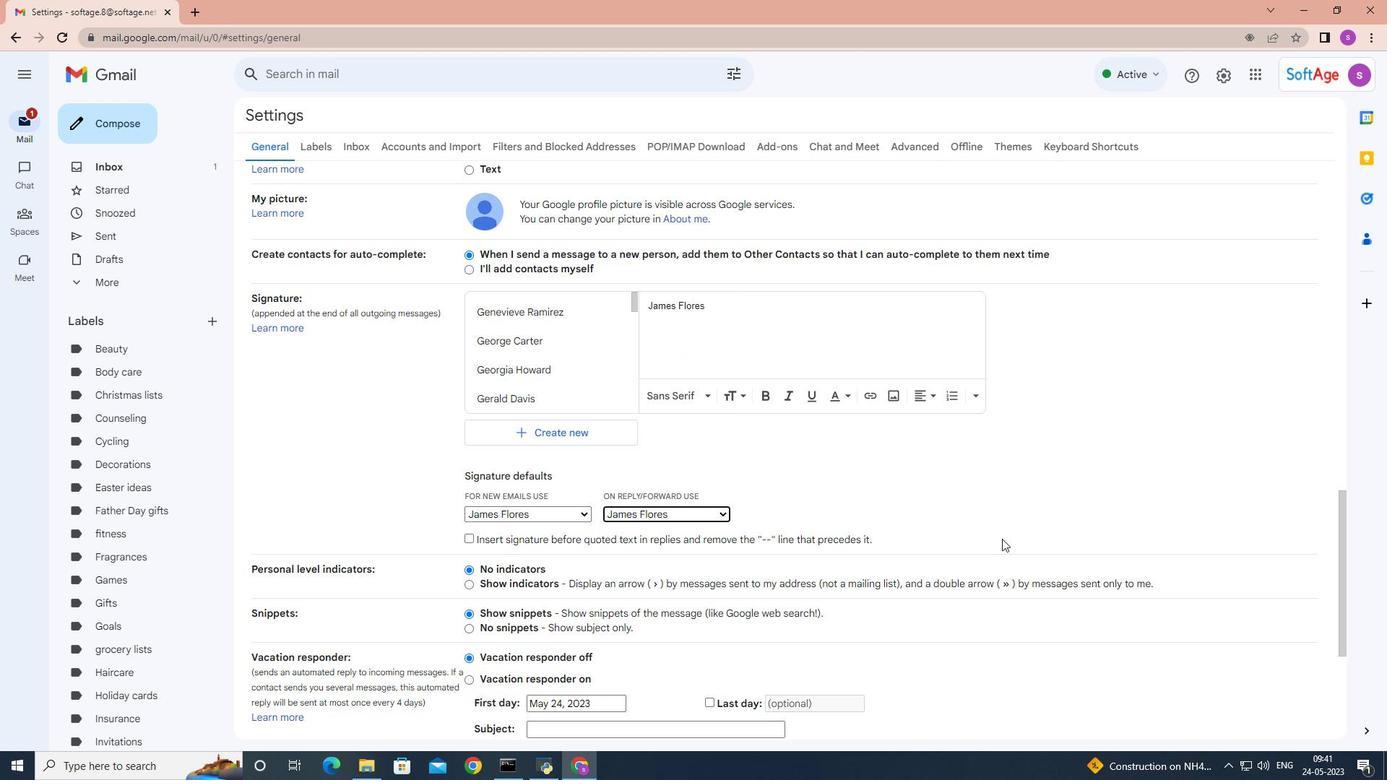 
Action: Mouse scrolled (1002, 538) with delta (0, 0)
Screenshot: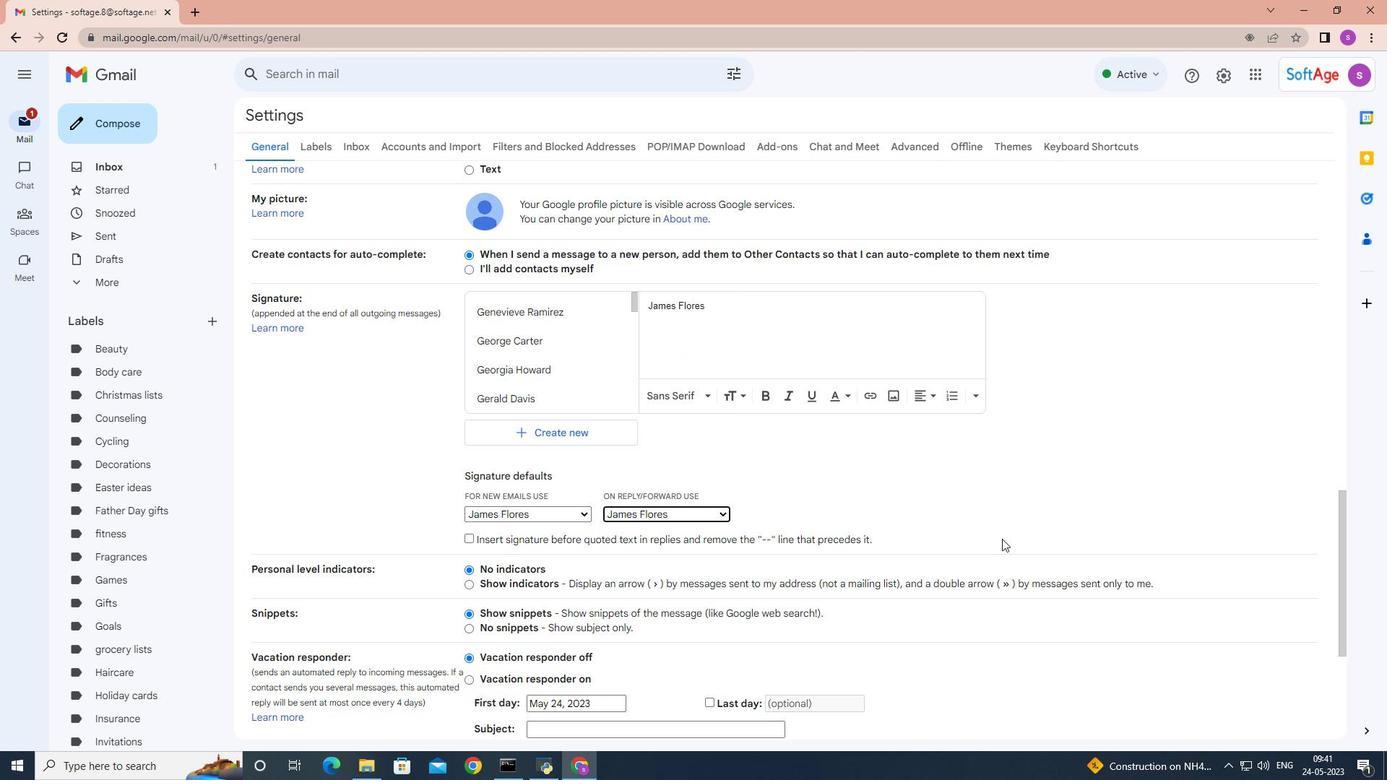 
Action: Mouse scrolled (1002, 538) with delta (0, 0)
Screenshot: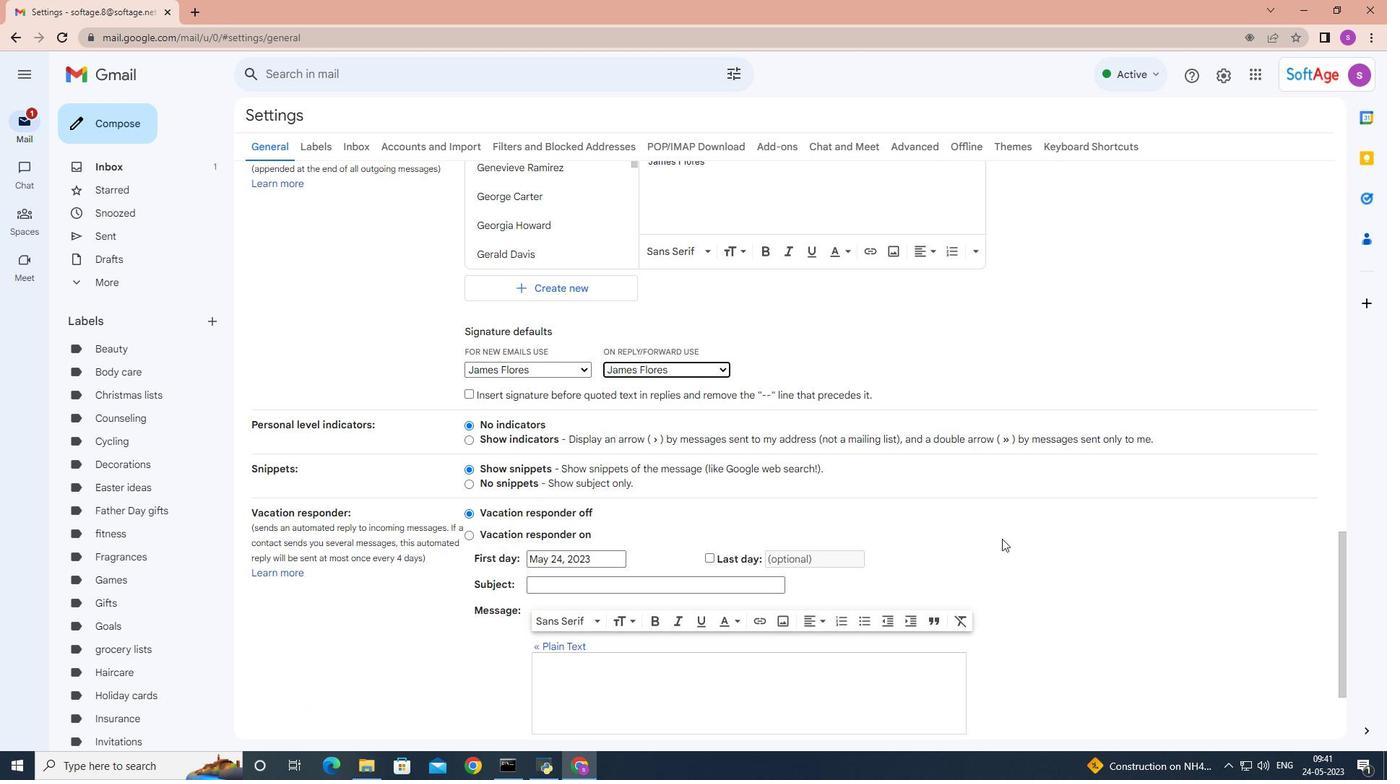
Action: Mouse scrolled (1002, 538) with delta (0, 0)
Screenshot: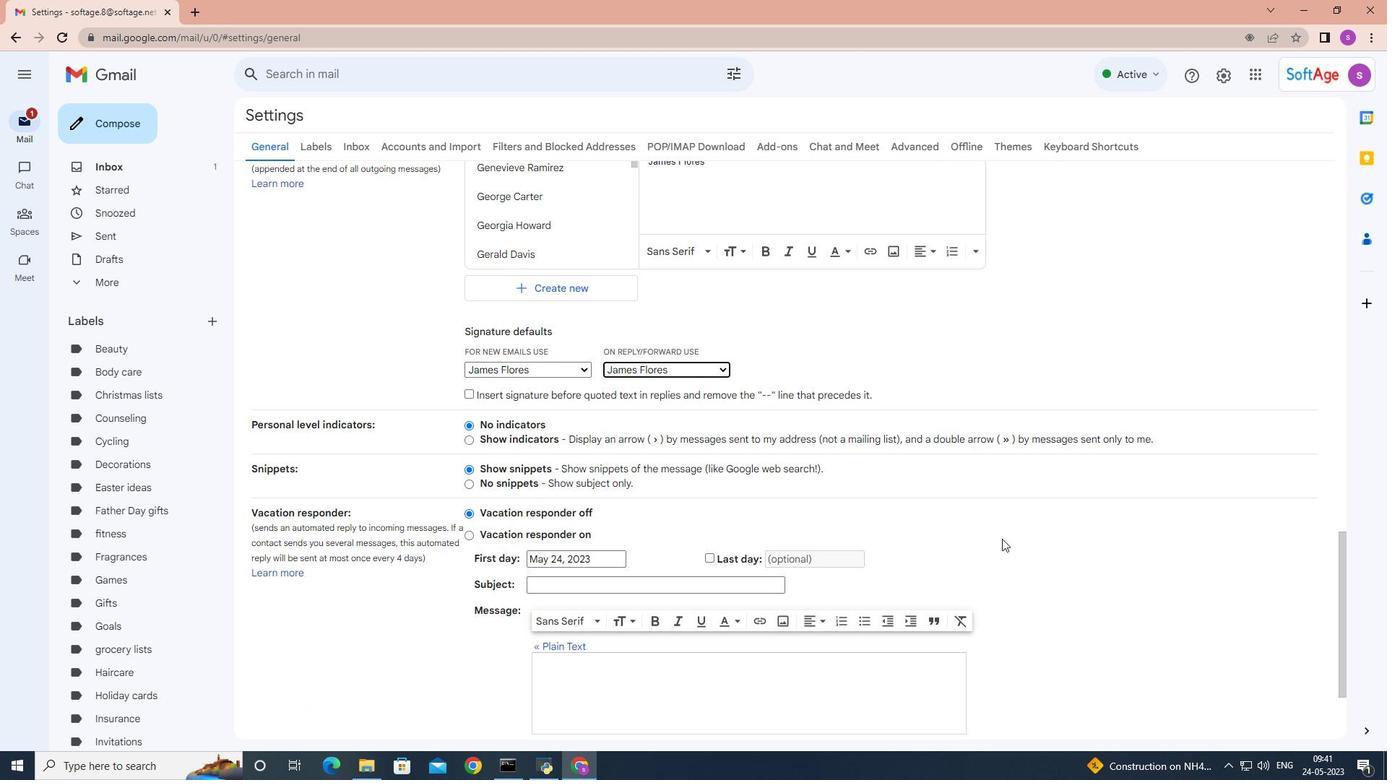 
Action: Mouse scrolled (1002, 538) with delta (0, 0)
Screenshot: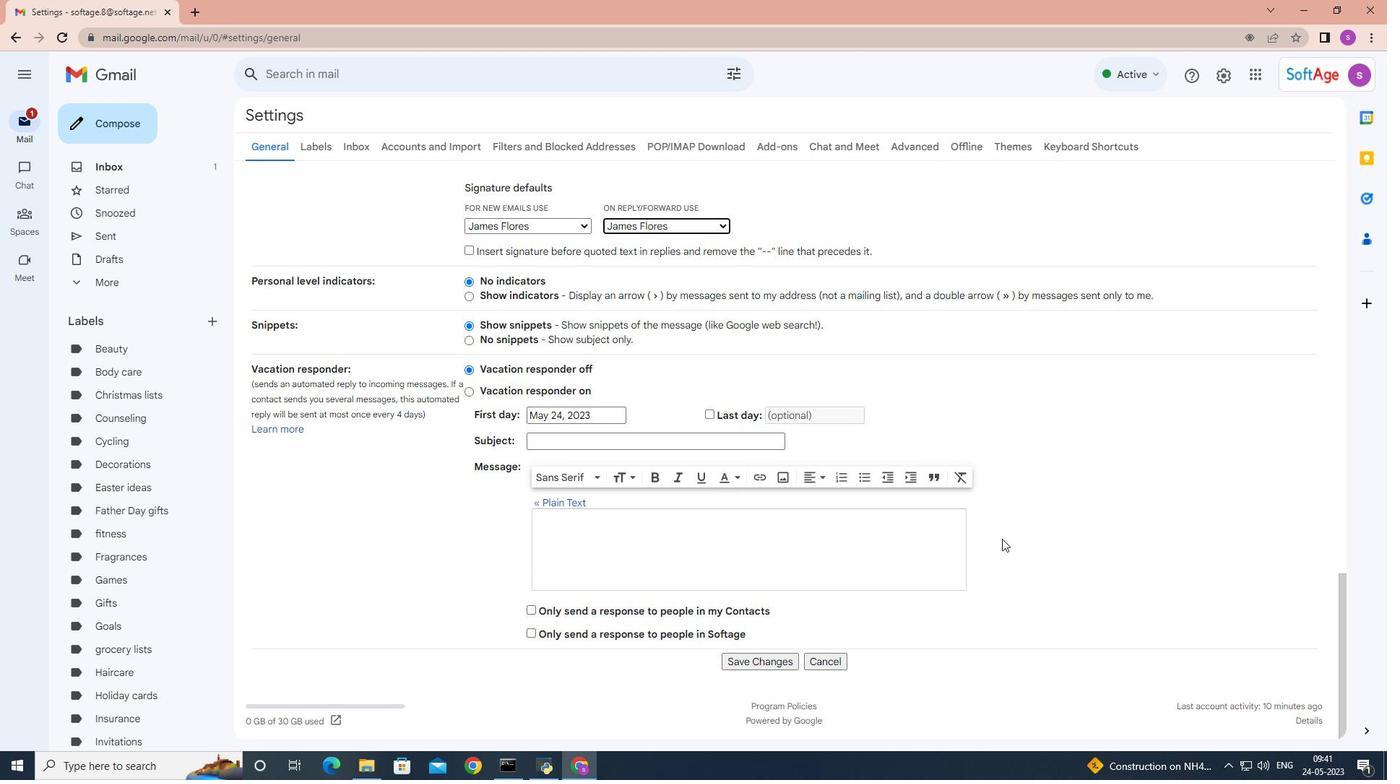 
Action: Mouse scrolled (1002, 538) with delta (0, 0)
Screenshot: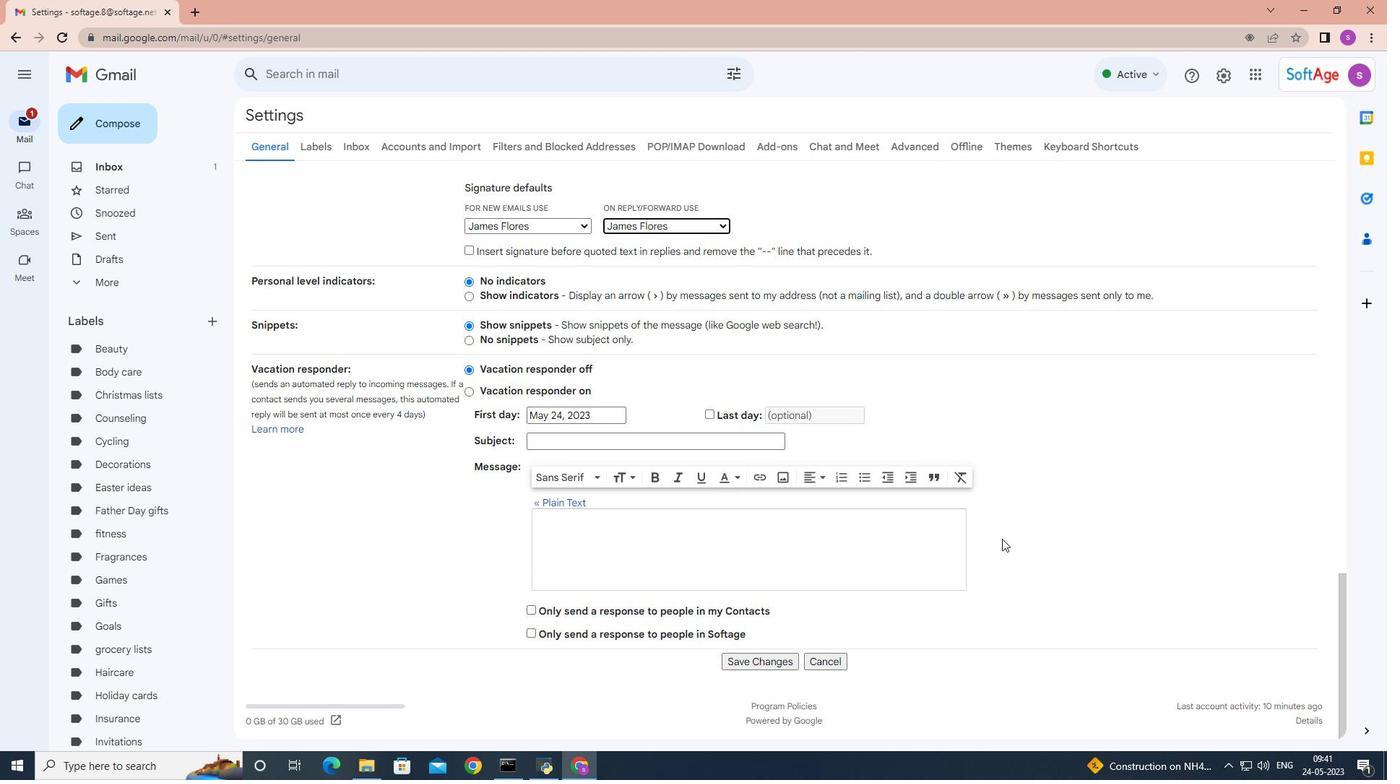 
Action: Mouse scrolled (1002, 538) with delta (0, 0)
Screenshot: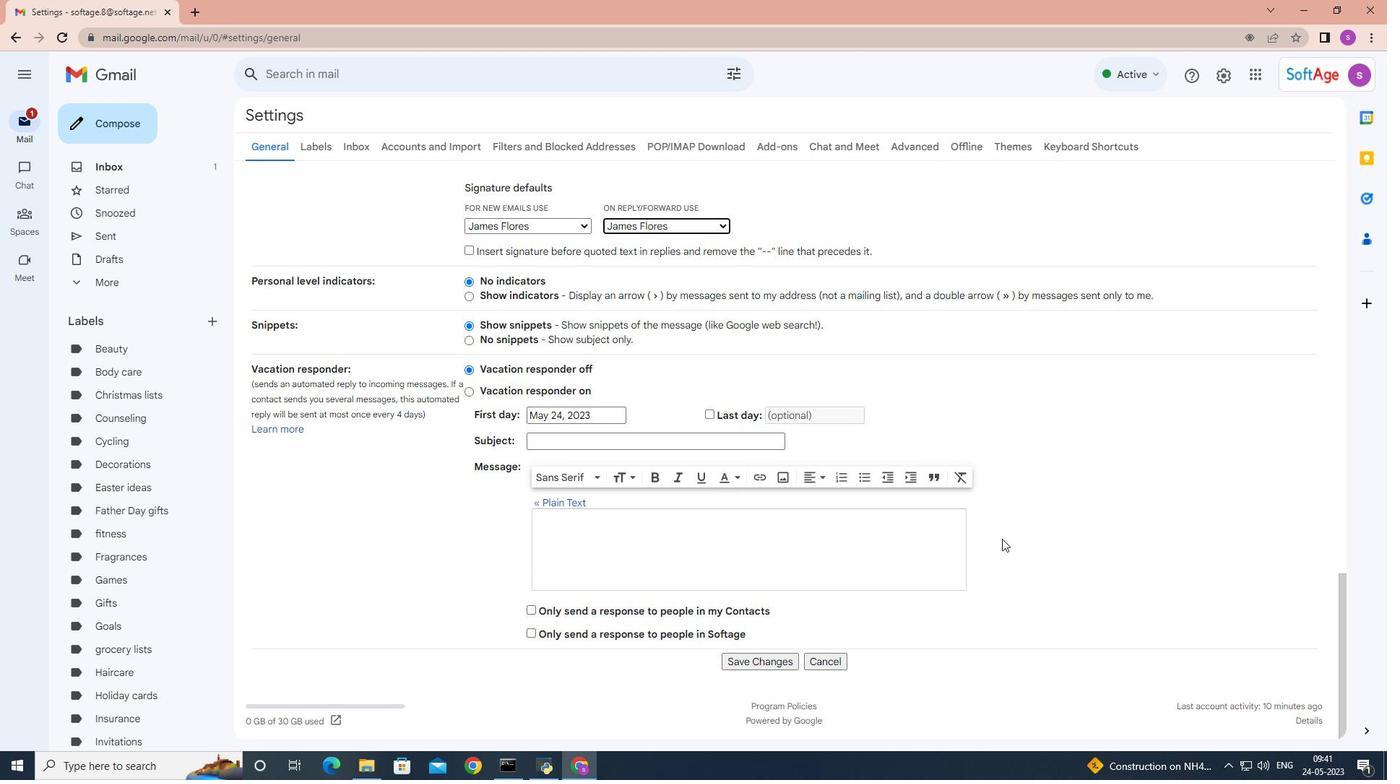 
Action: Mouse scrolled (1002, 538) with delta (0, 0)
Screenshot: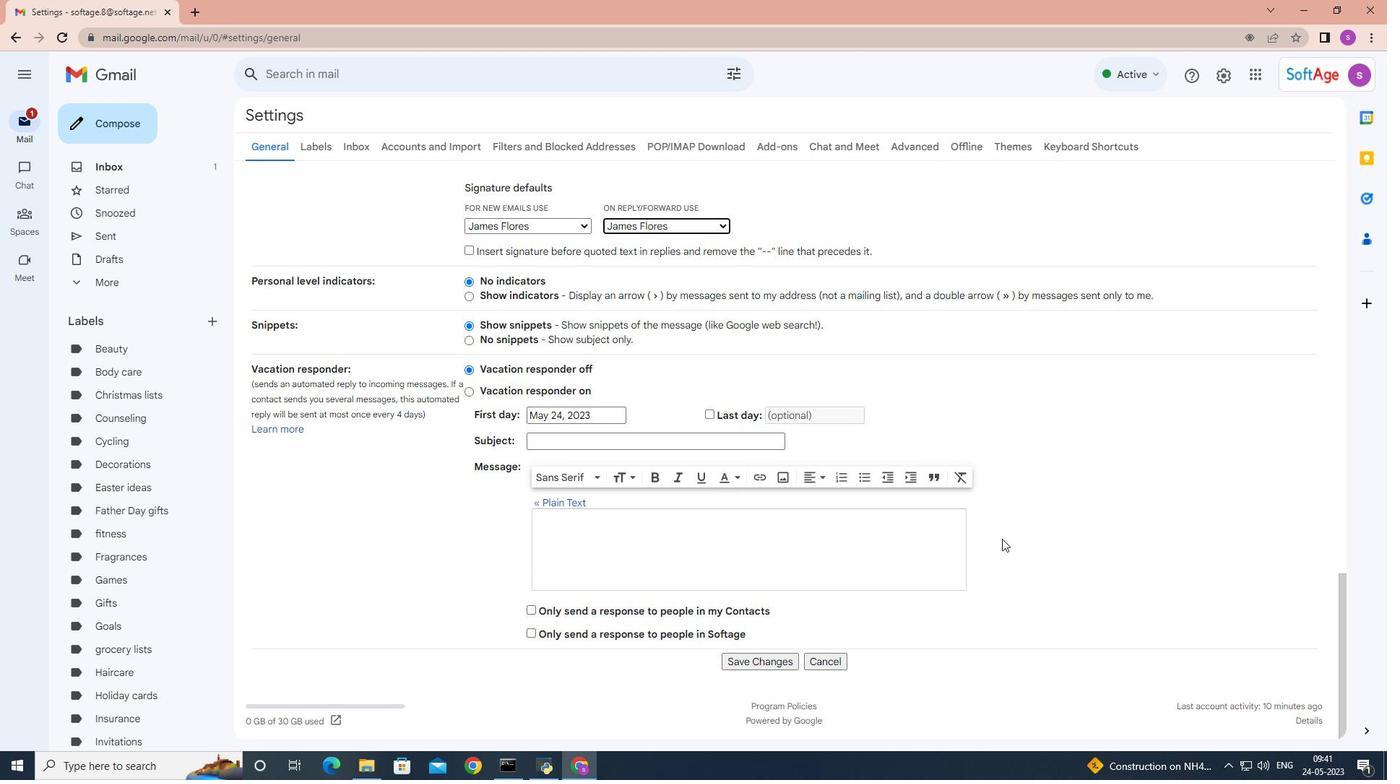 
Action: Mouse moved to (776, 663)
Screenshot: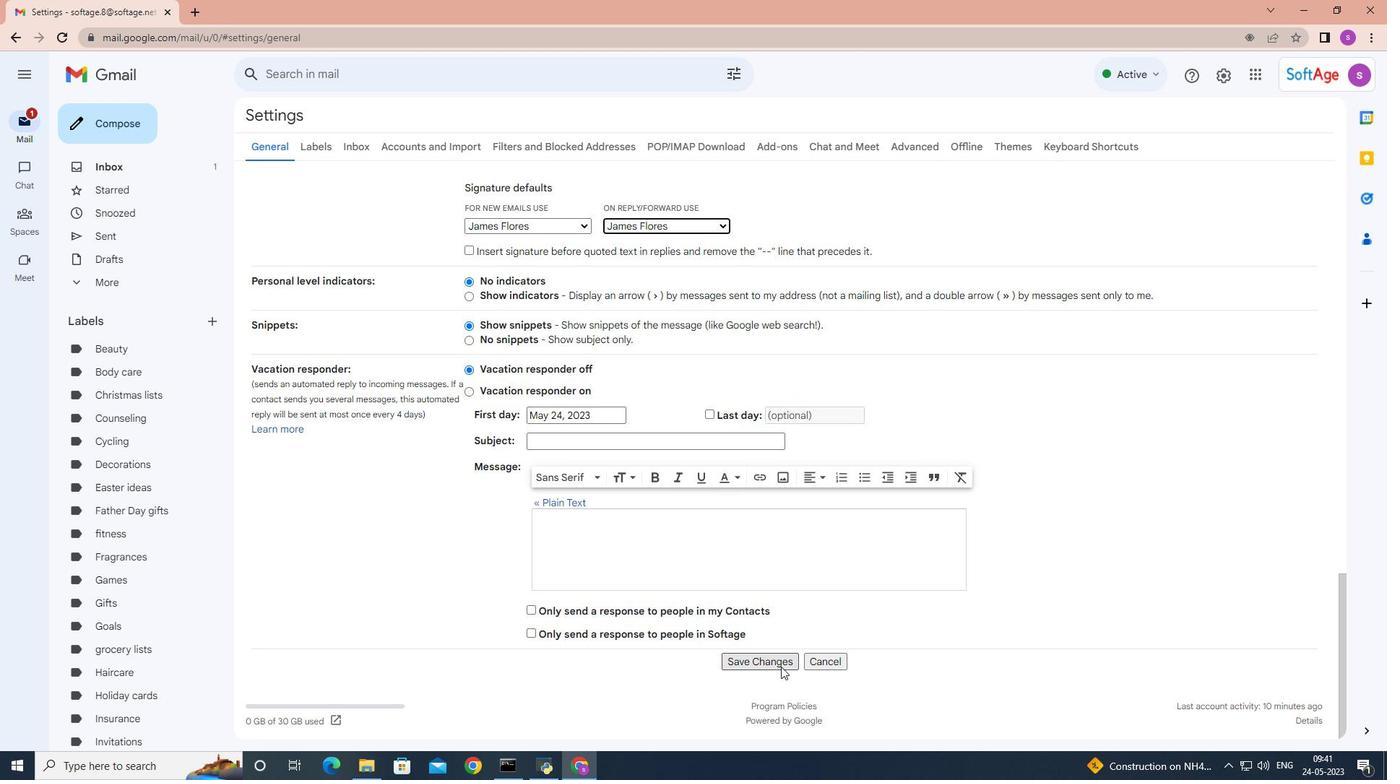 
Action: Mouse pressed left at (776, 663)
Screenshot: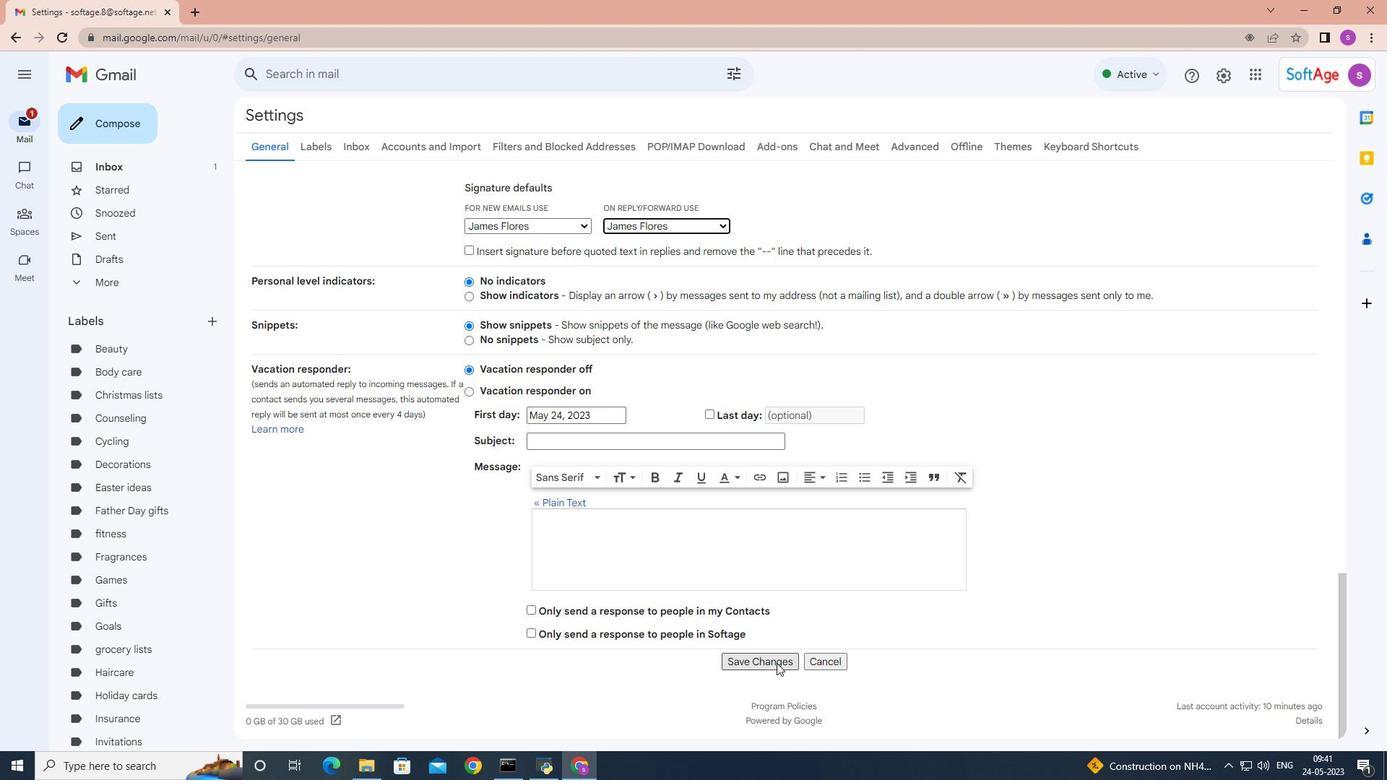 
Action: Mouse moved to (122, 126)
Screenshot: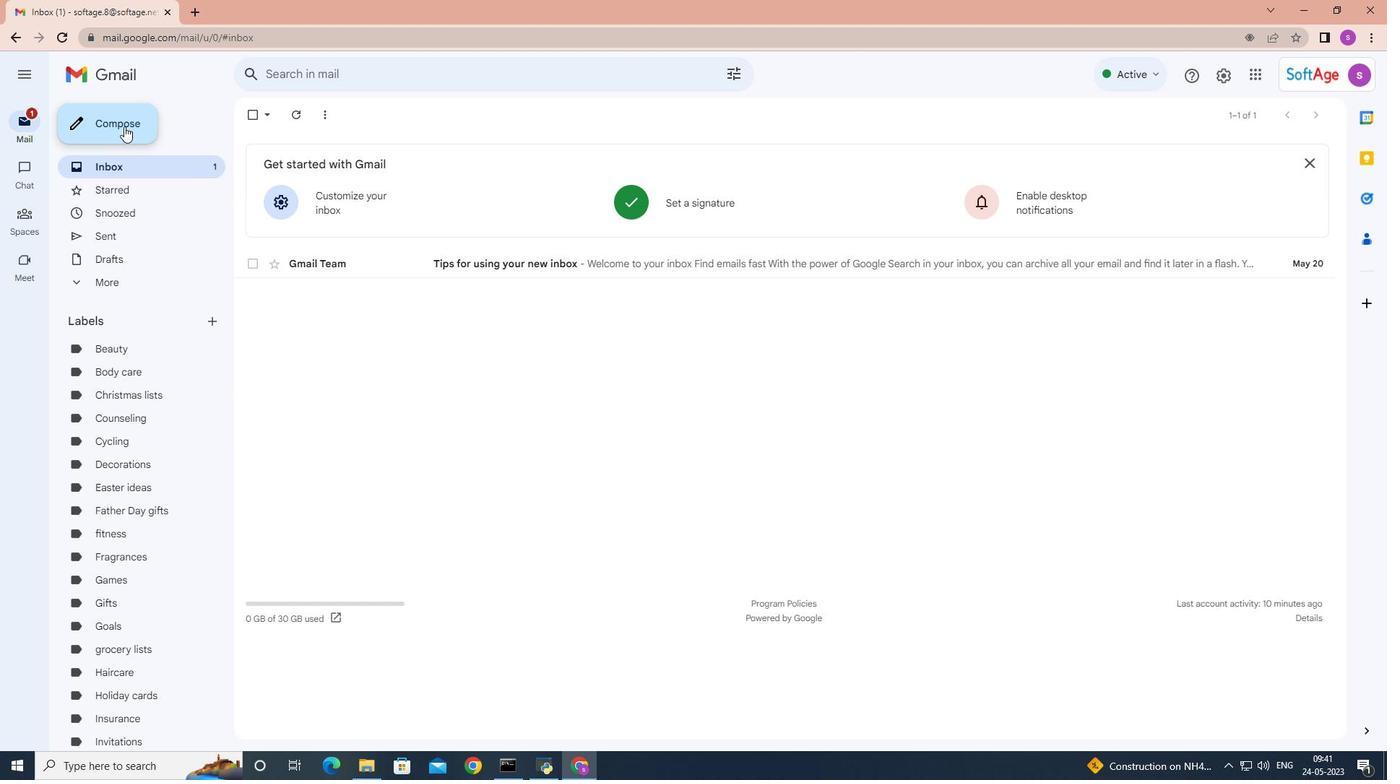 
Action: Mouse pressed left at (122, 126)
Screenshot: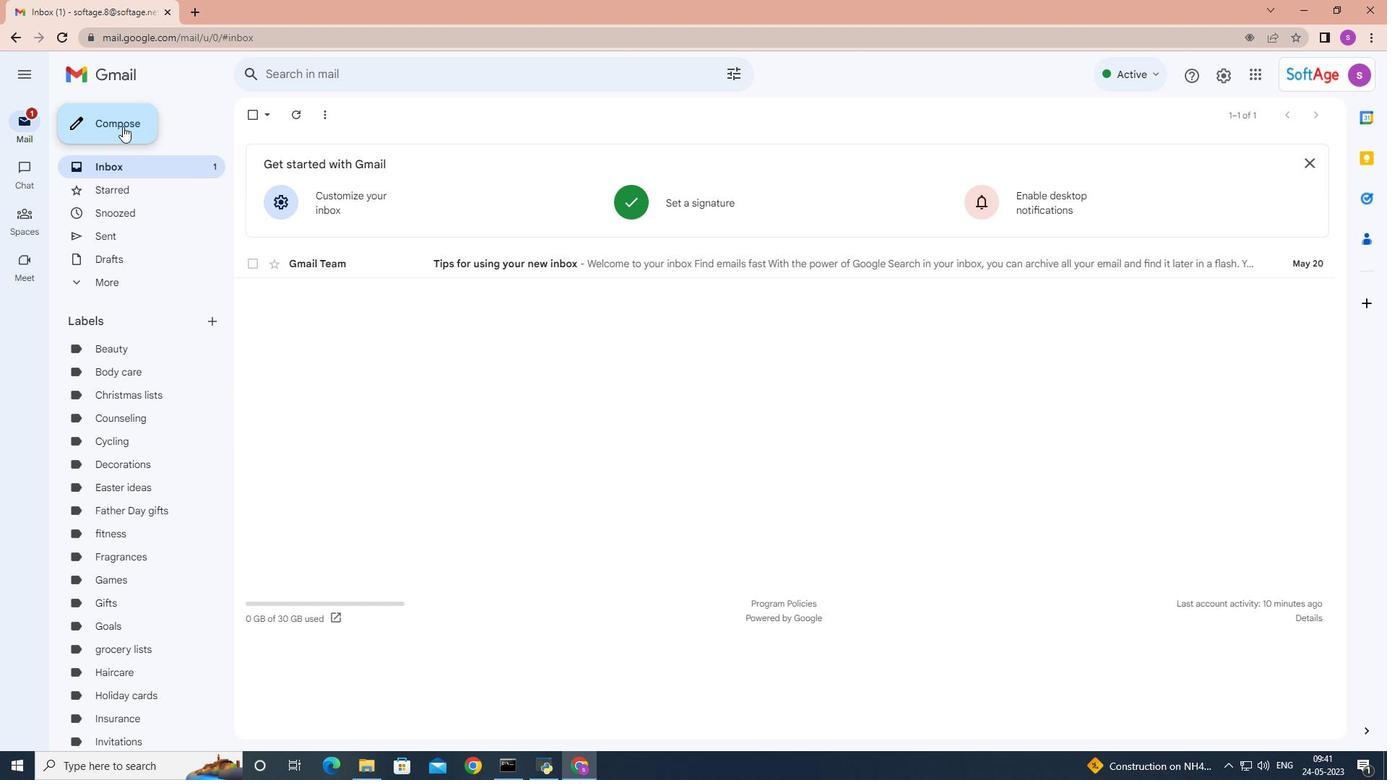 
Action: Mouse moved to (951, 377)
Screenshot: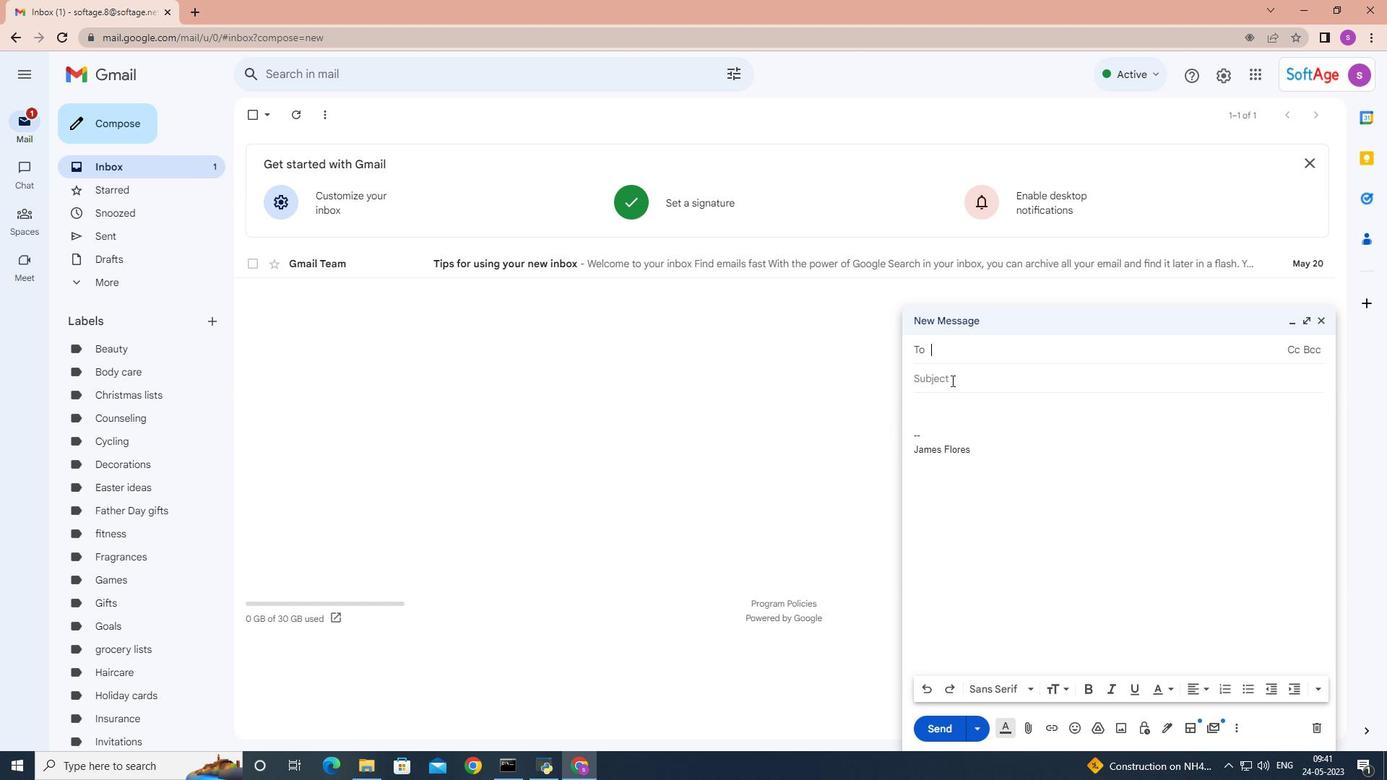 
Action: Mouse pressed left at (951, 377)
Screenshot: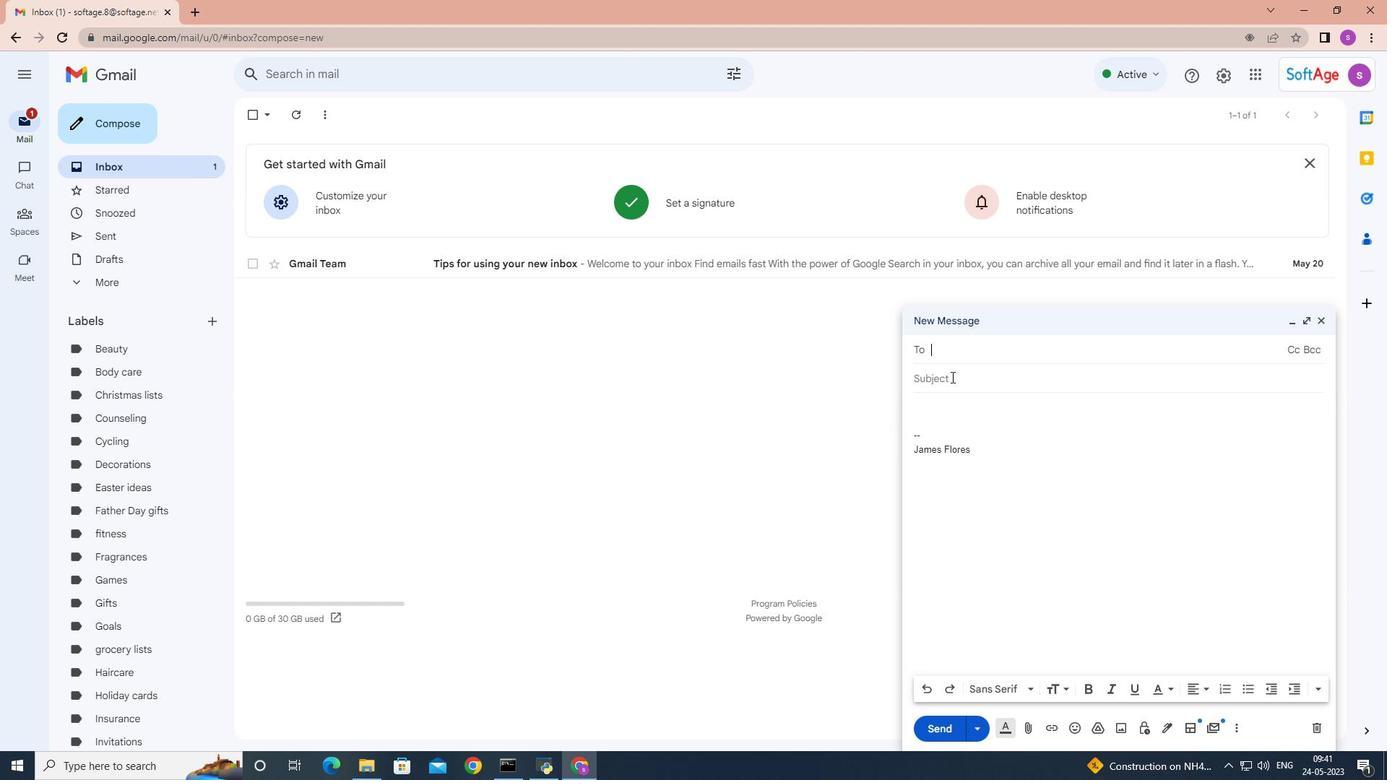 
Action: Key pressed <Key.shift>Thank<Key.space>you<Key.space>g<Key.backspace>for<Key.space>time<Key.space>
Screenshot: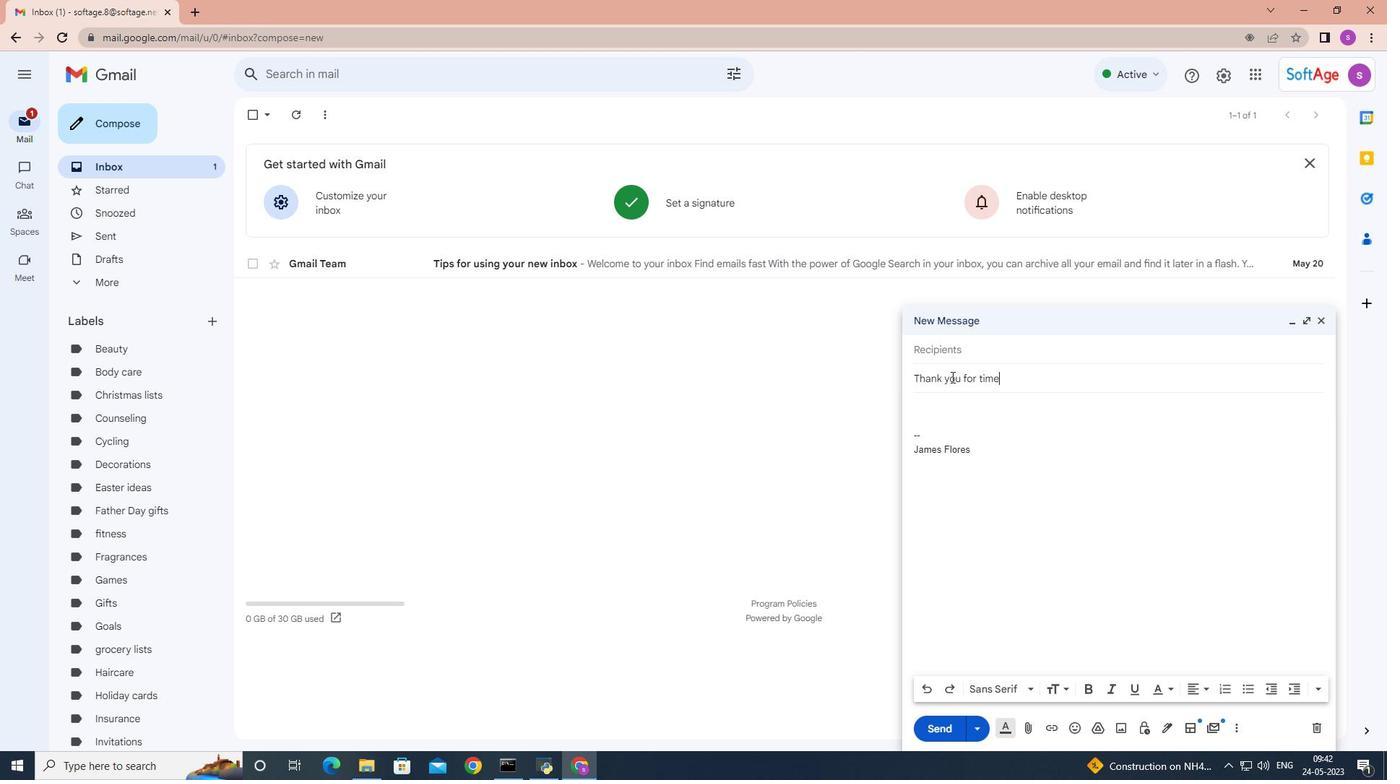 
Action: Mouse moved to (934, 395)
Screenshot: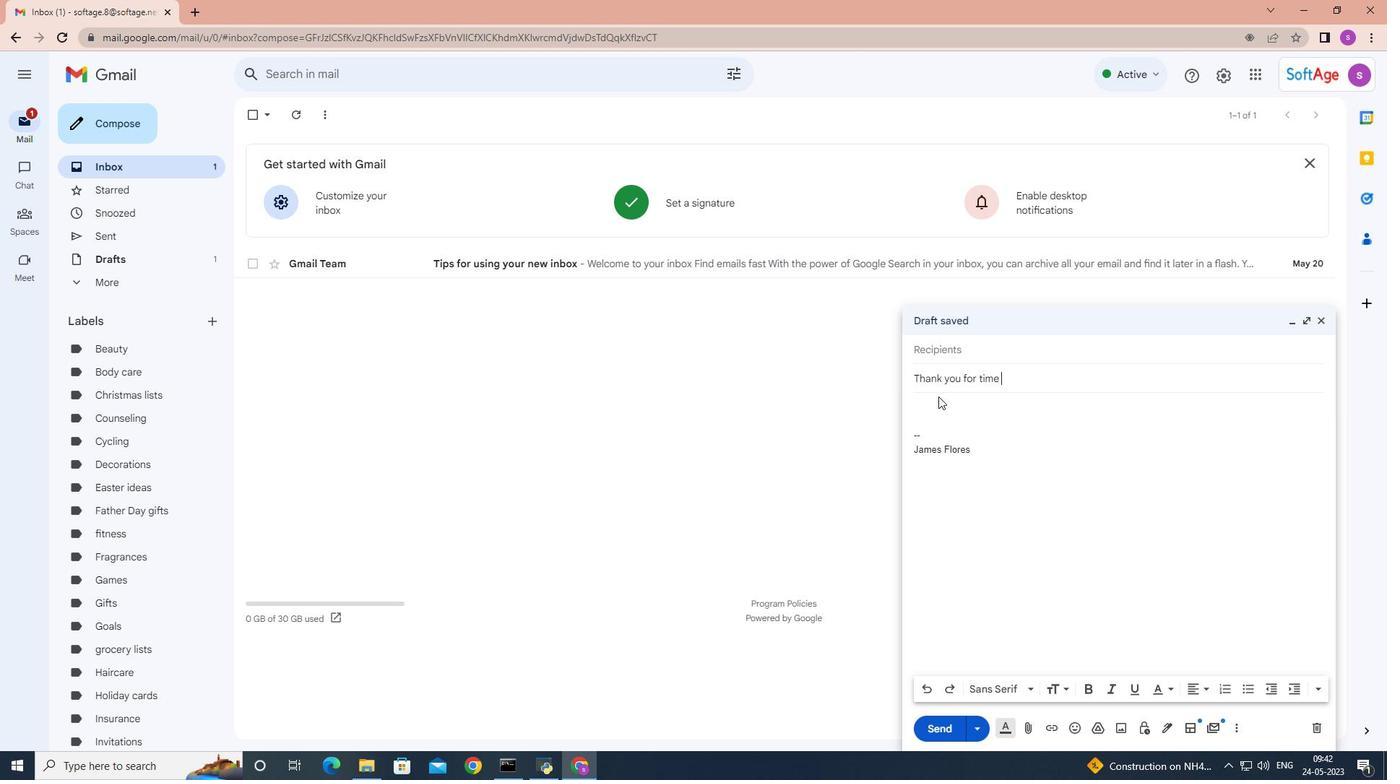 
Action: Mouse pressed left at (934, 395)
Screenshot: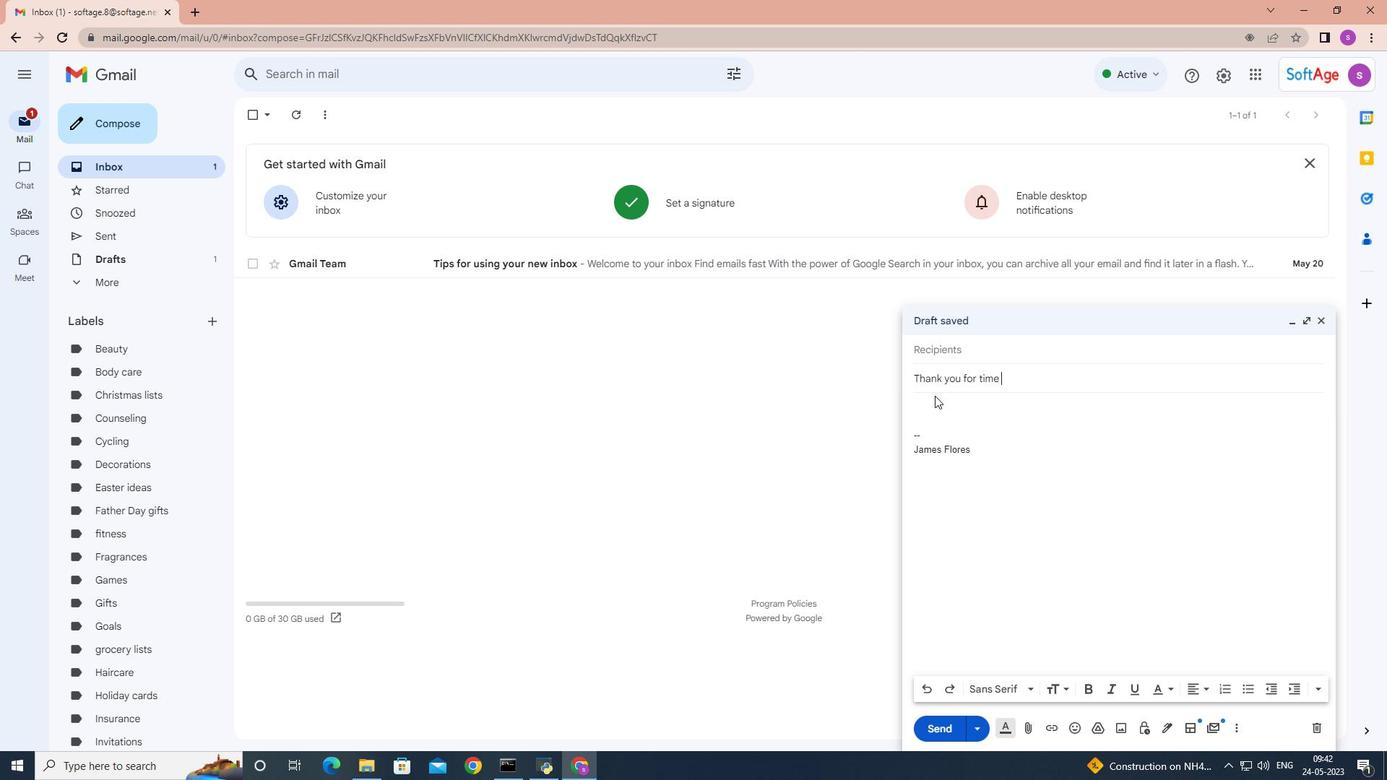 
Action: Key pressed <Key.shift>Could<Key.space>you<Key.space>please<Key.space>provide<Key.space>us<Key.space>with<Key.space>the<Key.space>details<Key.space>of<Key.space>the<Key.space>project<Key.space>requirment<Key.shift_r>?
Screenshot: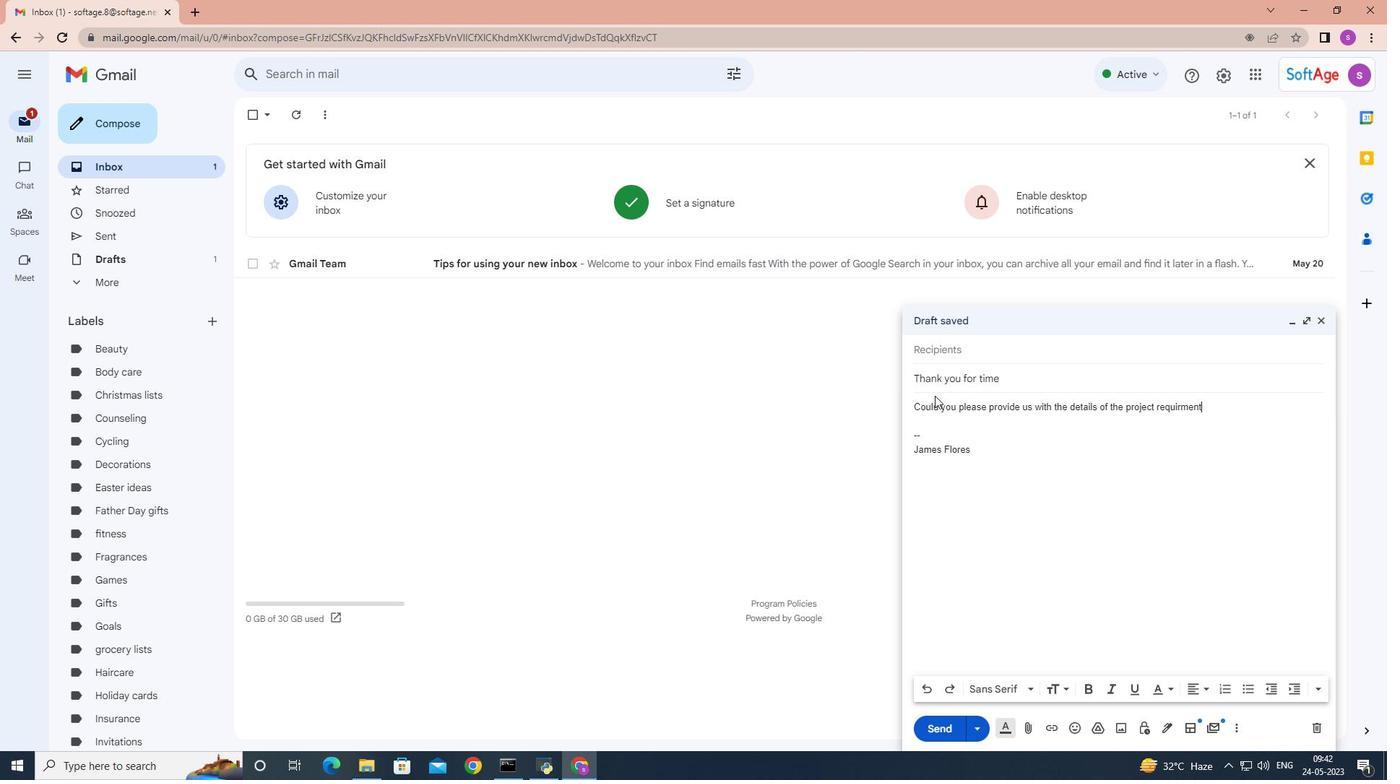 
Action: Mouse moved to (959, 351)
Screenshot: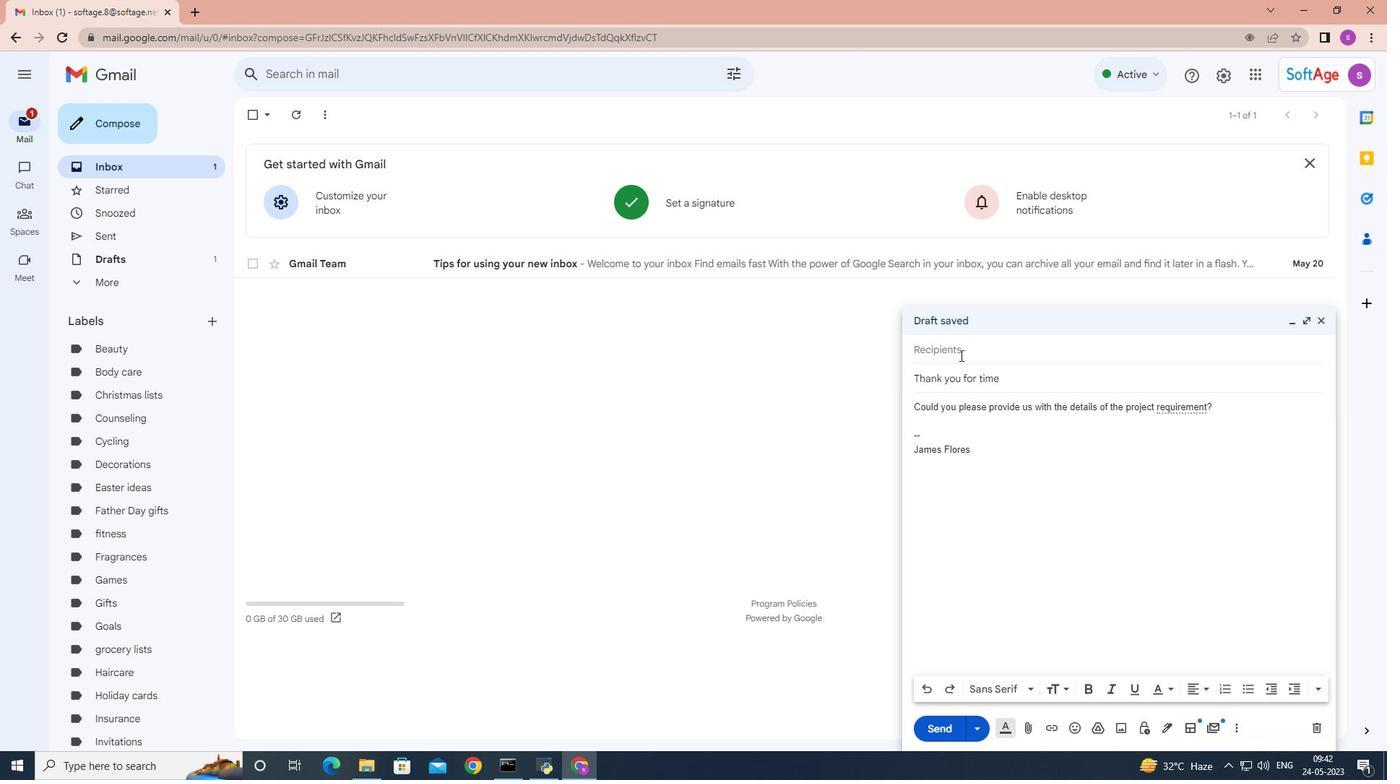 
Action: Mouse pressed left at (959, 351)
Screenshot: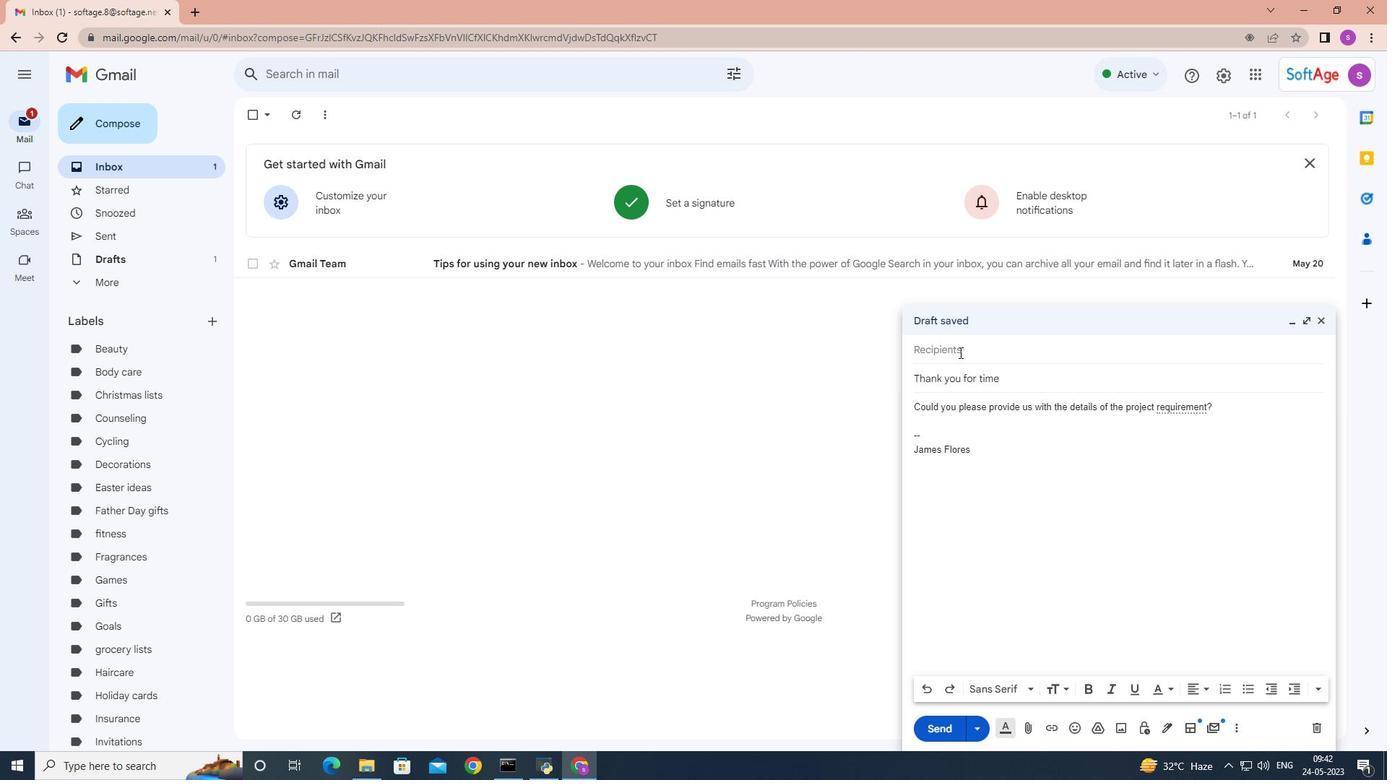 
Action: Key pressed <Key.shift>Softage.9
Screenshot: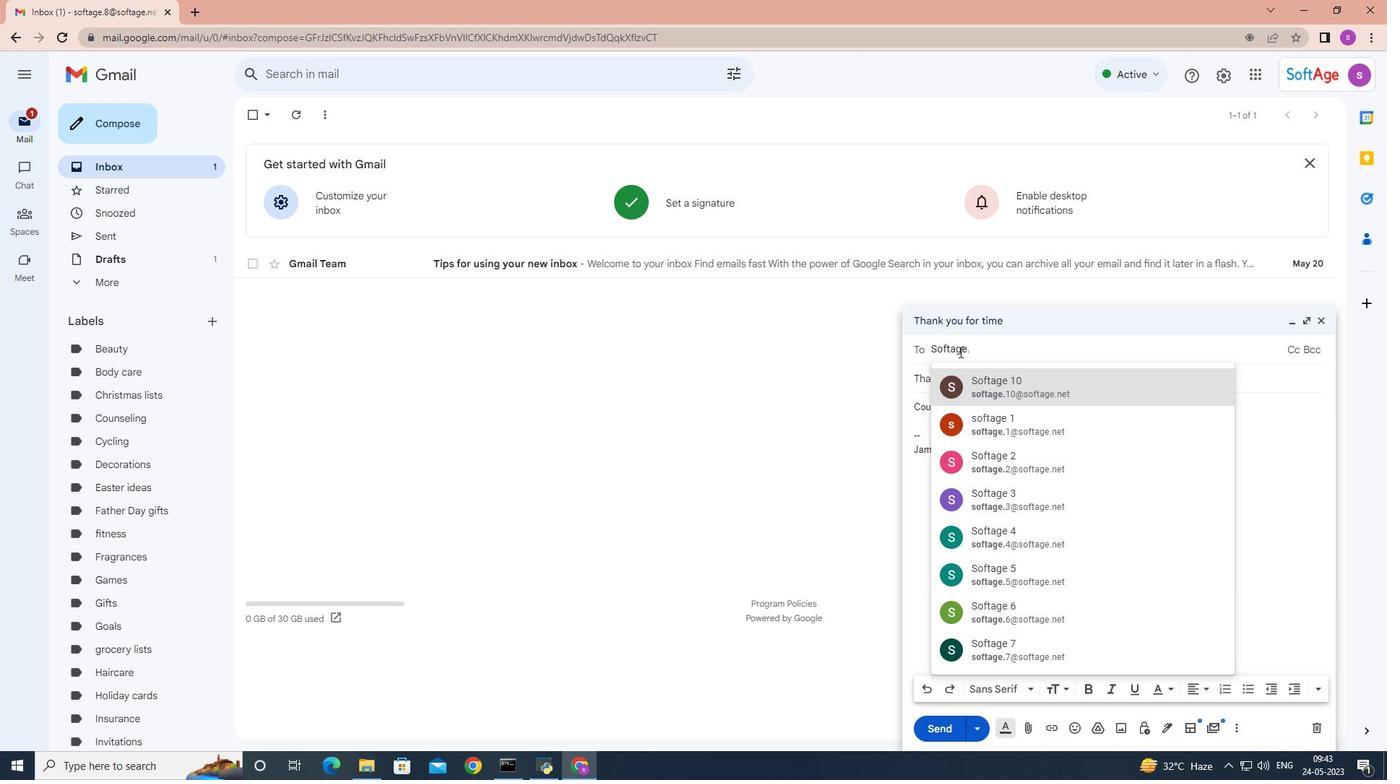 
Action: Mouse moved to (1052, 391)
Screenshot: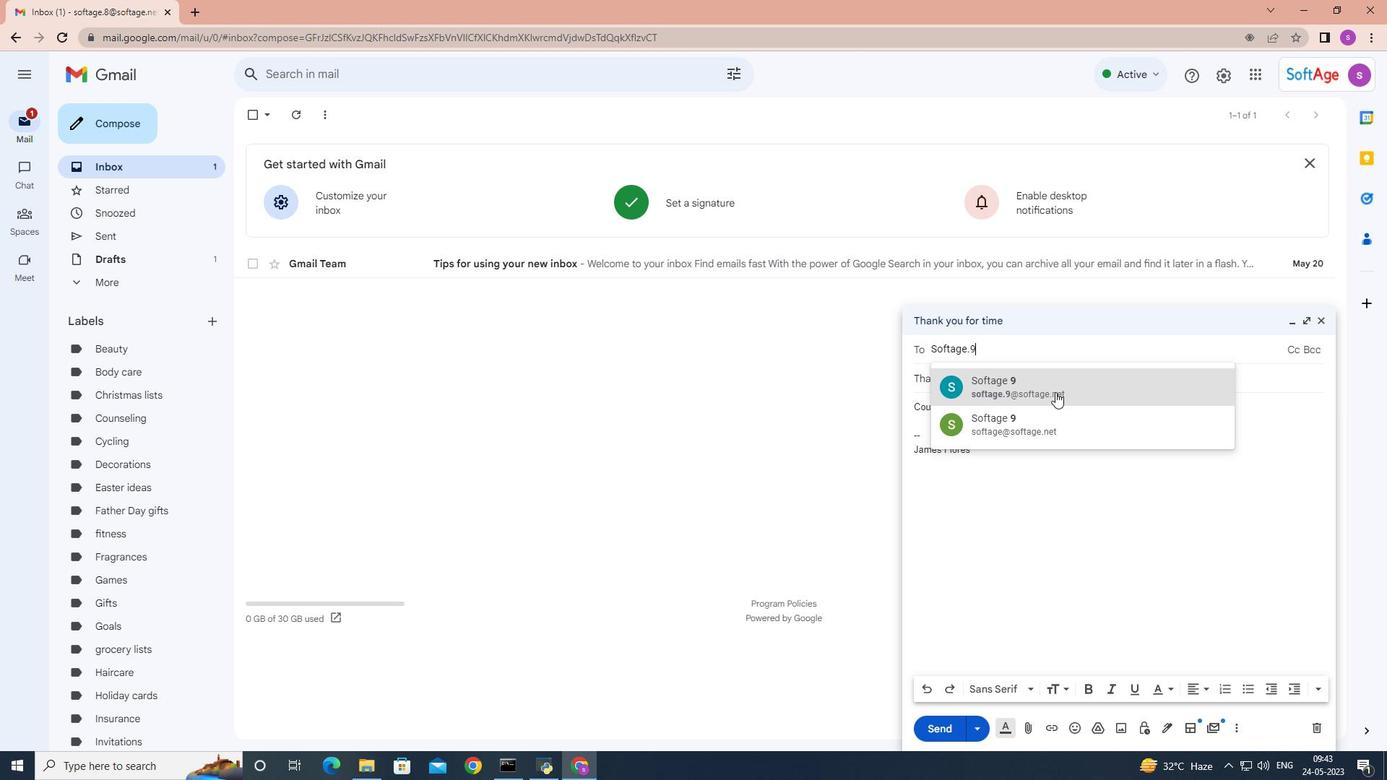 
Action: Mouse pressed left at (1052, 391)
Screenshot: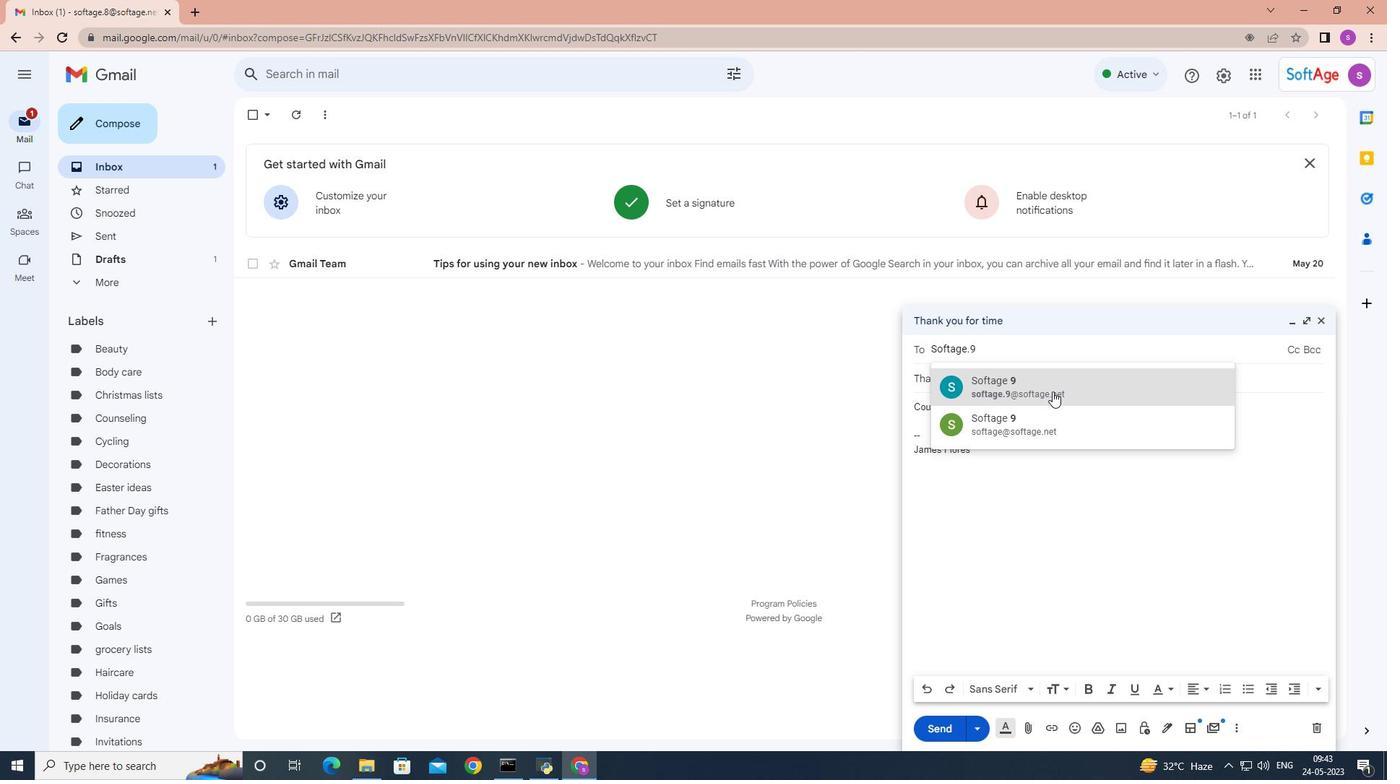 
Action: Mouse moved to (1223, 420)
Screenshot: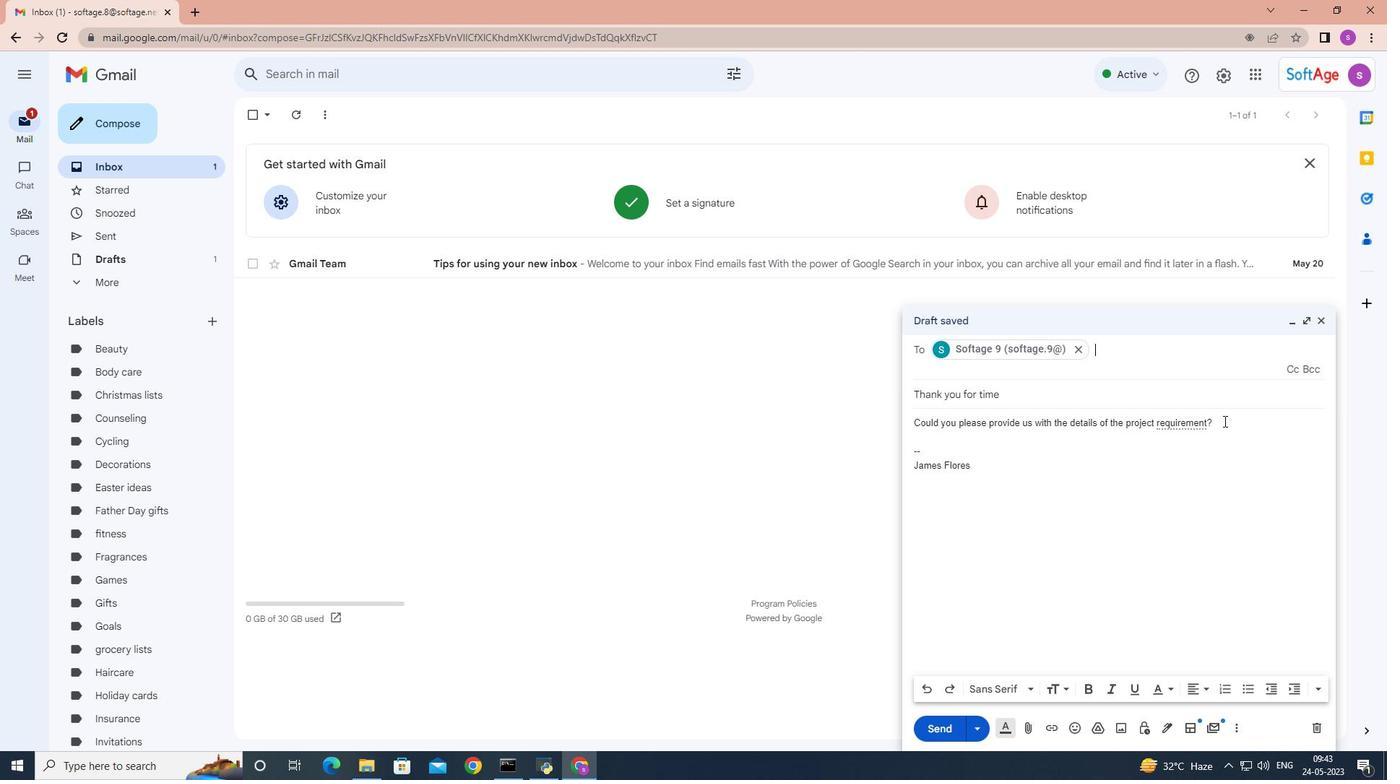 
Action: Mouse pressed left at (1223, 420)
Screenshot: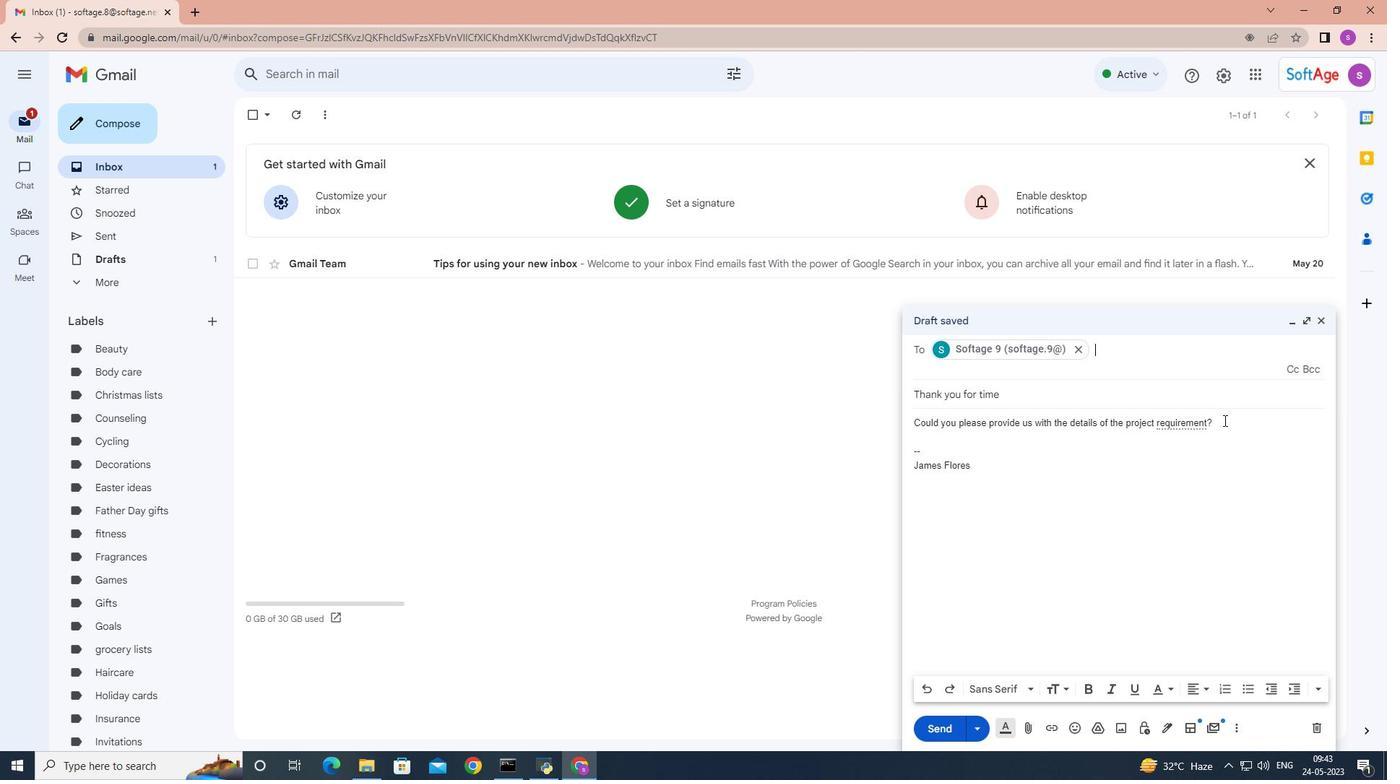 
Action: Mouse moved to (1213, 403)
Screenshot: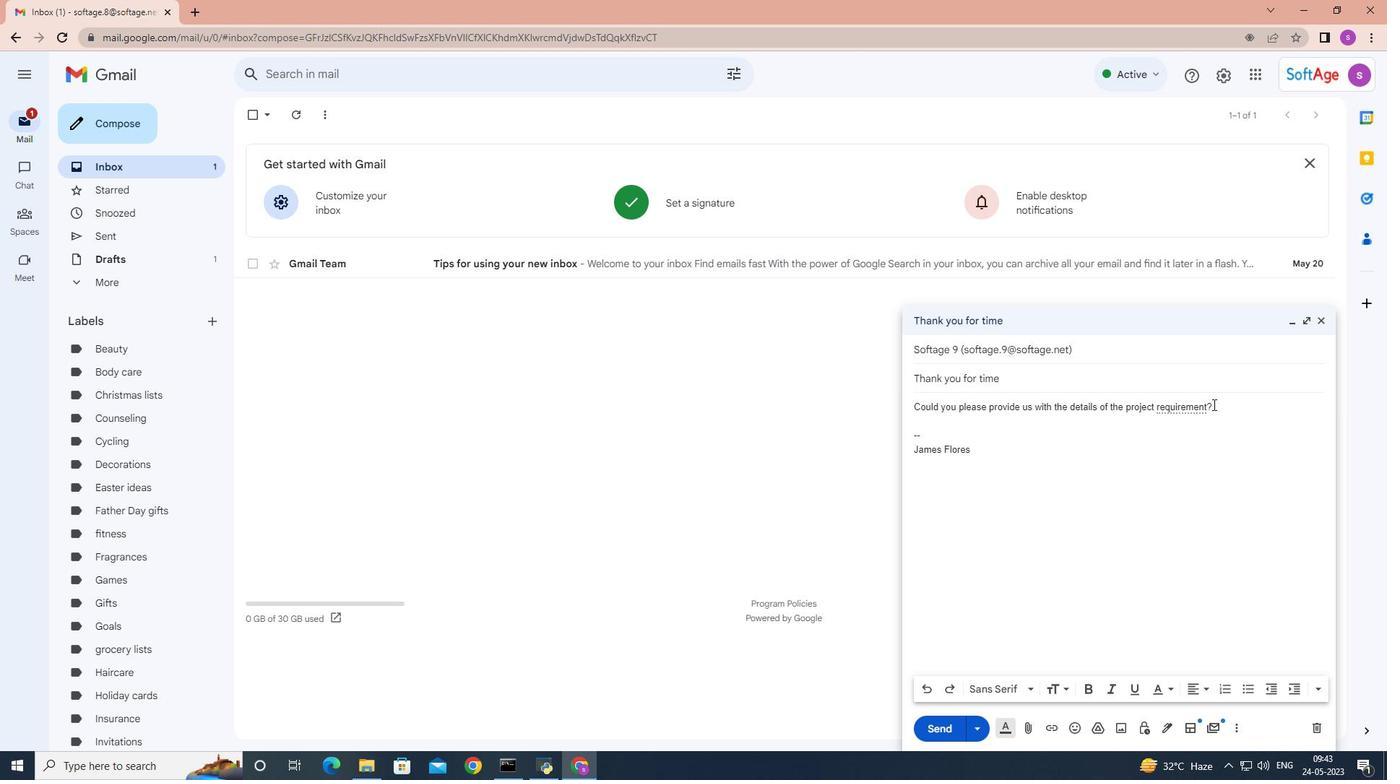 
Action: Mouse pressed left at (1213, 403)
Screenshot: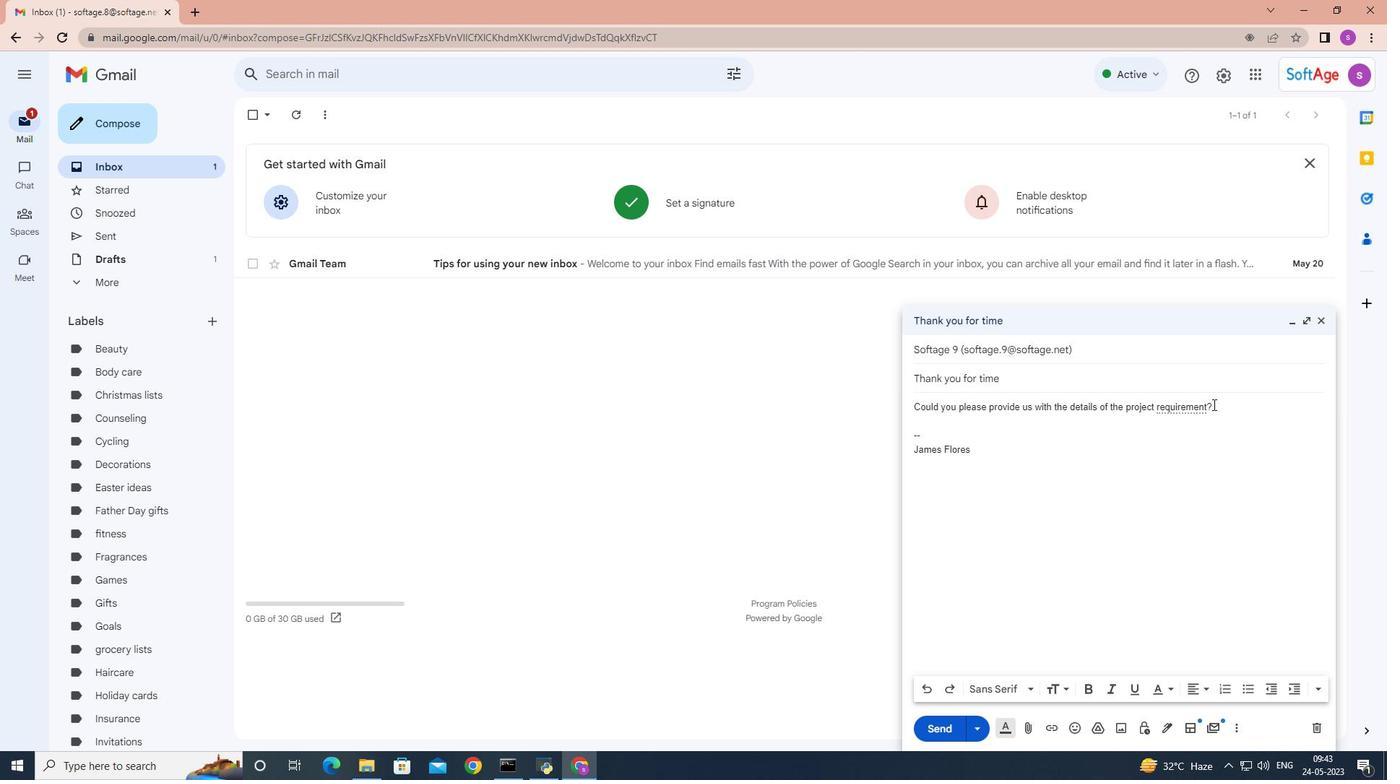 
Action: Mouse moved to (1225, 690)
Screenshot: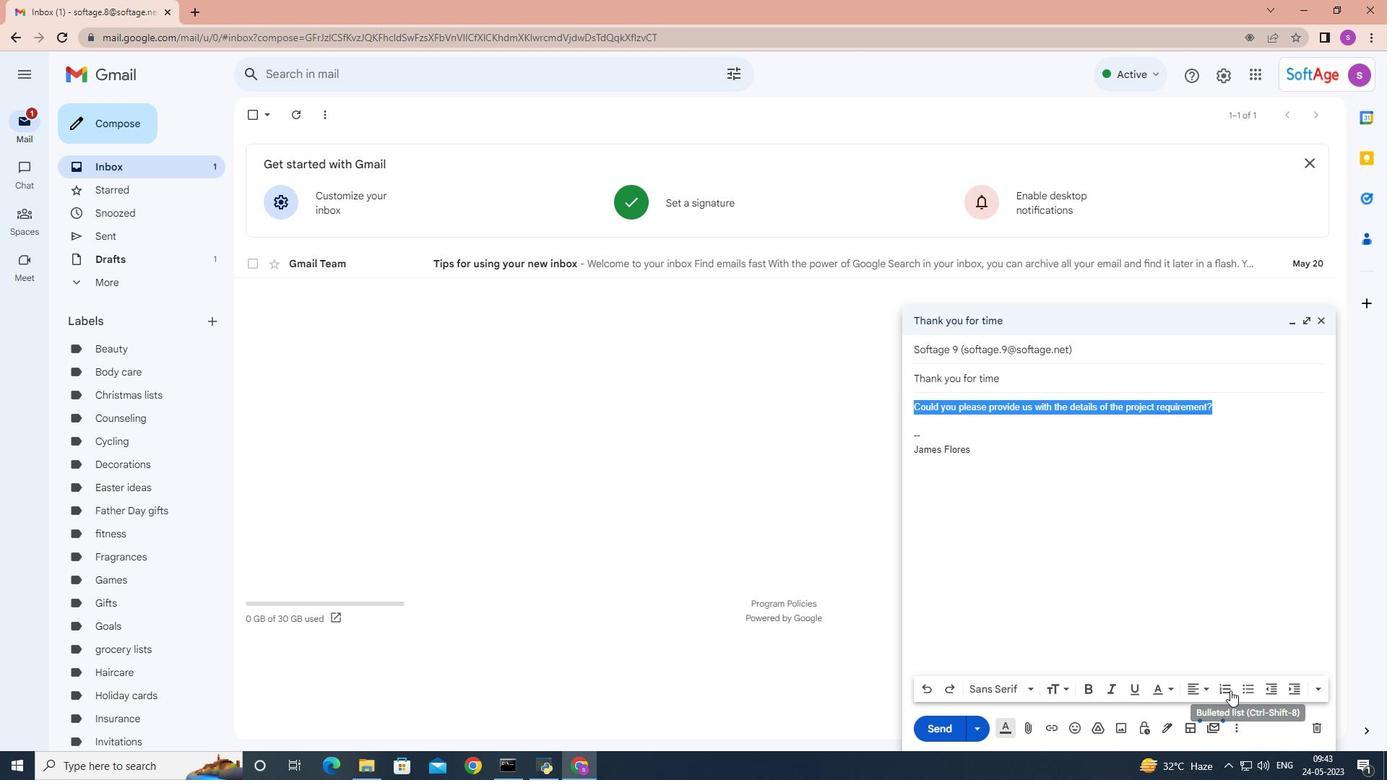 
Action: Mouse pressed left at (1225, 690)
Screenshot: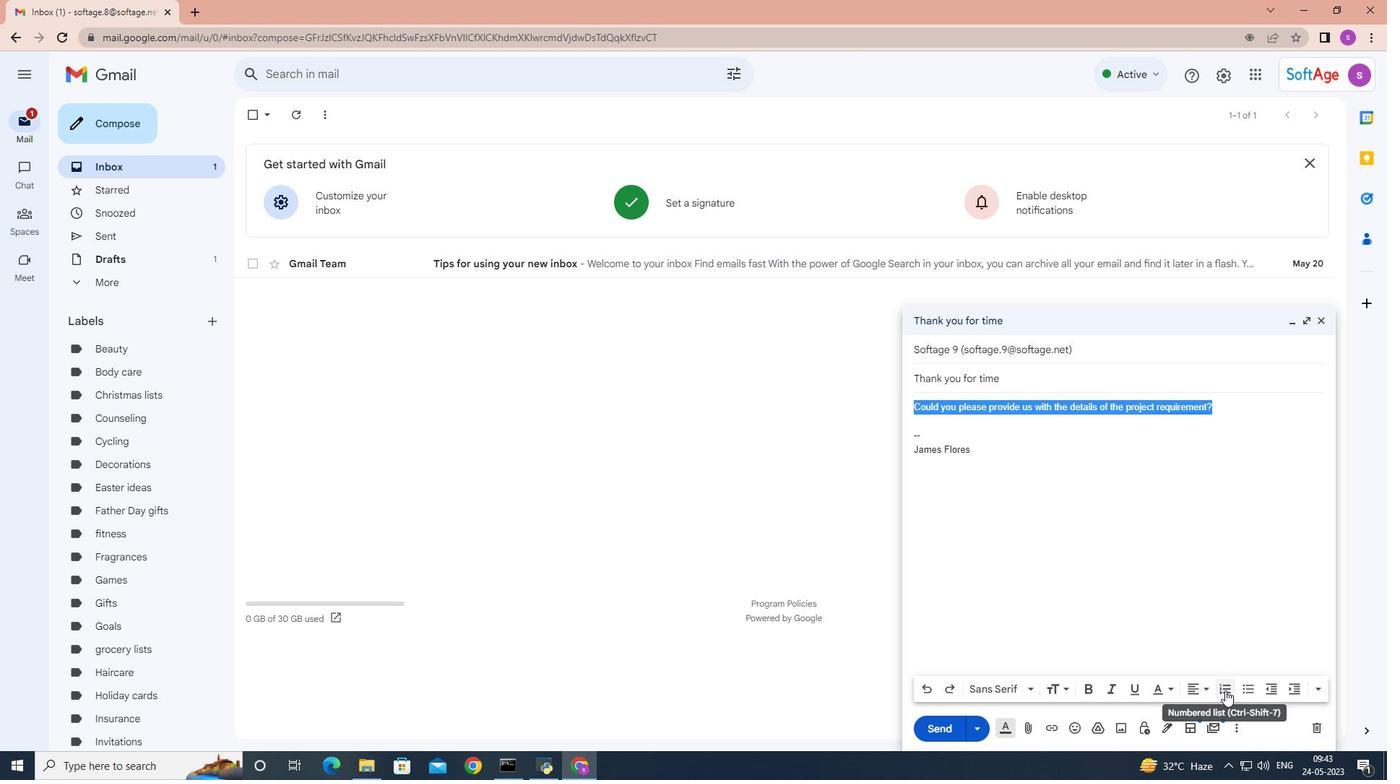 
Action: Mouse moved to (1028, 688)
Screenshot: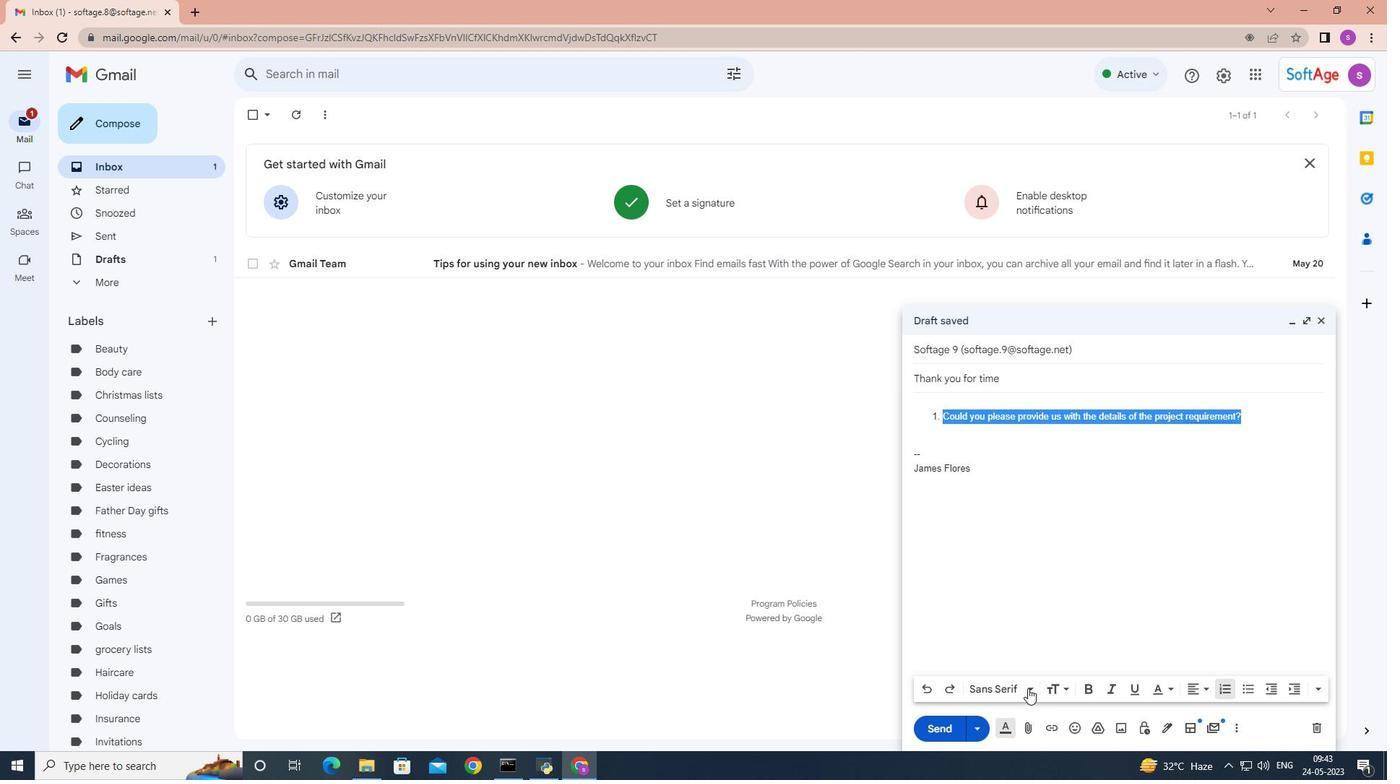 
Action: Mouse pressed left at (1028, 688)
Screenshot: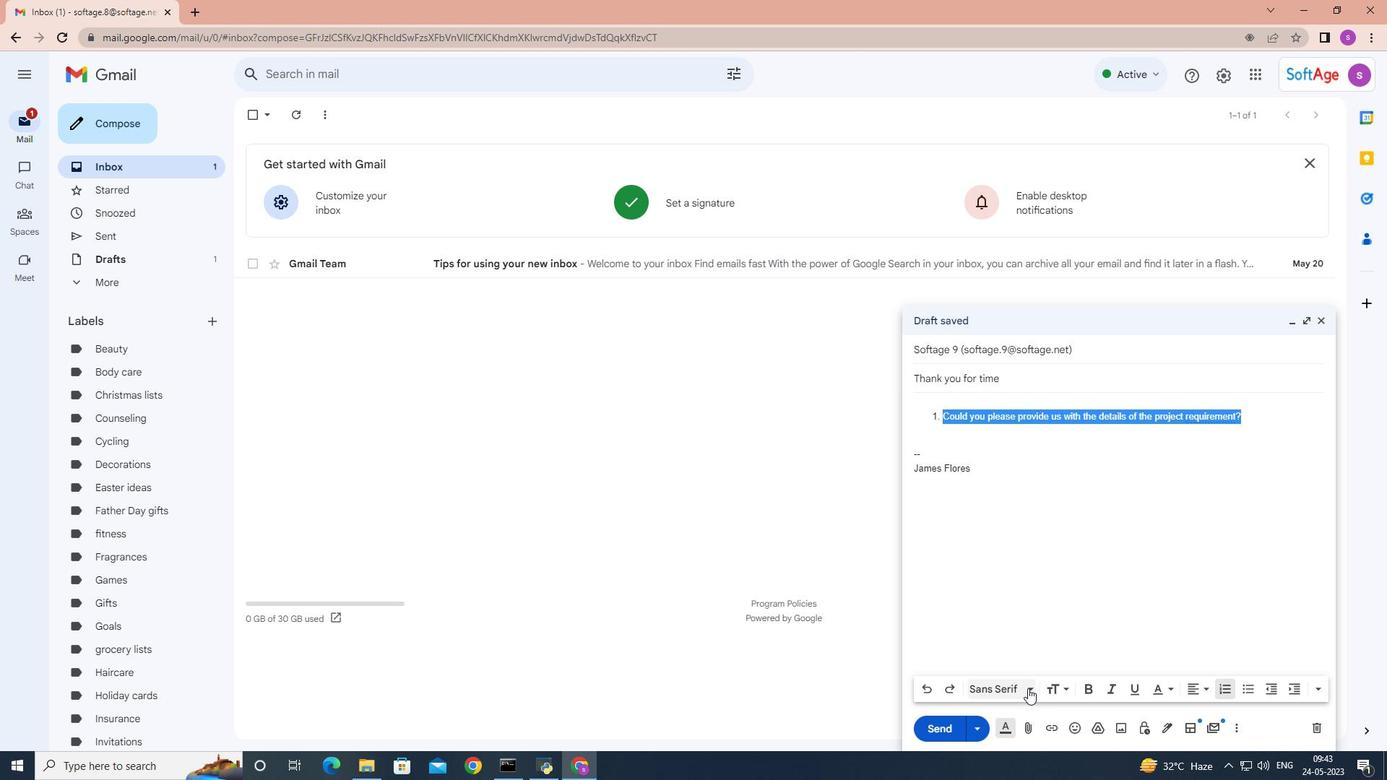 
Action: Mouse moved to (1046, 547)
Screenshot: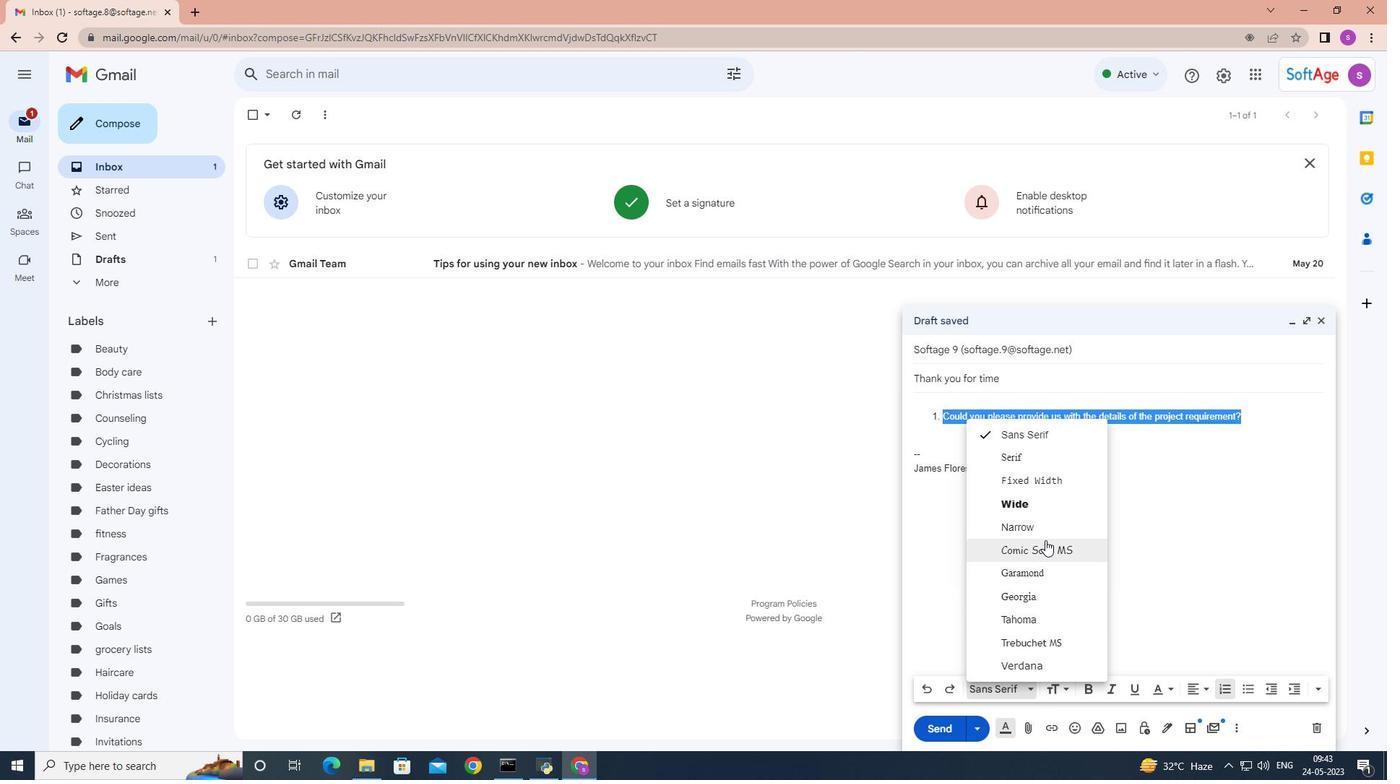 
Action: Mouse pressed left at (1046, 547)
Screenshot: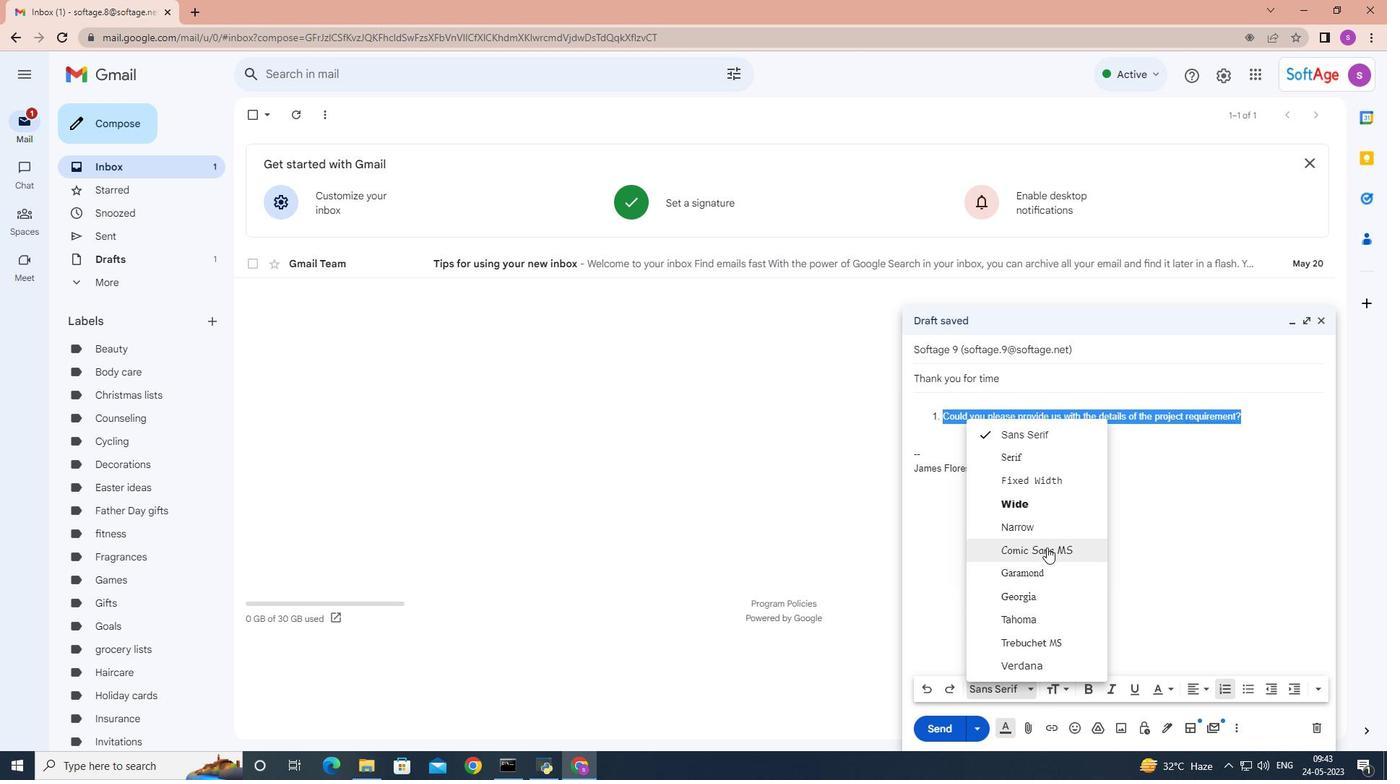 
Action: Mouse moved to (1319, 692)
Screenshot: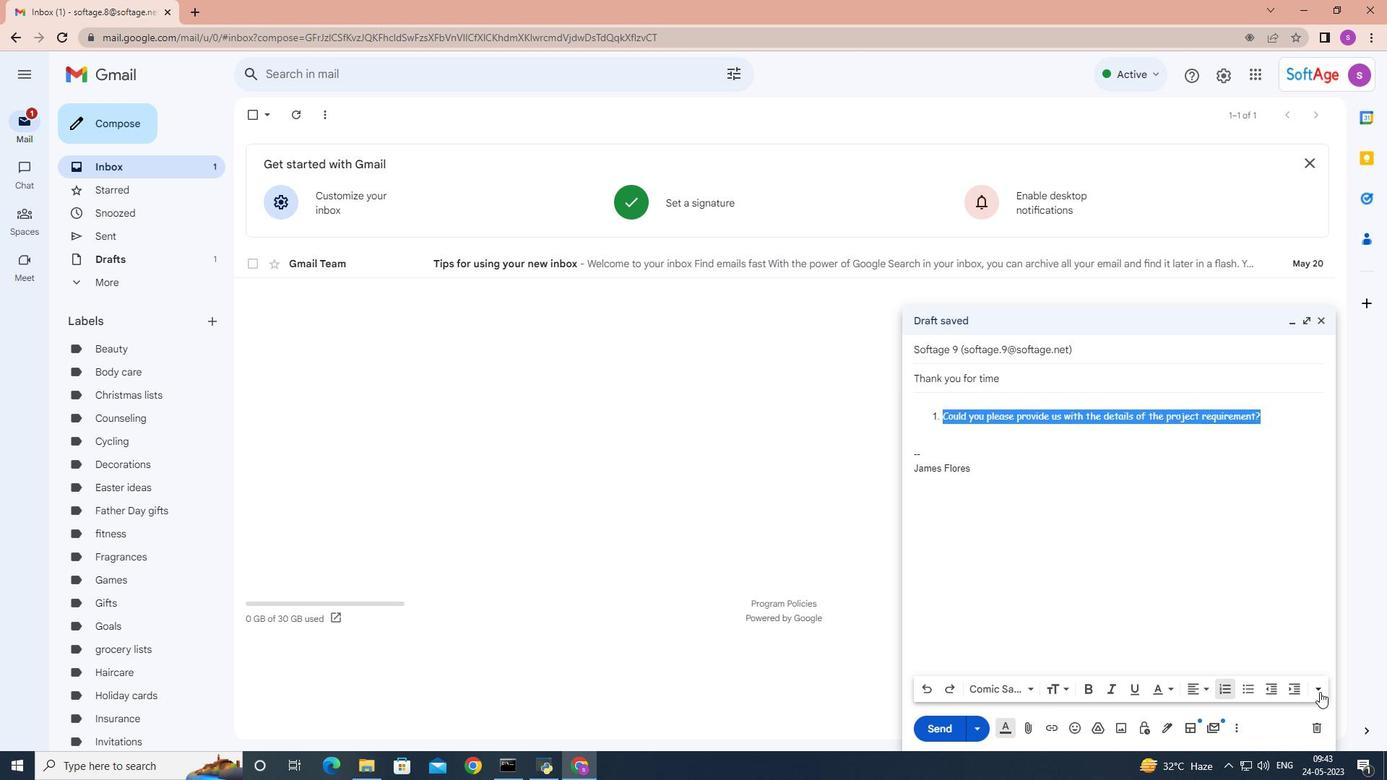 
Action: Mouse pressed left at (1319, 692)
Screenshot: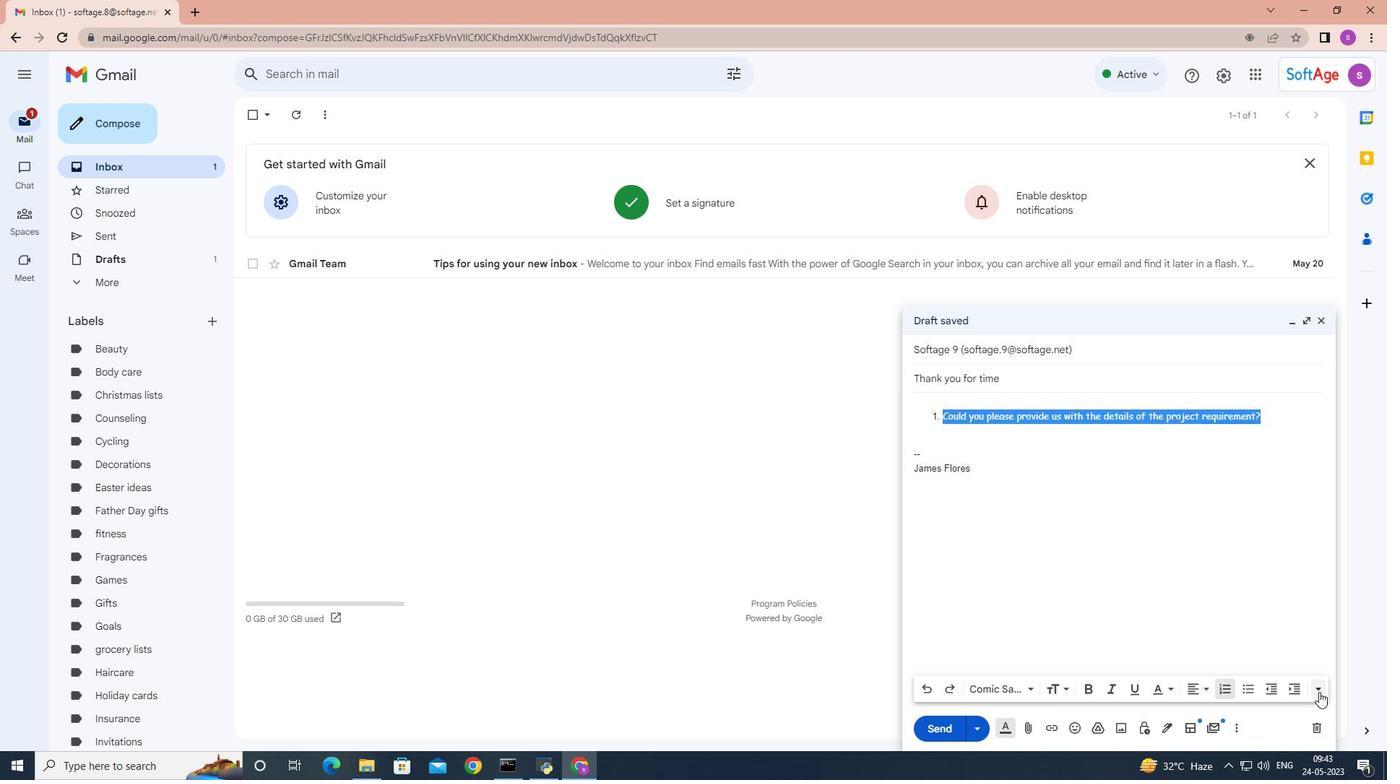 
Action: Mouse moved to (1325, 651)
Screenshot: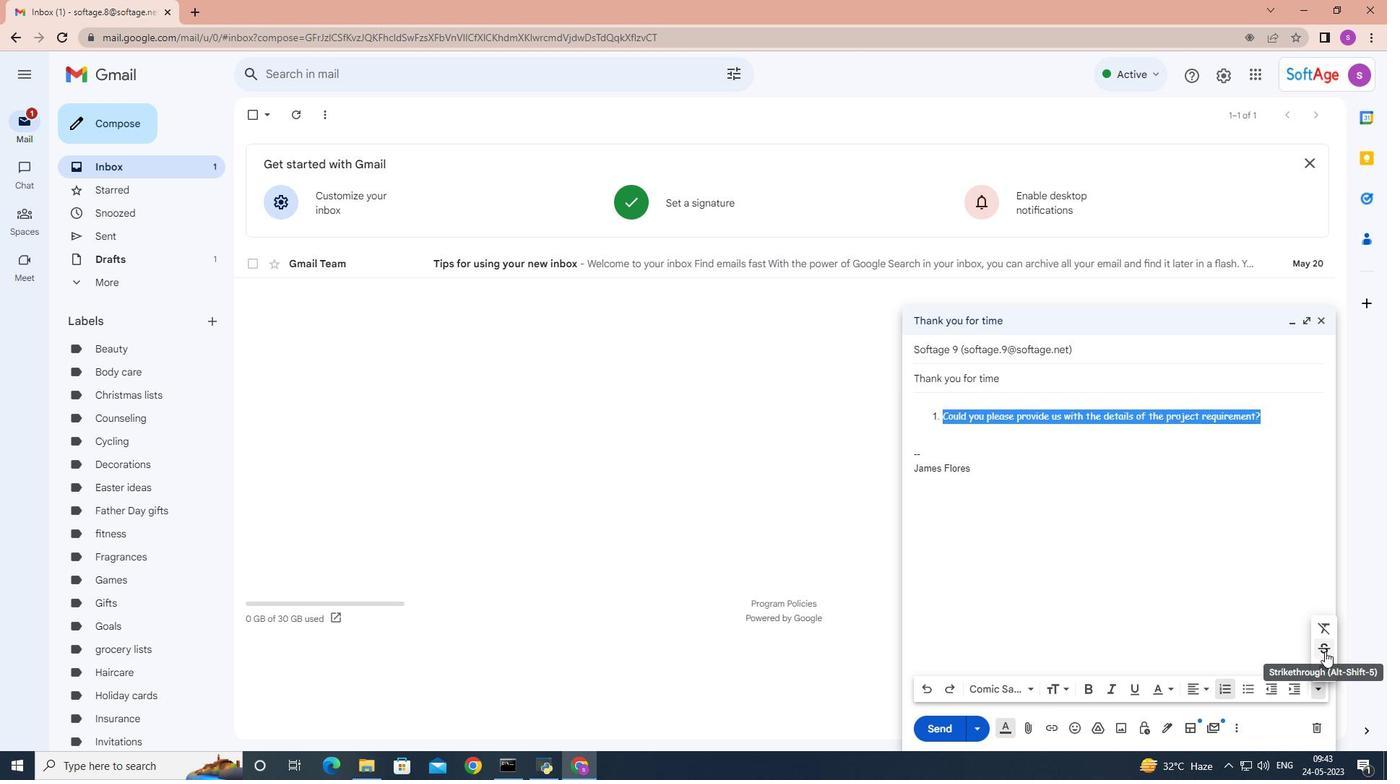 
Action: Mouse pressed left at (1325, 651)
Screenshot: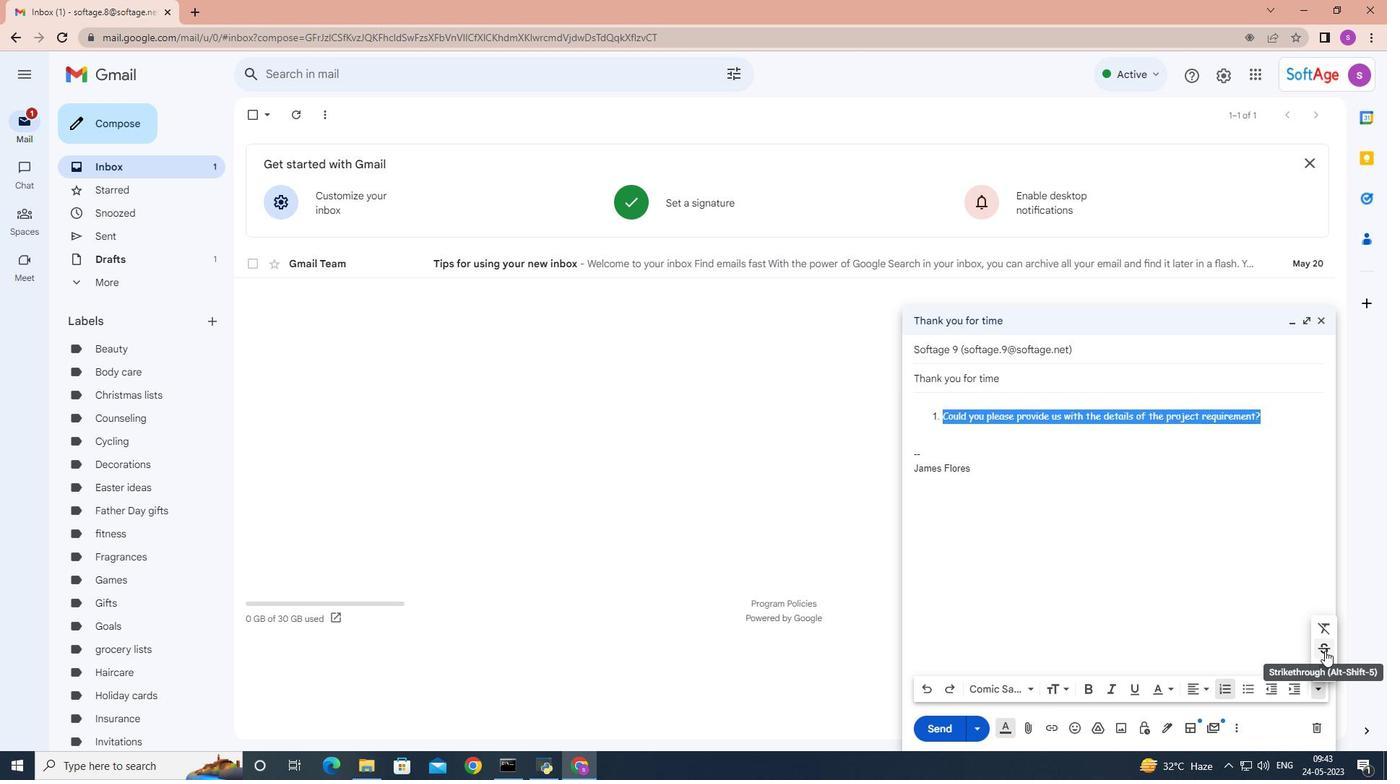
Action: Mouse moved to (1221, 695)
Screenshot: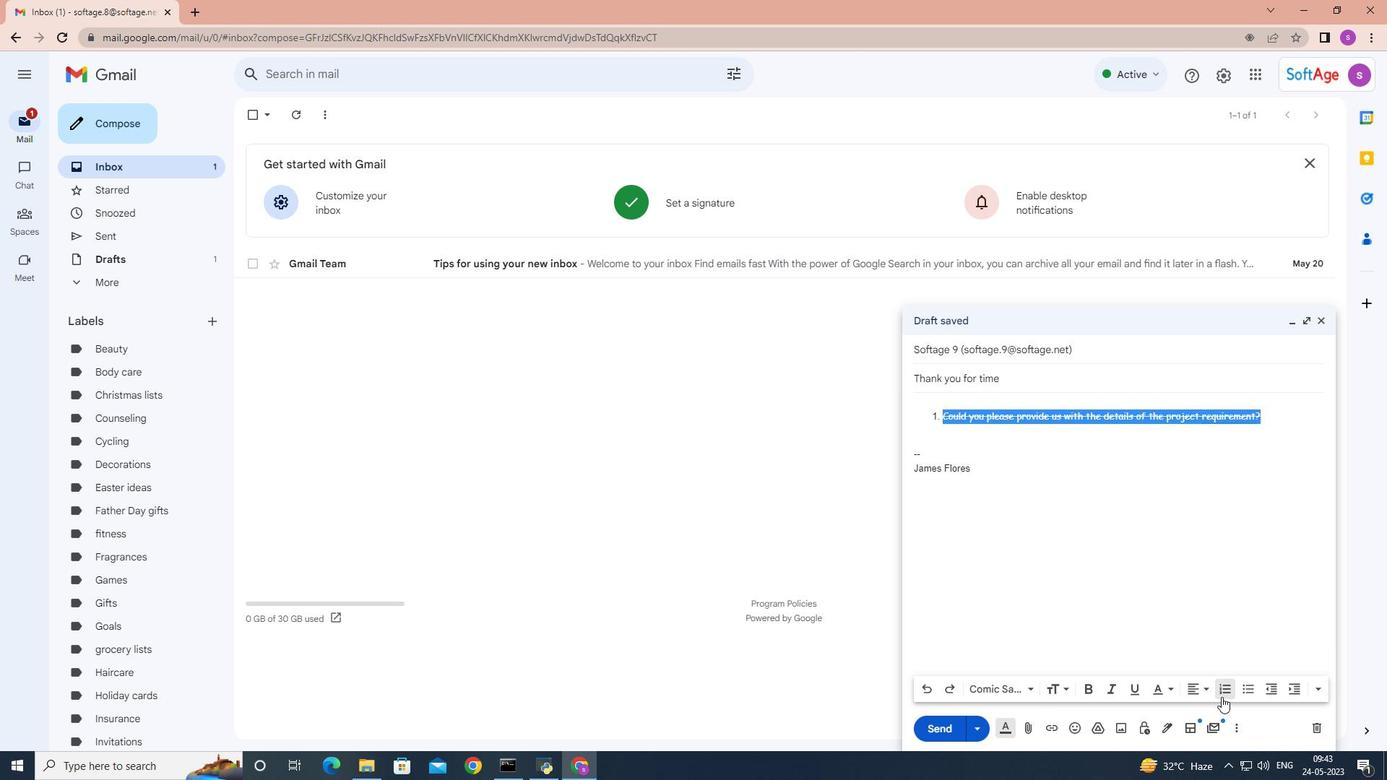 
Action: Mouse pressed left at (1221, 695)
Screenshot: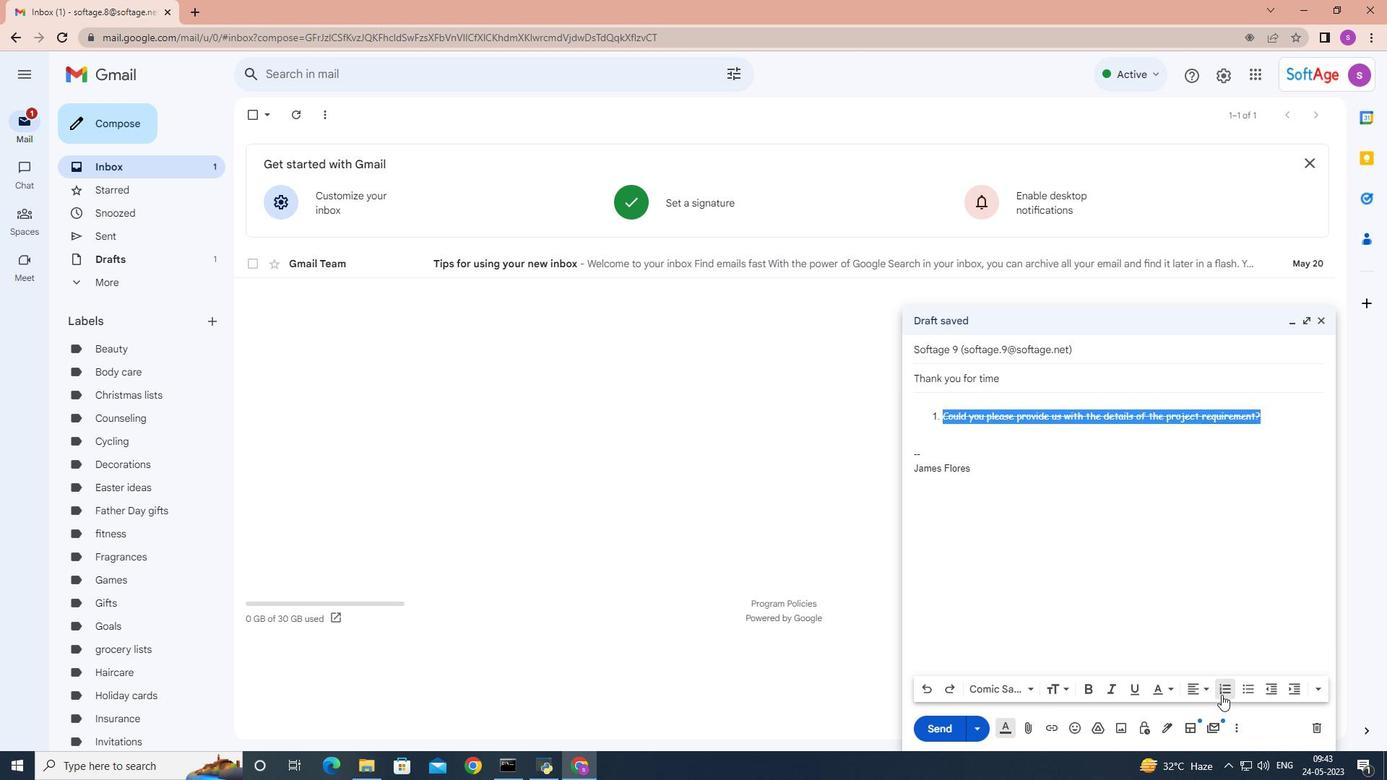 
Action: Mouse moved to (1033, 687)
Screenshot: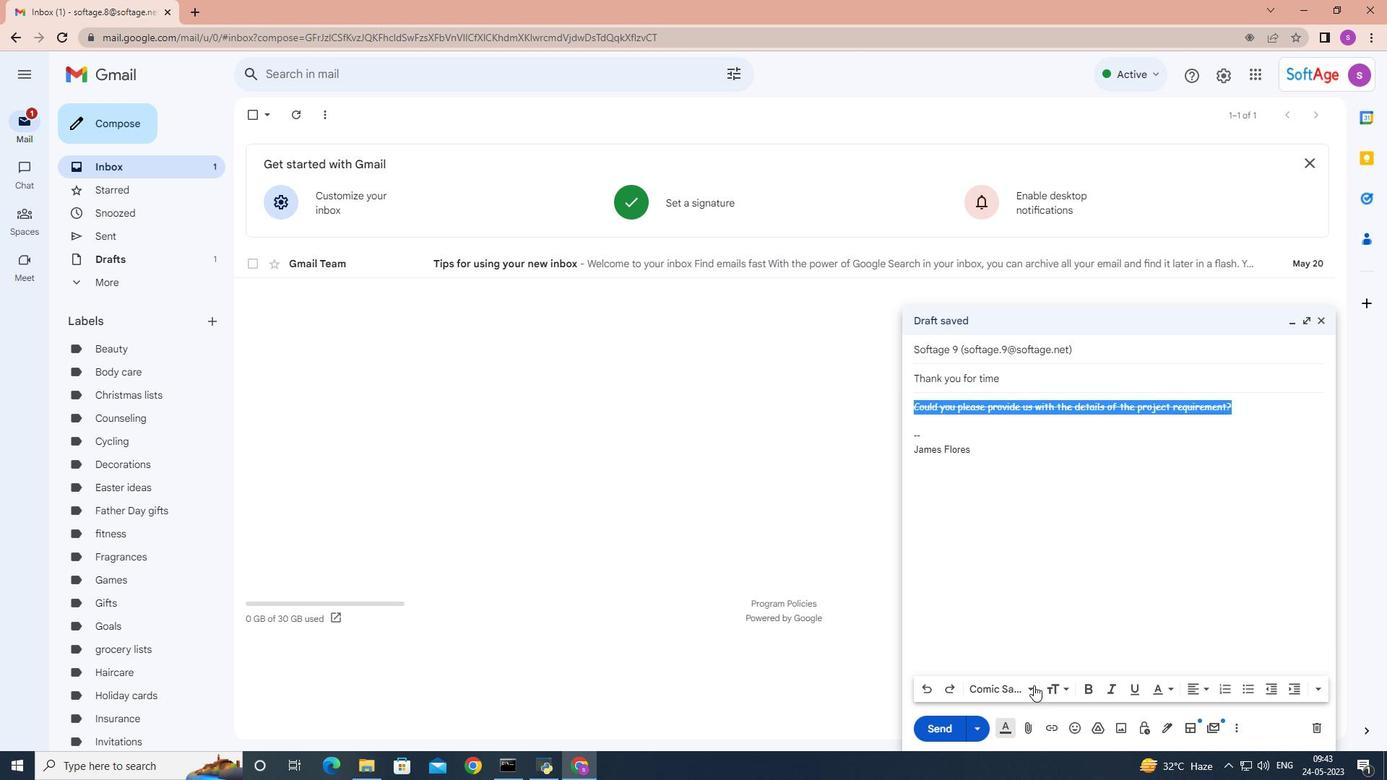 
Action: Mouse pressed left at (1033, 687)
Screenshot: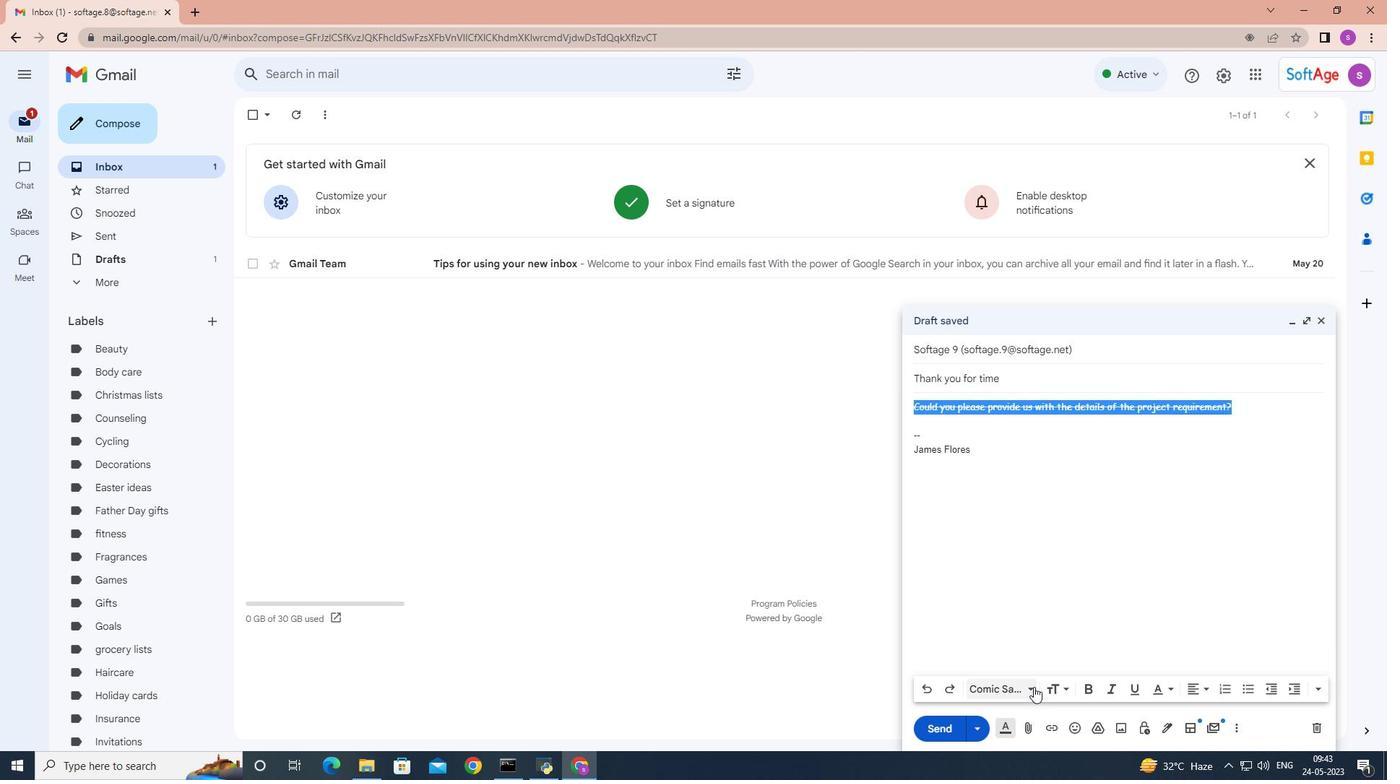 
Action: Mouse moved to (1060, 428)
Screenshot: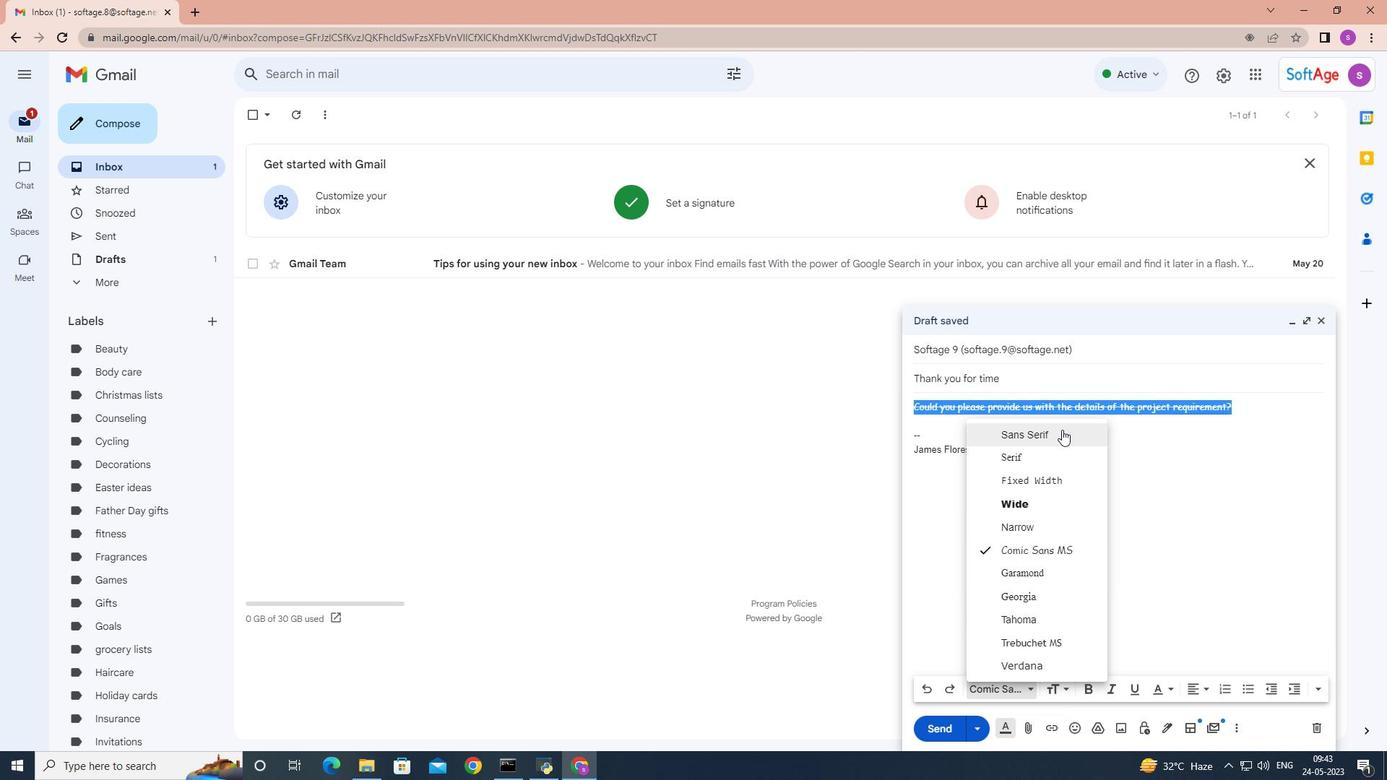 
Action: Mouse pressed left at (1060, 428)
Screenshot: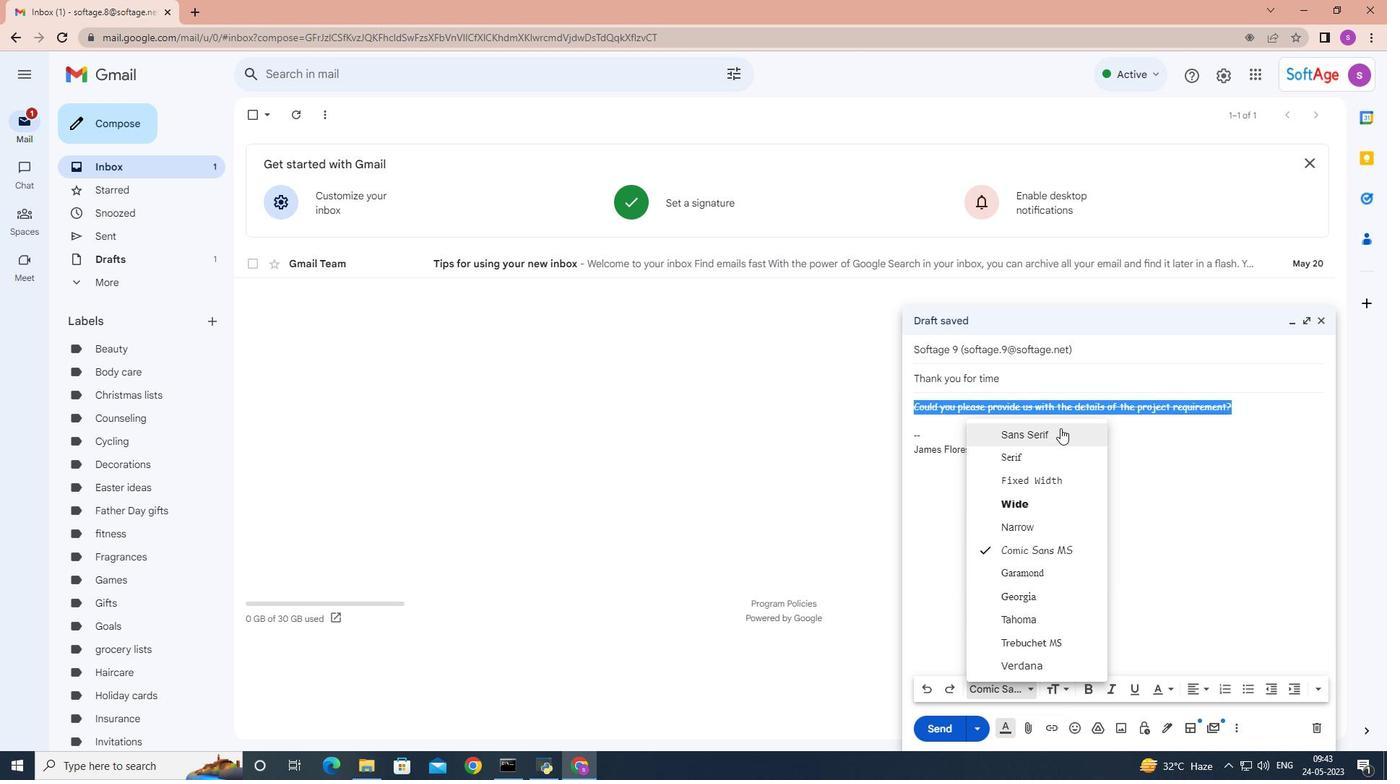 
Action: Mouse moved to (1316, 686)
Screenshot: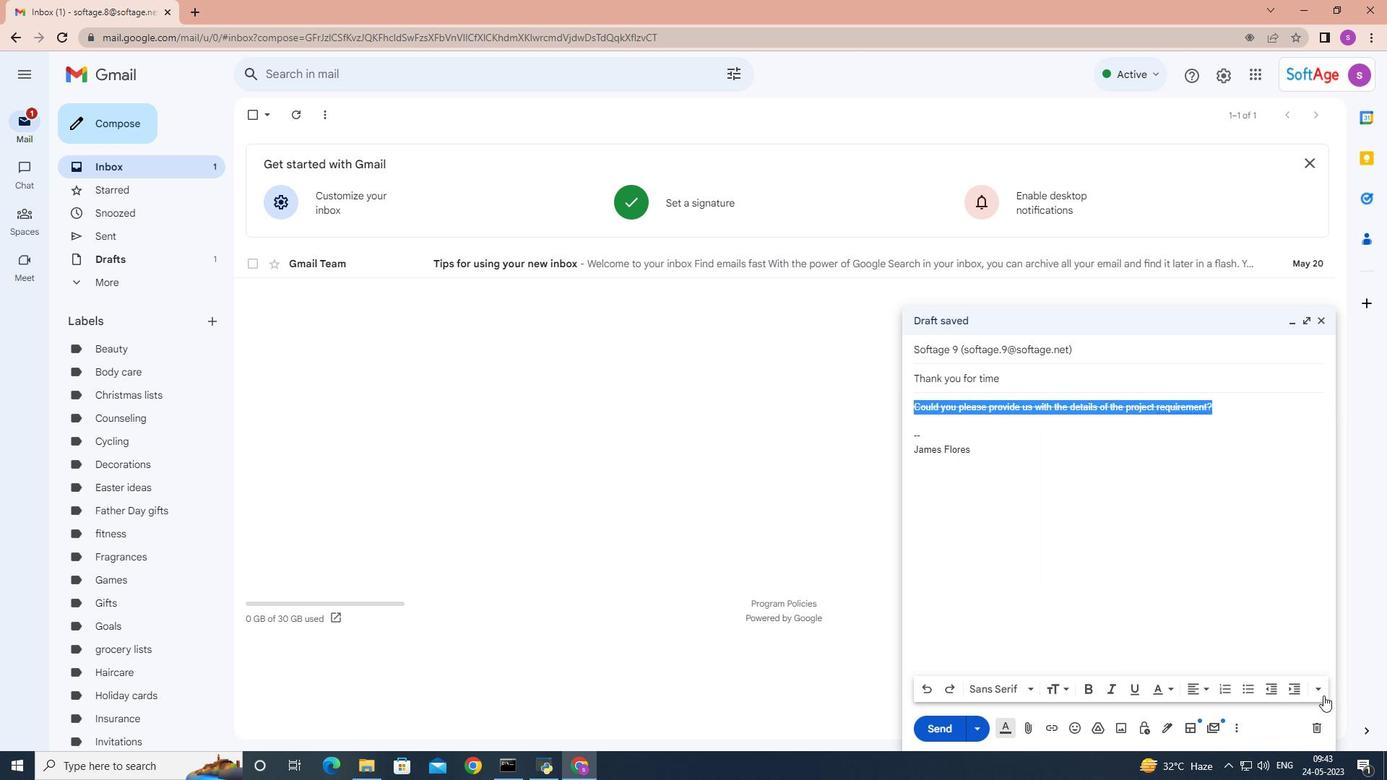 
Action: Mouse pressed left at (1316, 686)
Screenshot: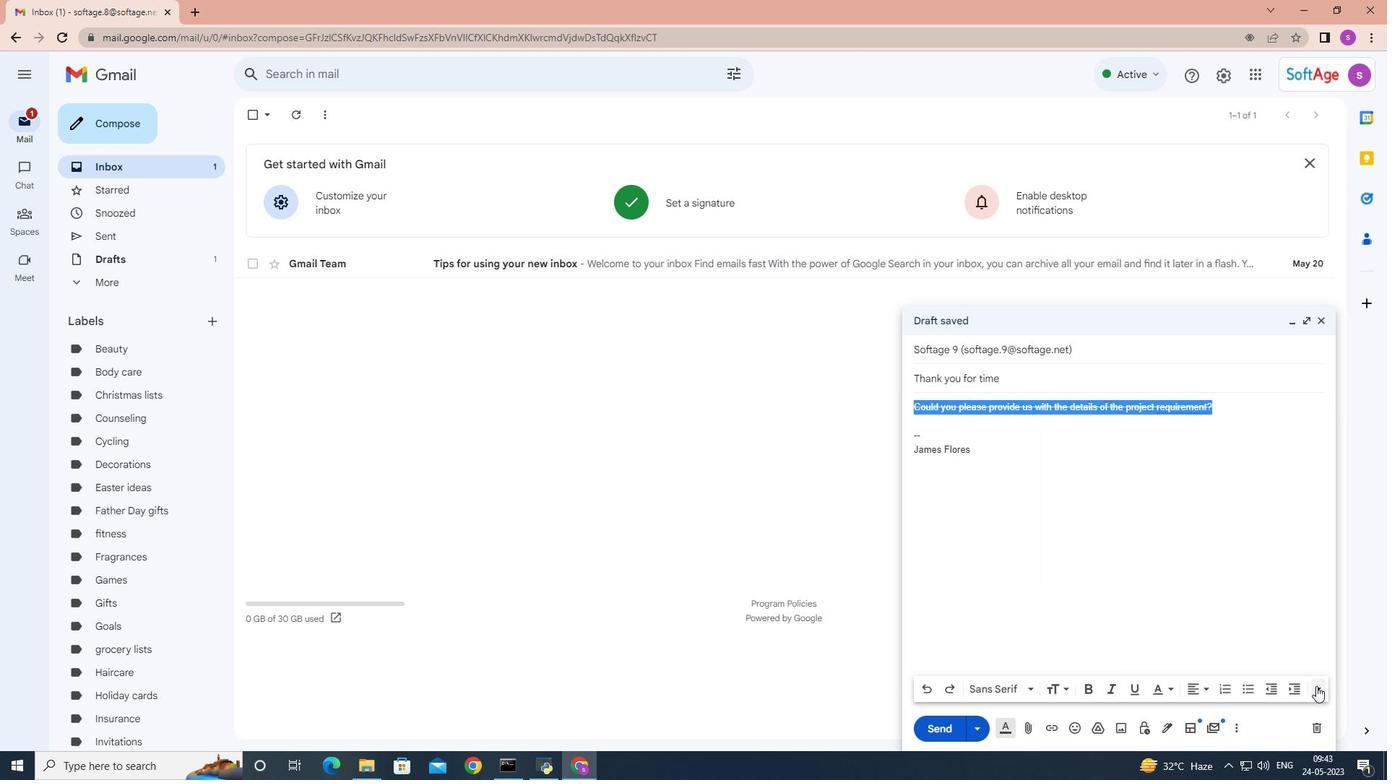 
Action: Mouse moved to (1325, 649)
Screenshot: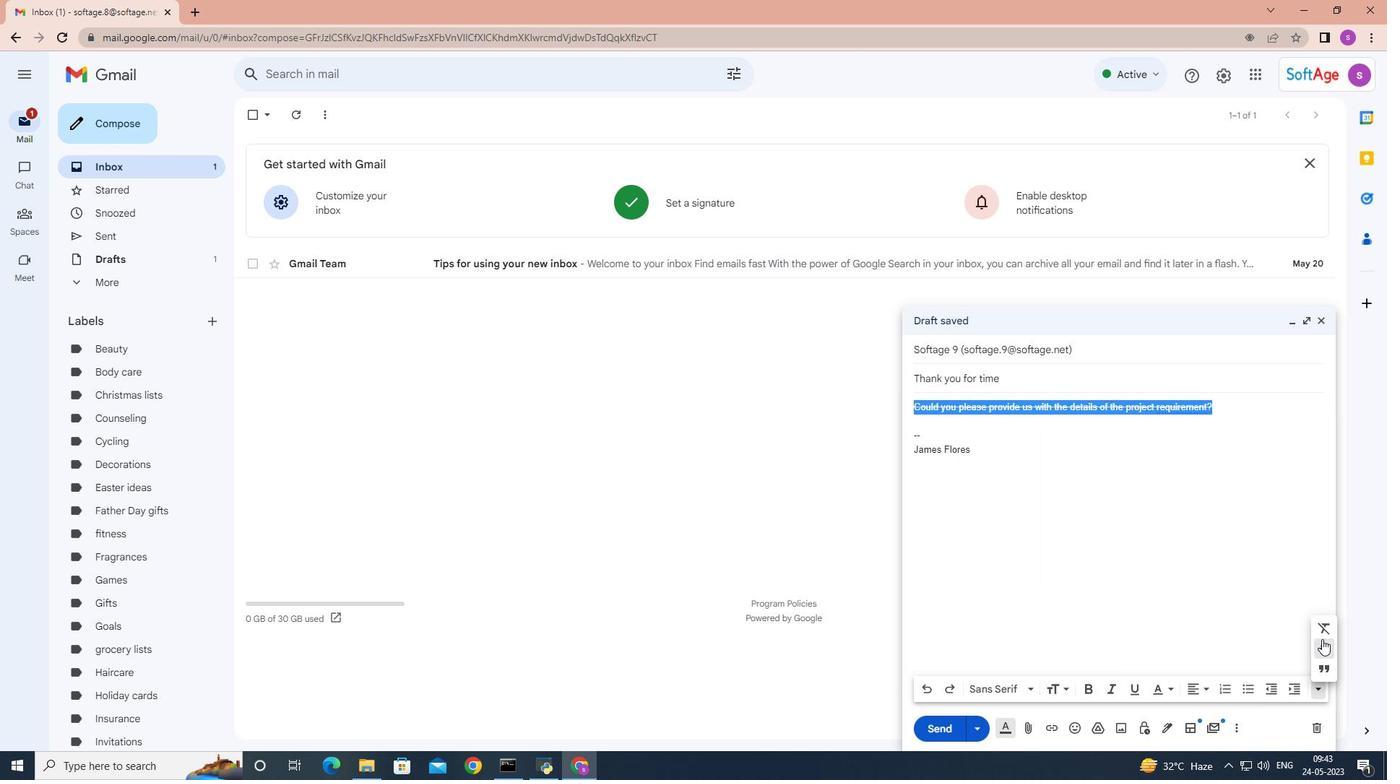 
Action: Mouse pressed left at (1325, 649)
Screenshot: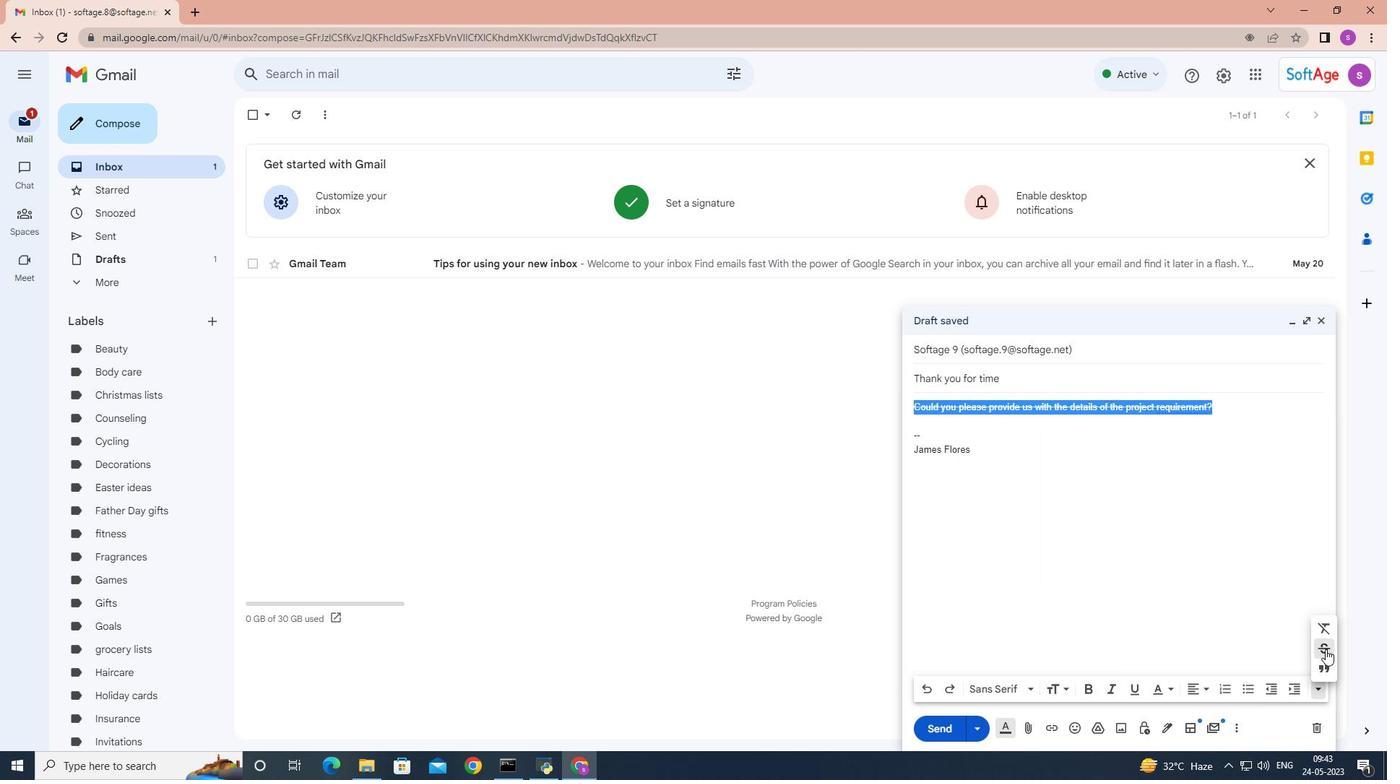 
Action: Mouse moved to (923, 721)
Screenshot: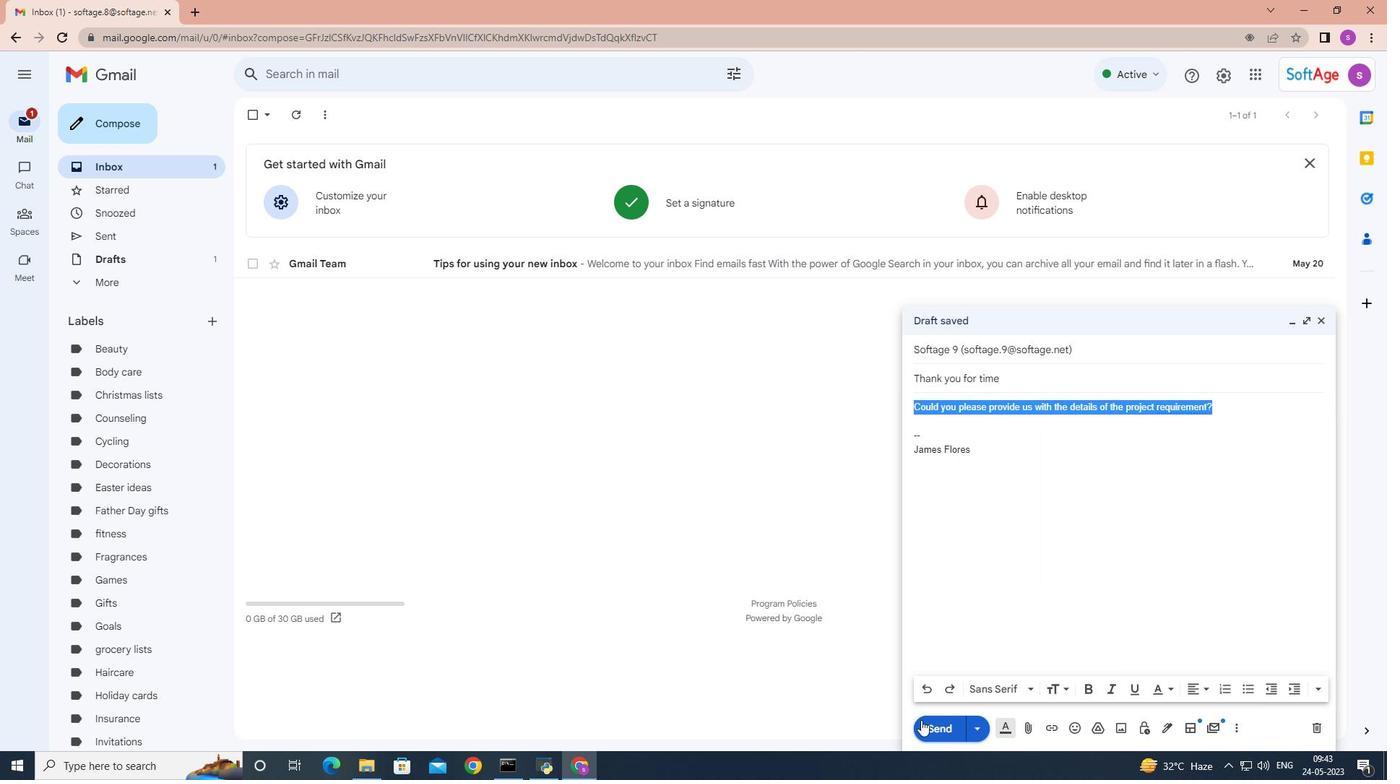 
Action: Mouse pressed left at (923, 721)
Screenshot: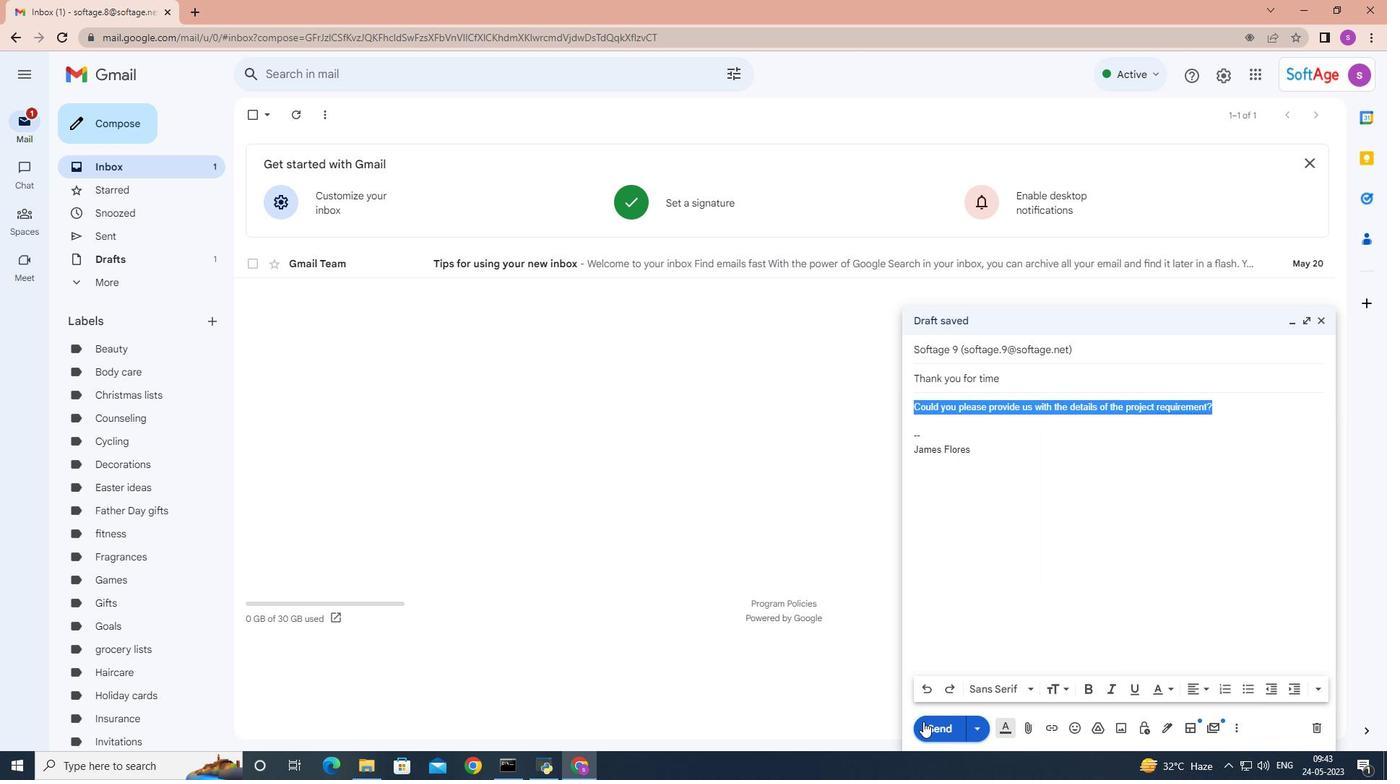 
Action: Mouse moved to (93, 231)
Screenshot: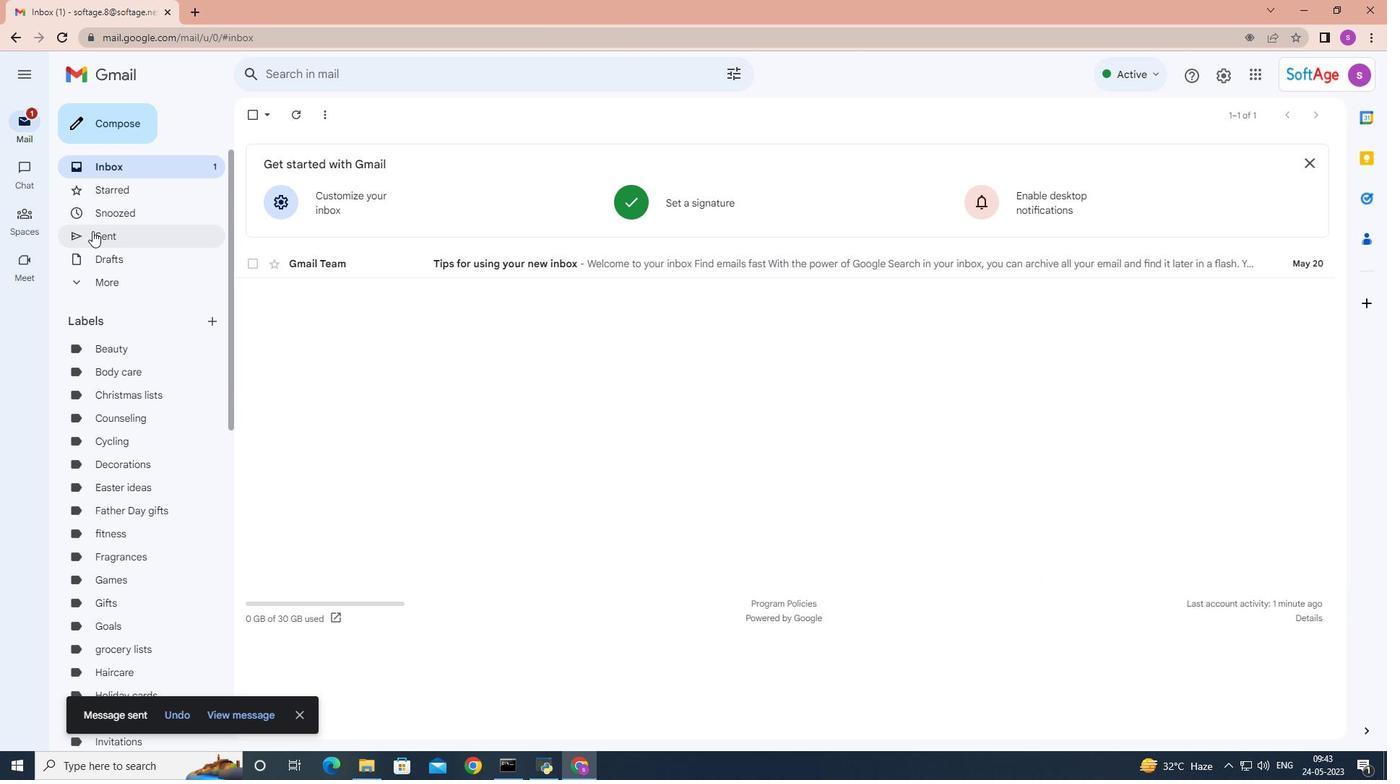 
Action: Mouse pressed left at (93, 231)
Screenshot: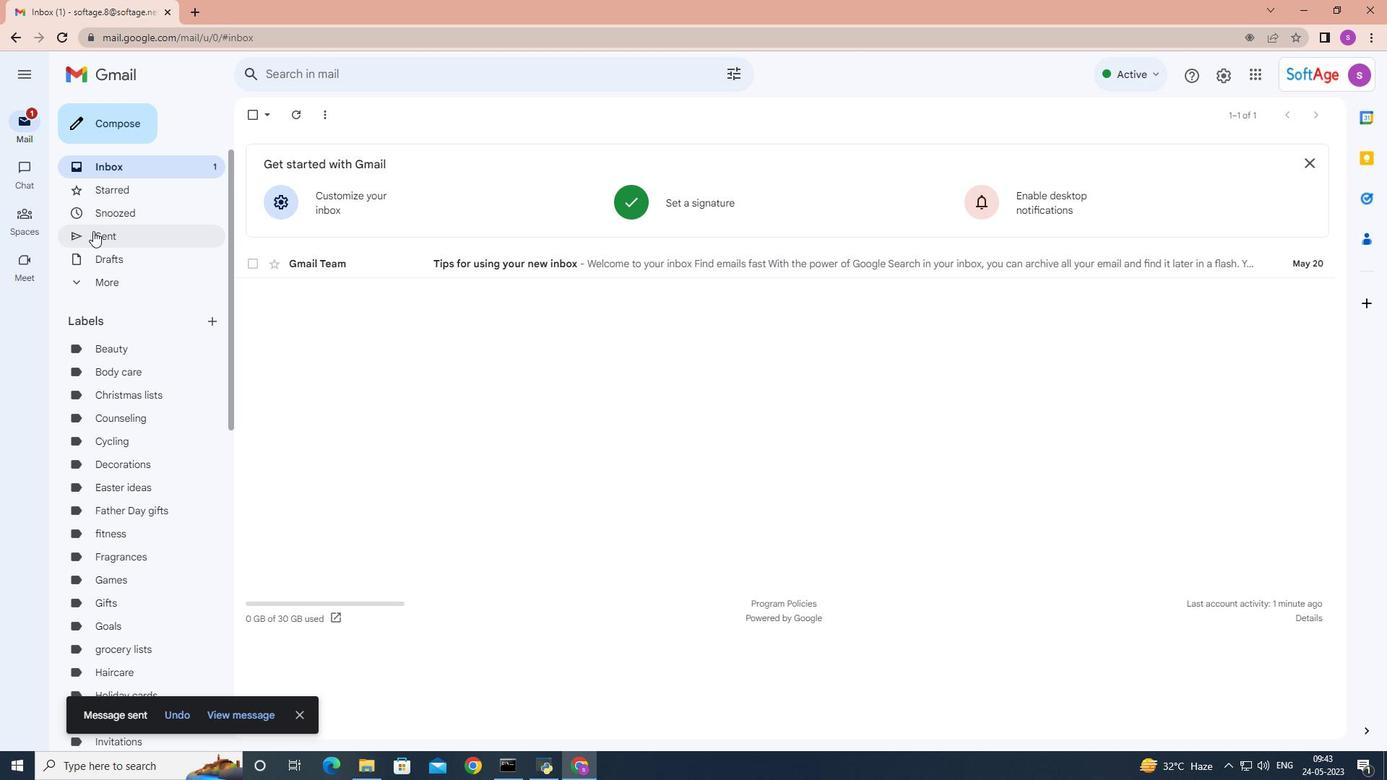 
Action: Mouse moved to (288, 186)
Screenshot: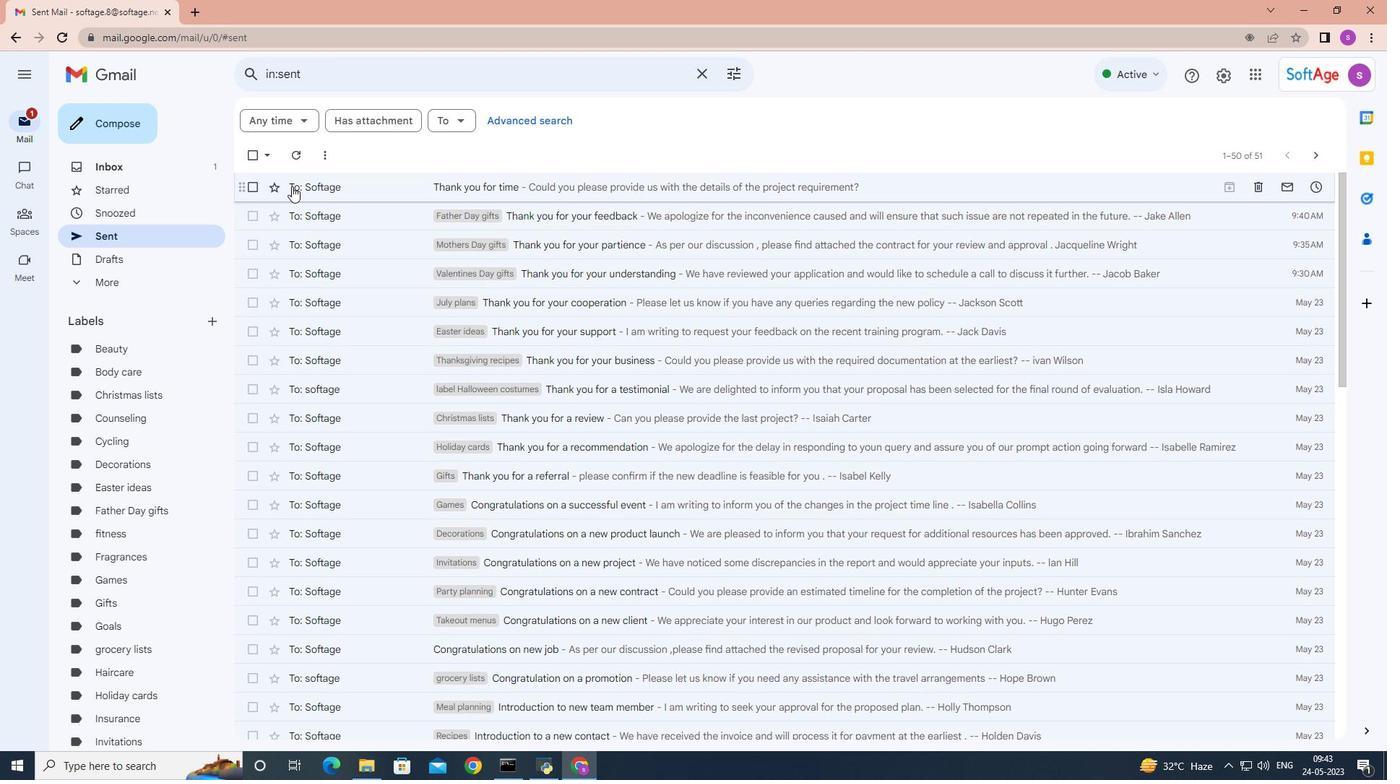 
Action: Mouse pressed right at (288, 186)
Screenshot: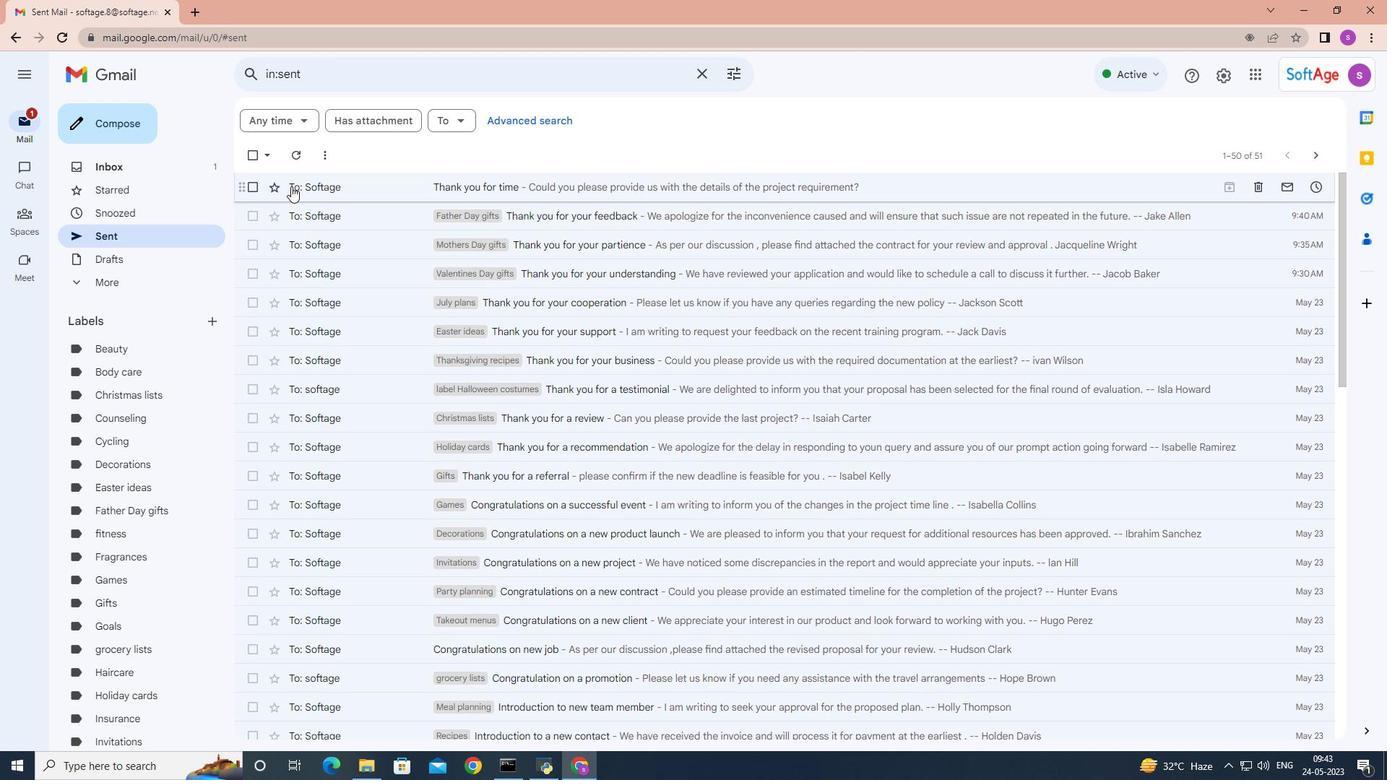 
Action: Mouse moved to (479, 478)
Screenshot: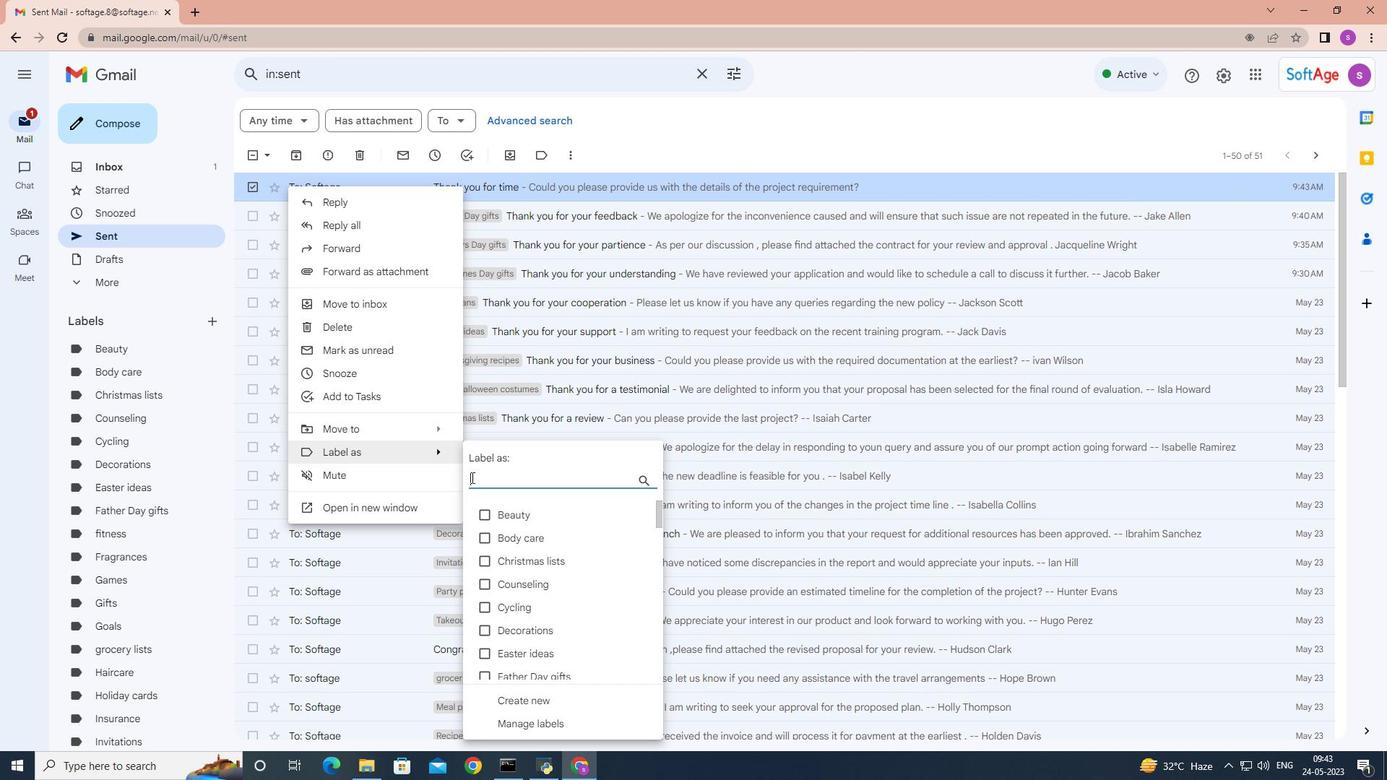 
Action: Key pressed <Key.shift>Educational<Key.space>resources
Screenshot: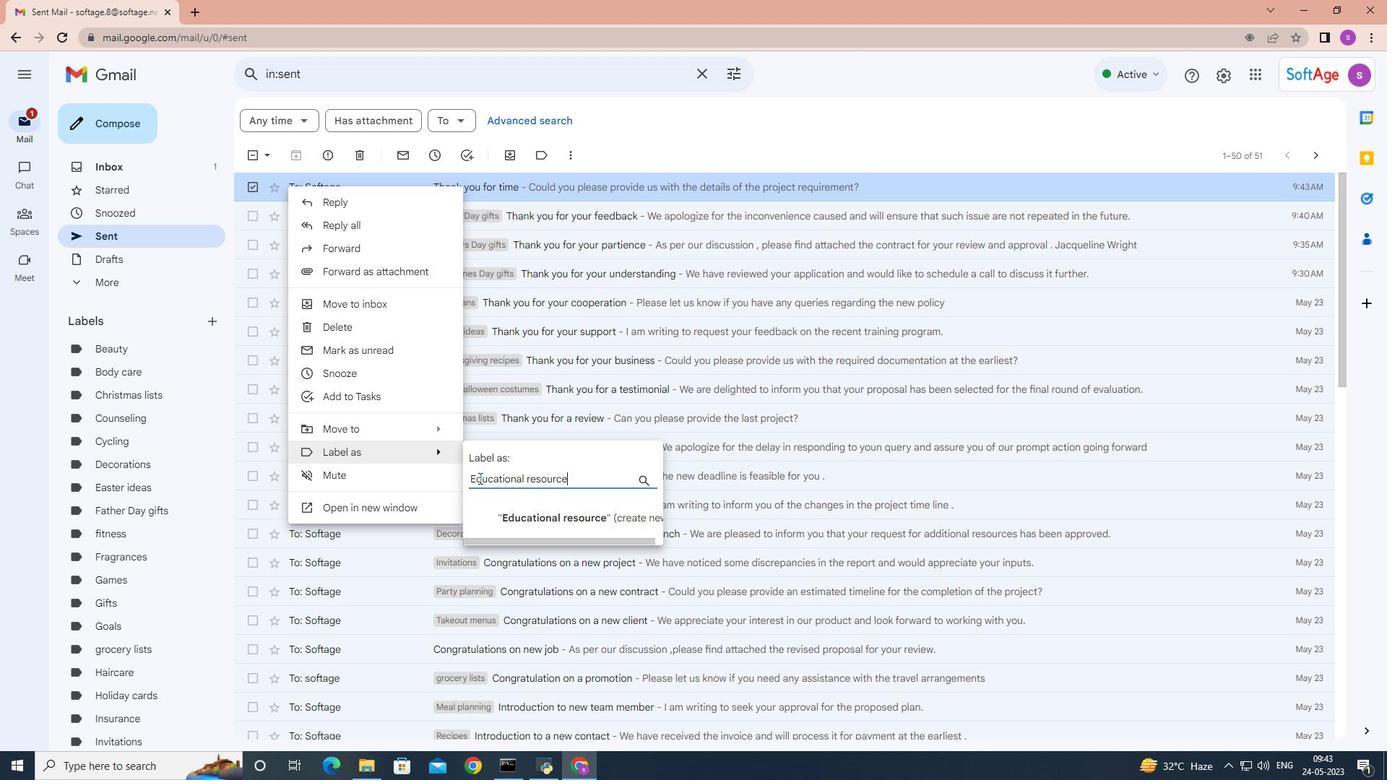 
Action: Mouse moved to (488, 476)
Screenshot: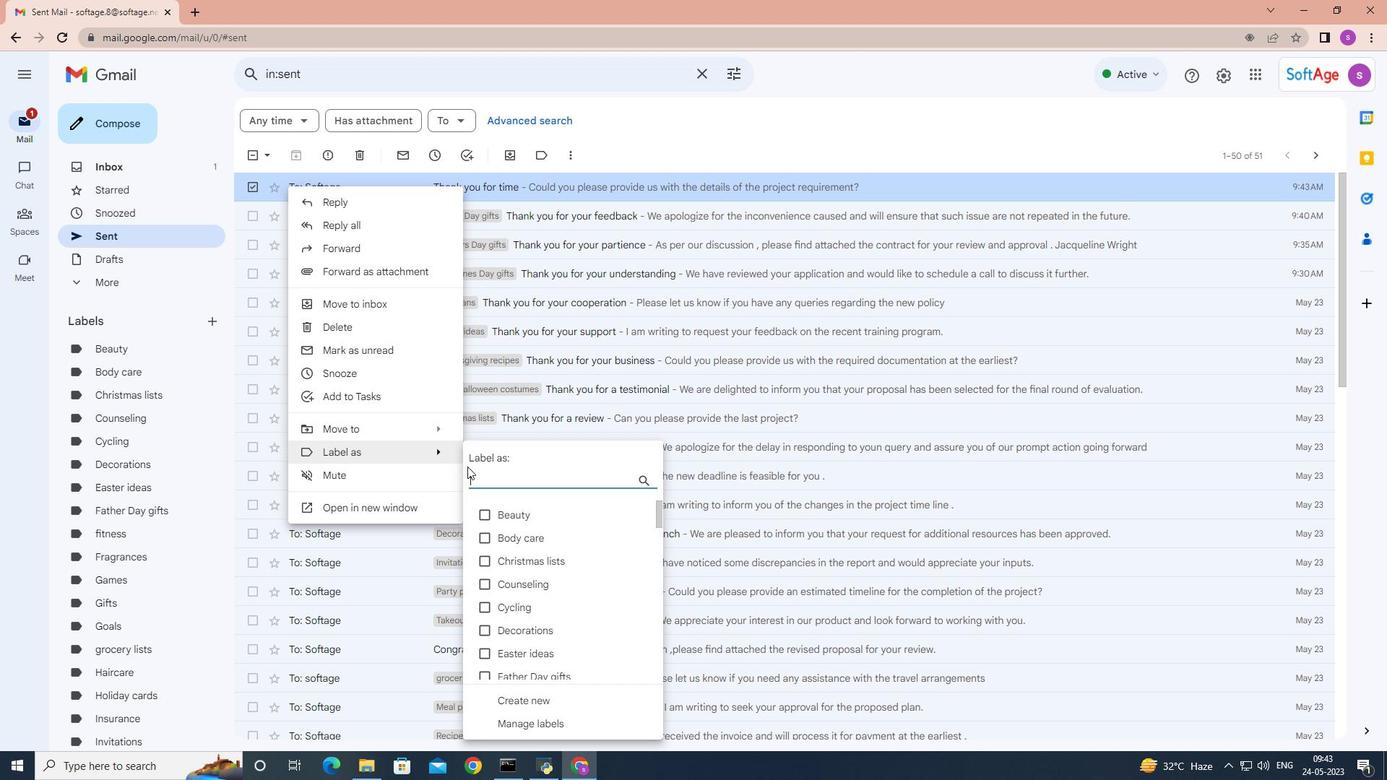 
Action: Key pressed e<Key.backspace><Key.shift>Education<Key.space>resources
Screenshot: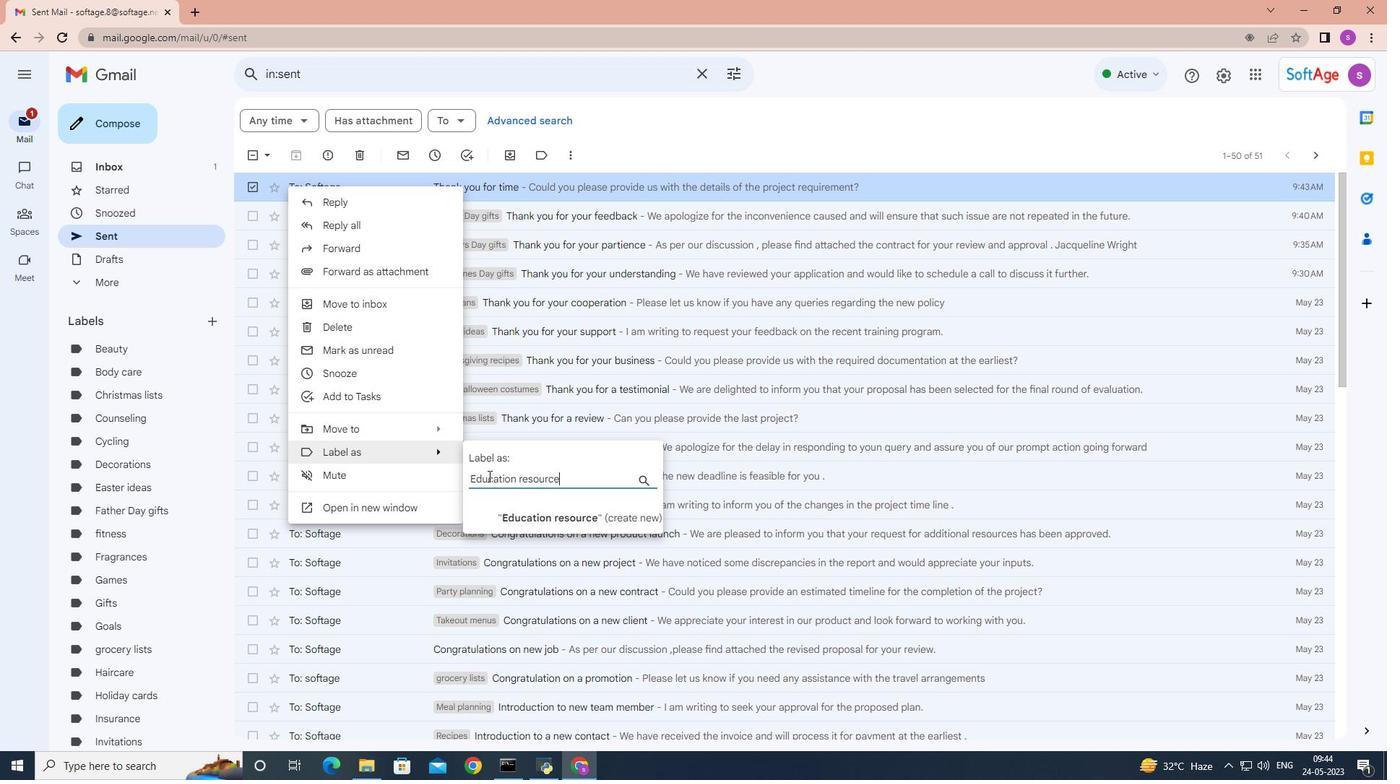
Action: Mouse moved to (520, 519)
Screenshot: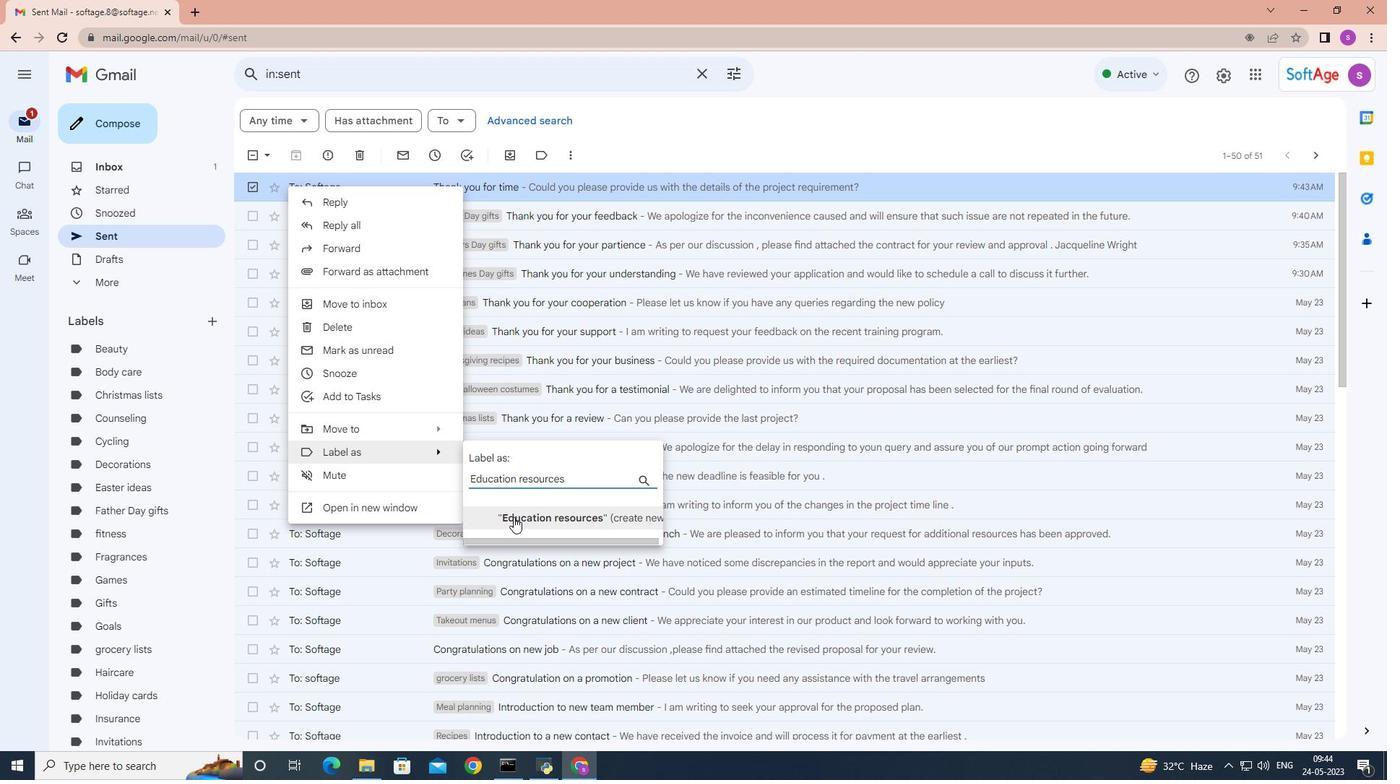 
Action: Mouse pressed left at (520, 519)
Screenshot: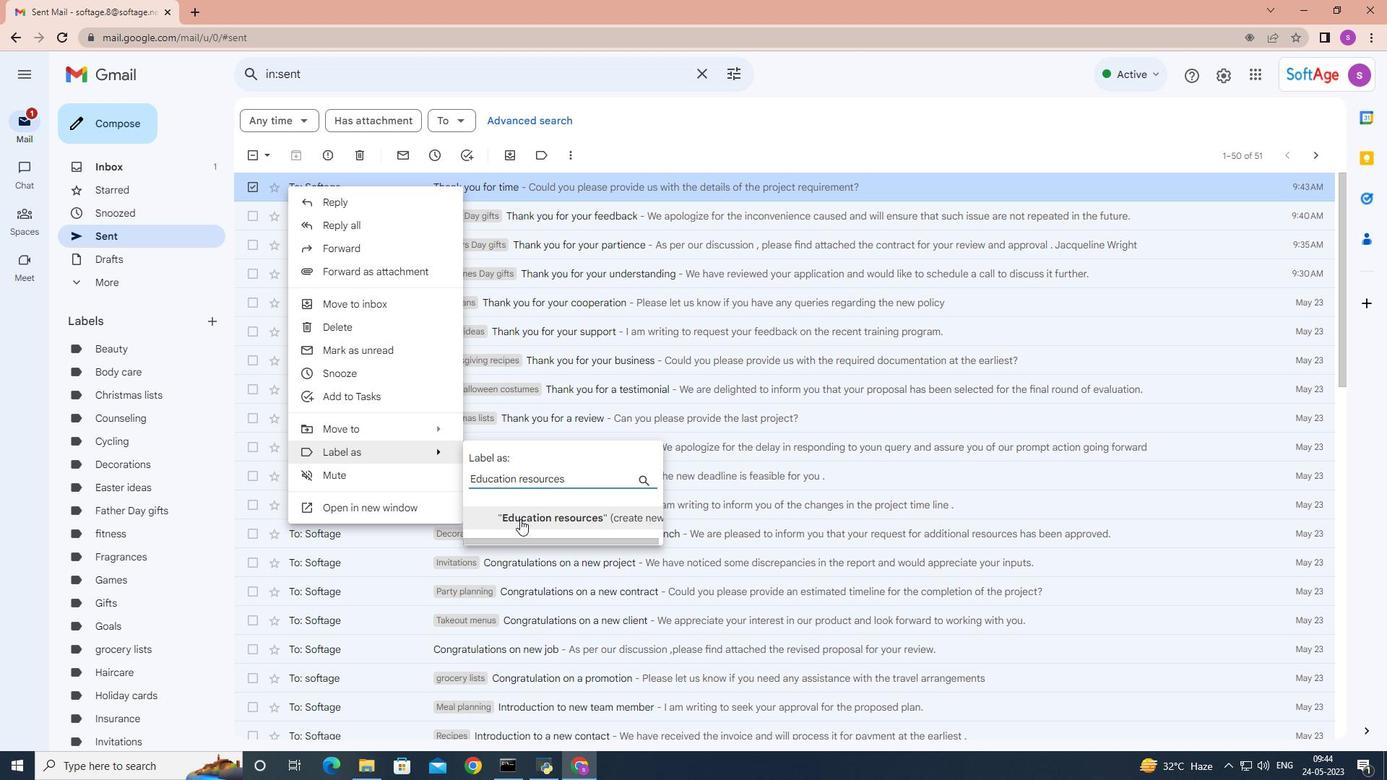
Action: Mouse moved to (830, 459)
Screenshot: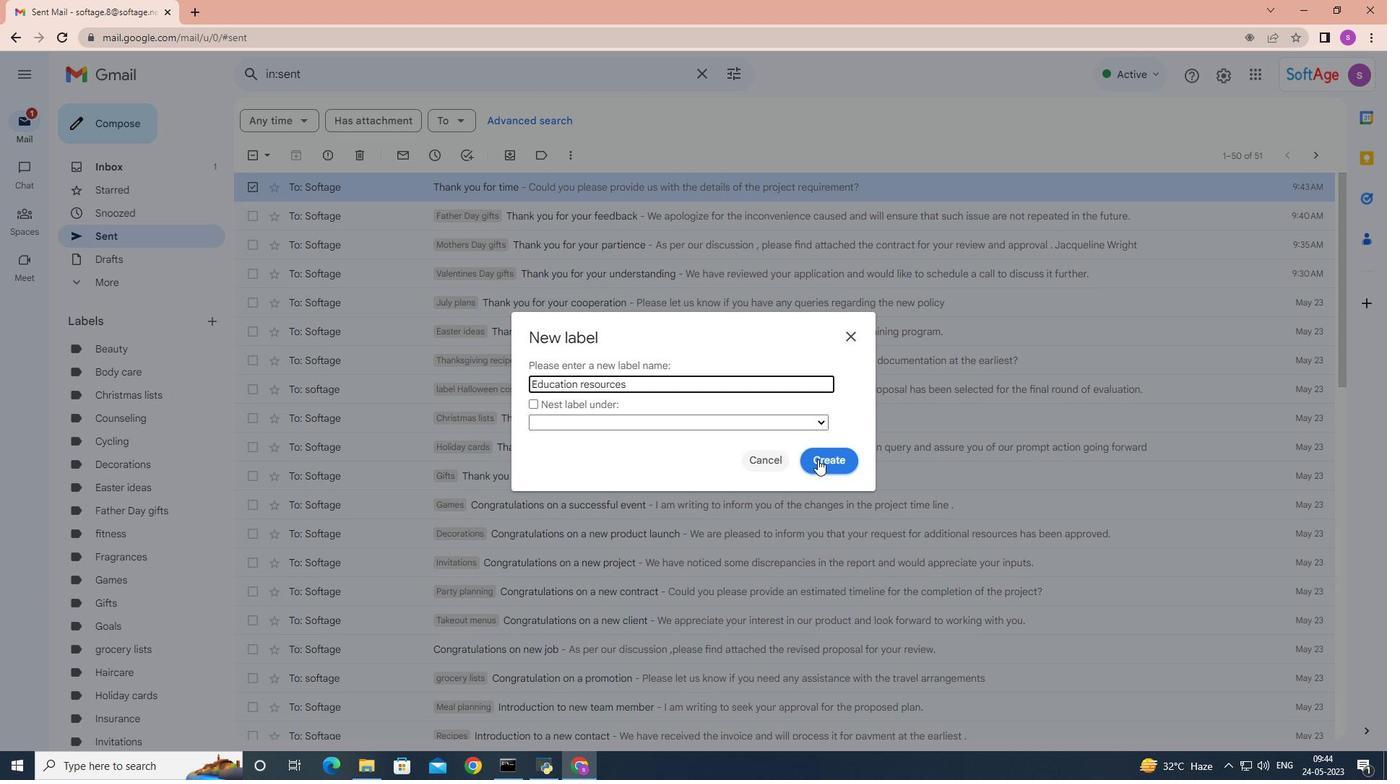 
Action: Mouse pressed left at (830, 459)
Screenshot: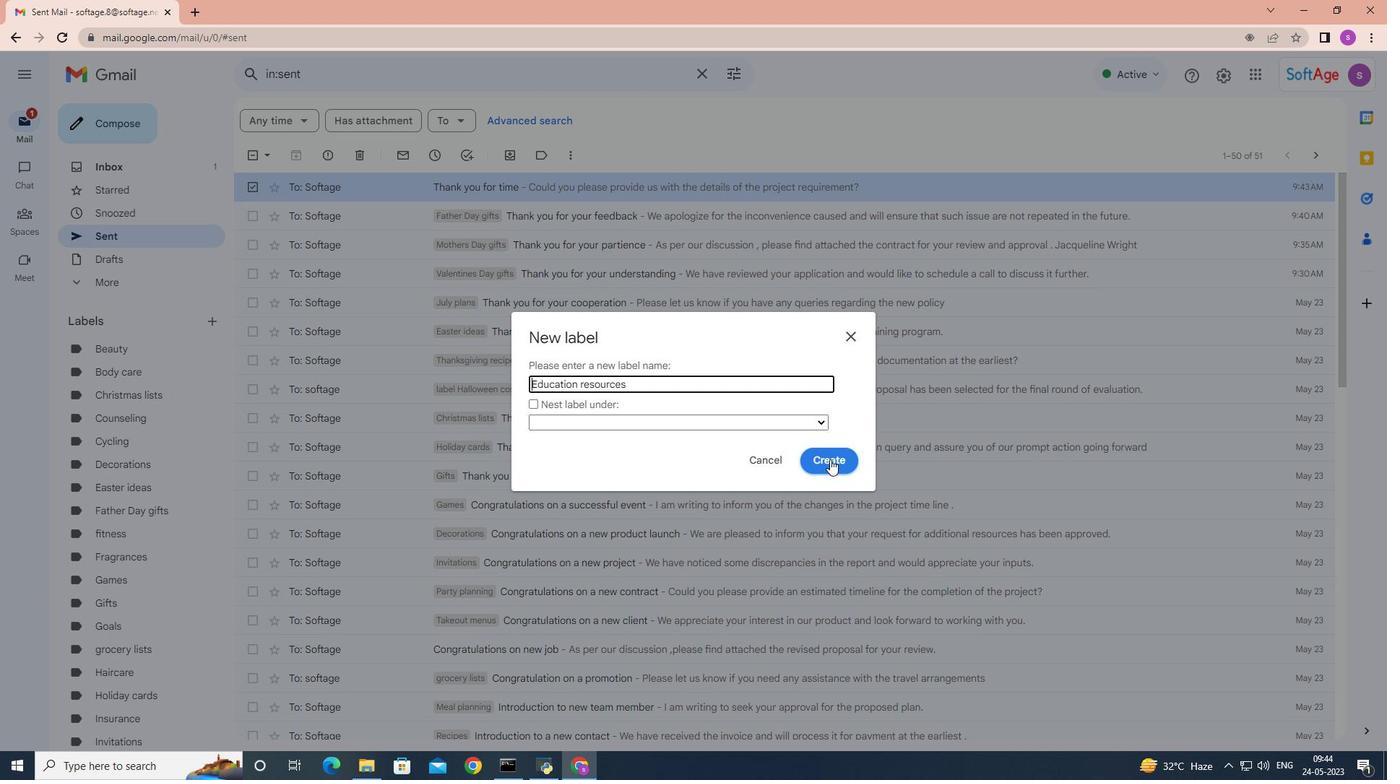 
